 Task: Find connections with filter location Bālāpur with filter topic #Moneywith filter profile language English with filter current company LUXASIA with filter school RCC Institute of Information Technology with filter industry Fruit and Vegetable Preserves Manufacturing with filter service category Home Networking with filter keywords title Managing Member
Action: Mouse moved to (568, 80)
Screenshot: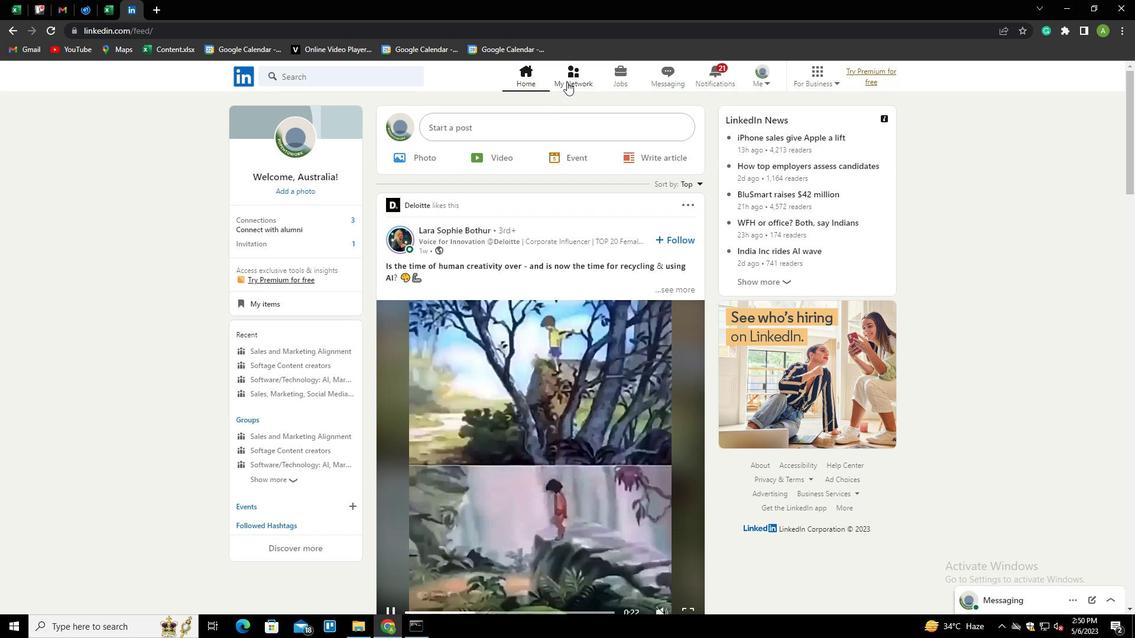 
Action: Mouse pressed left at (568, 80)
Screenshot: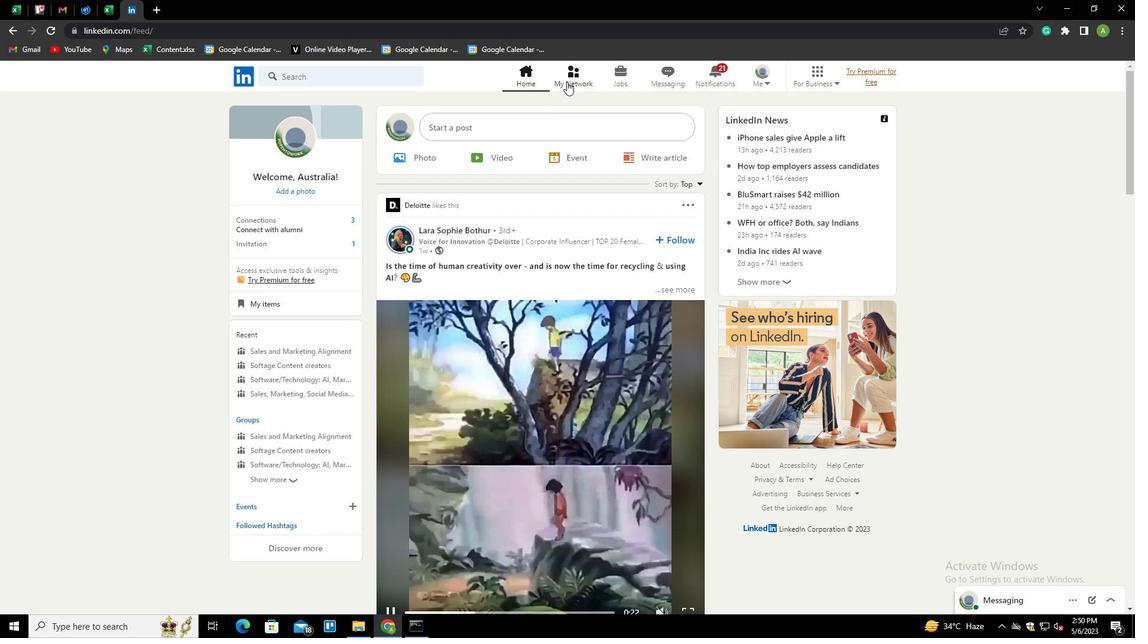 
Action: Mouse moved to (304, 141)
Screenshot: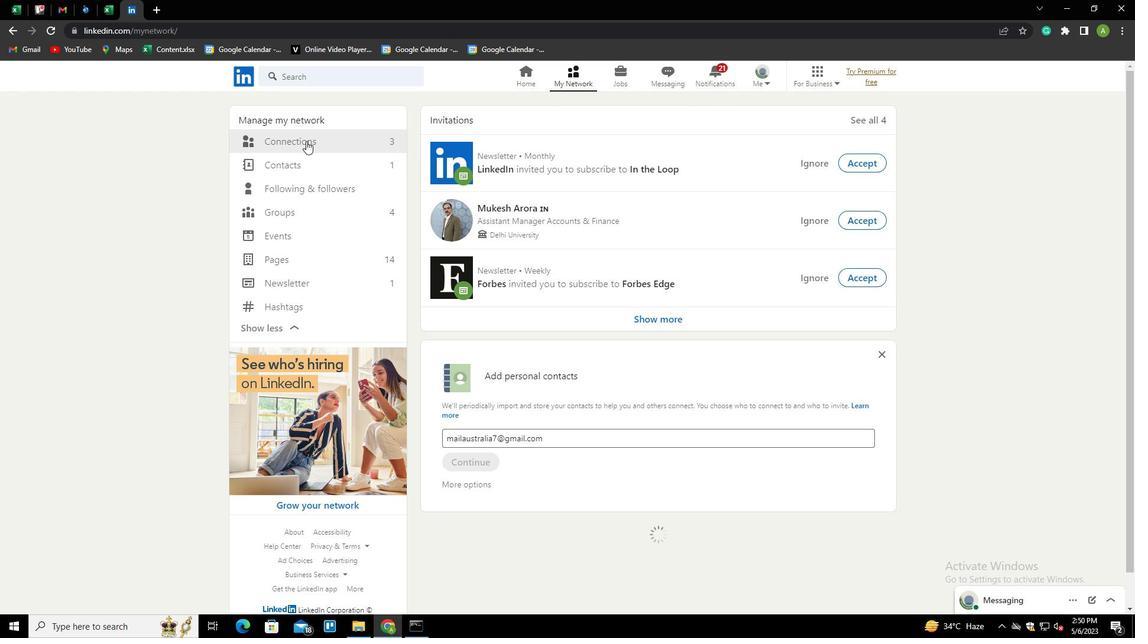 
Action: Mouse pressed left at (304, 141)
Screenshot: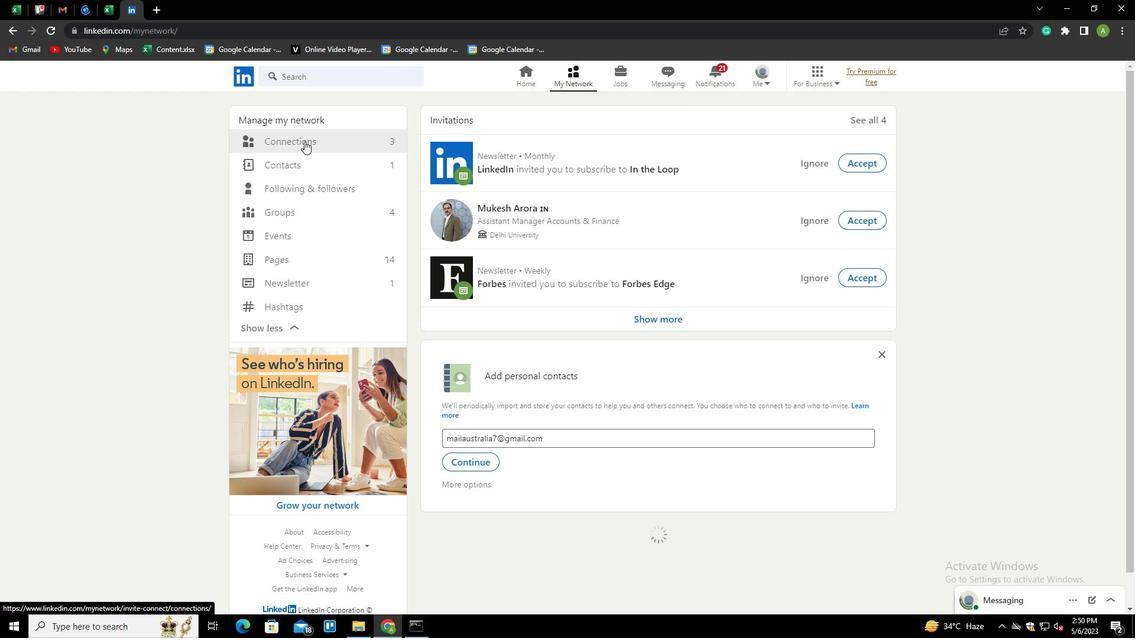 
Action: Mouse moved to (639, 139)
Screenshot: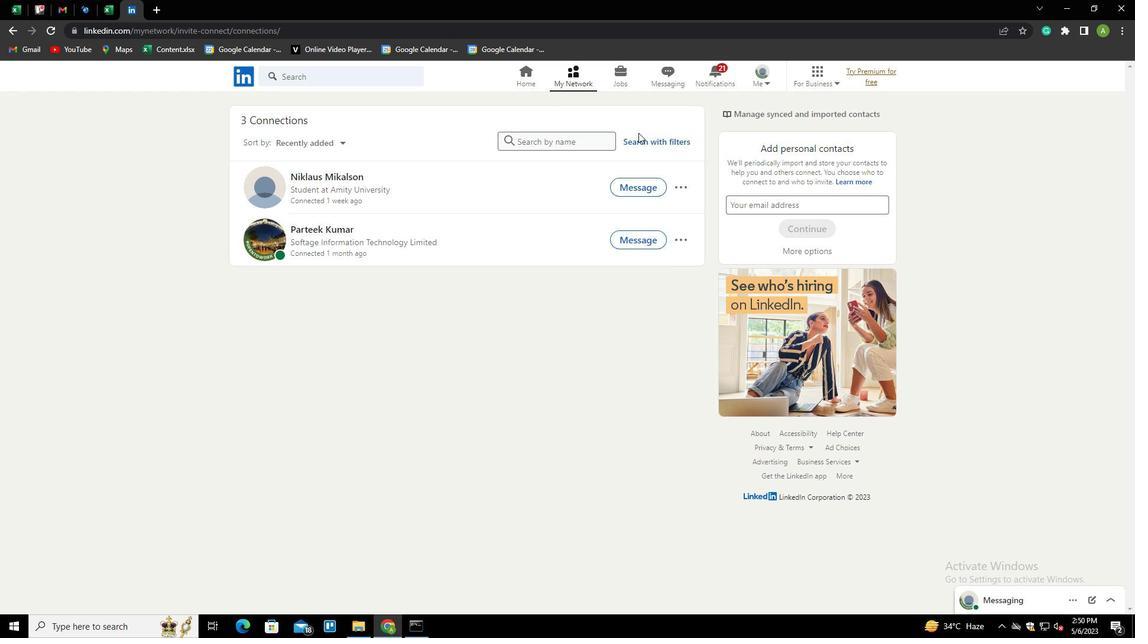 
Action: Mouse pressed left at (639, 139)
Screenshot: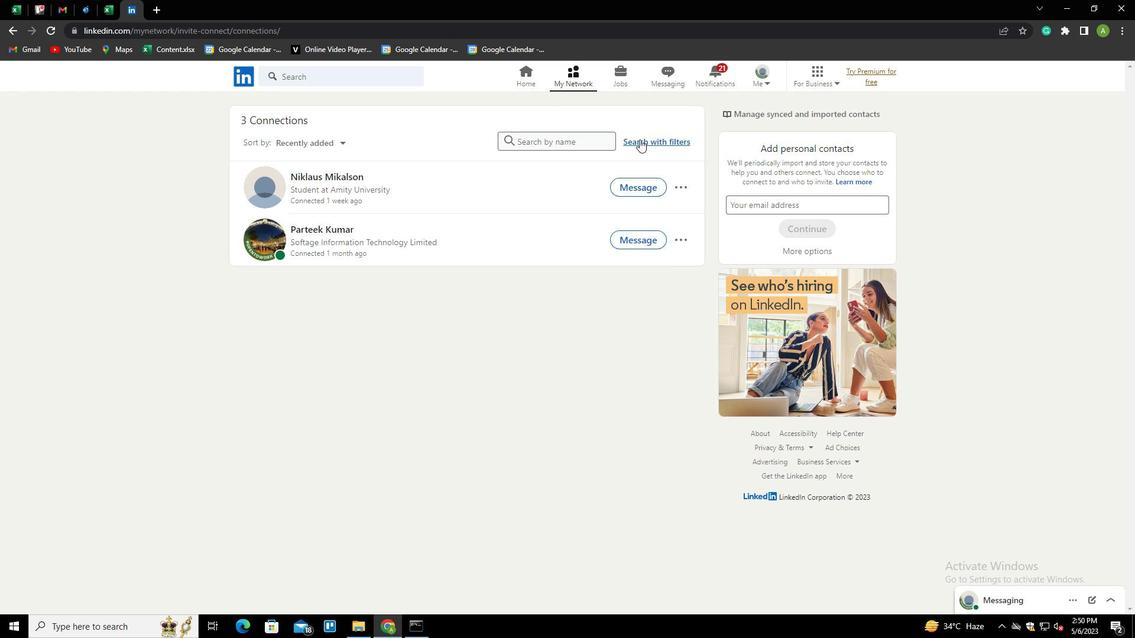 
Action: Mouse moved to (611, 109)
Screenshot: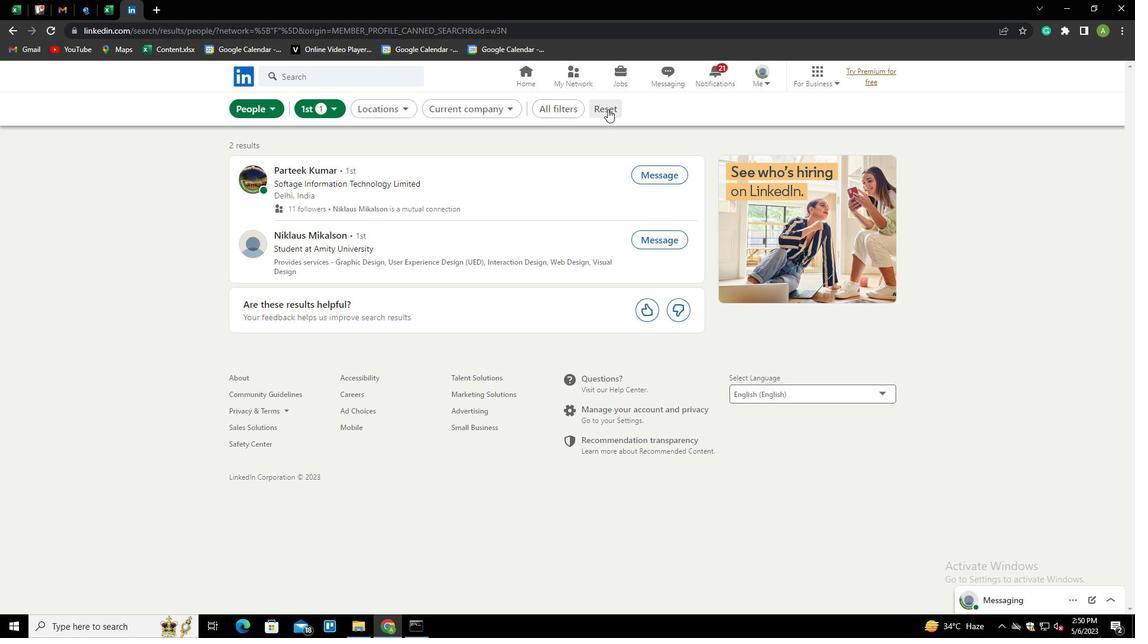 
Action: Mouse pressed left at (611, 109)
Screenshot: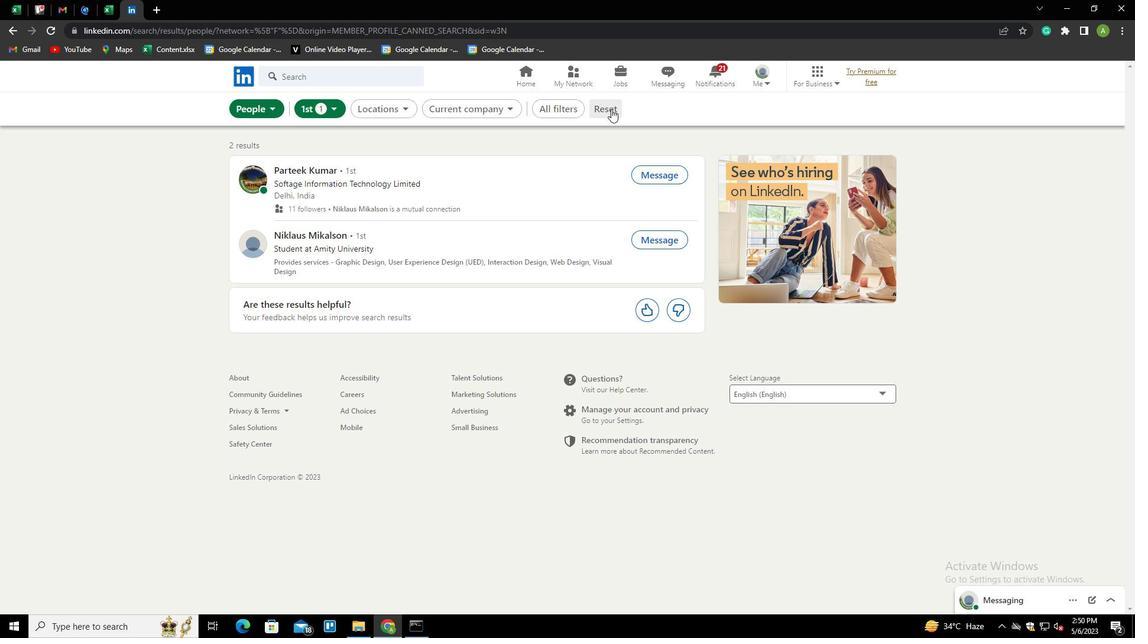 
Action: Mouse moved to (580, 110)
Screenshot: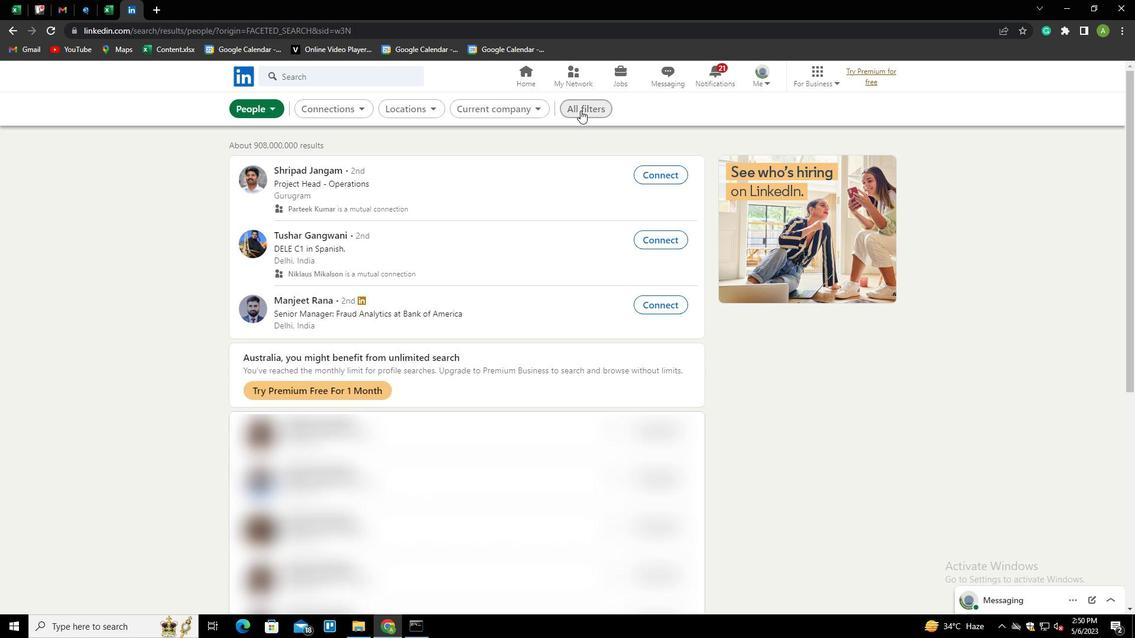 
Action: Mouse pressed left at (580, 110)
Screenshot: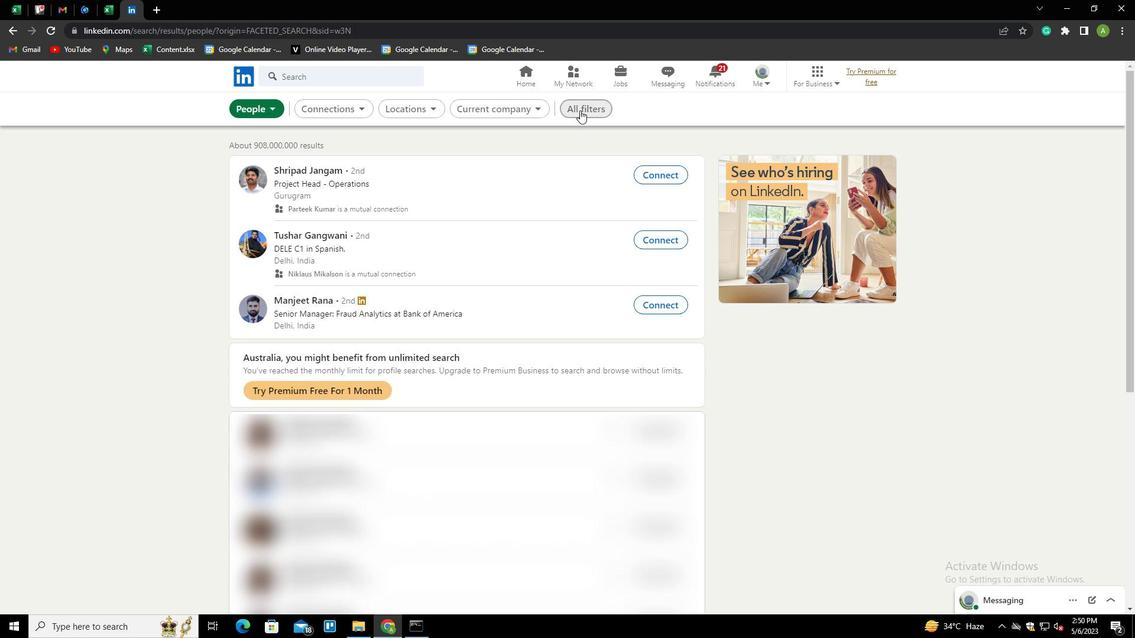 
Action: Mouse moved to (951, 376)
Screenshot: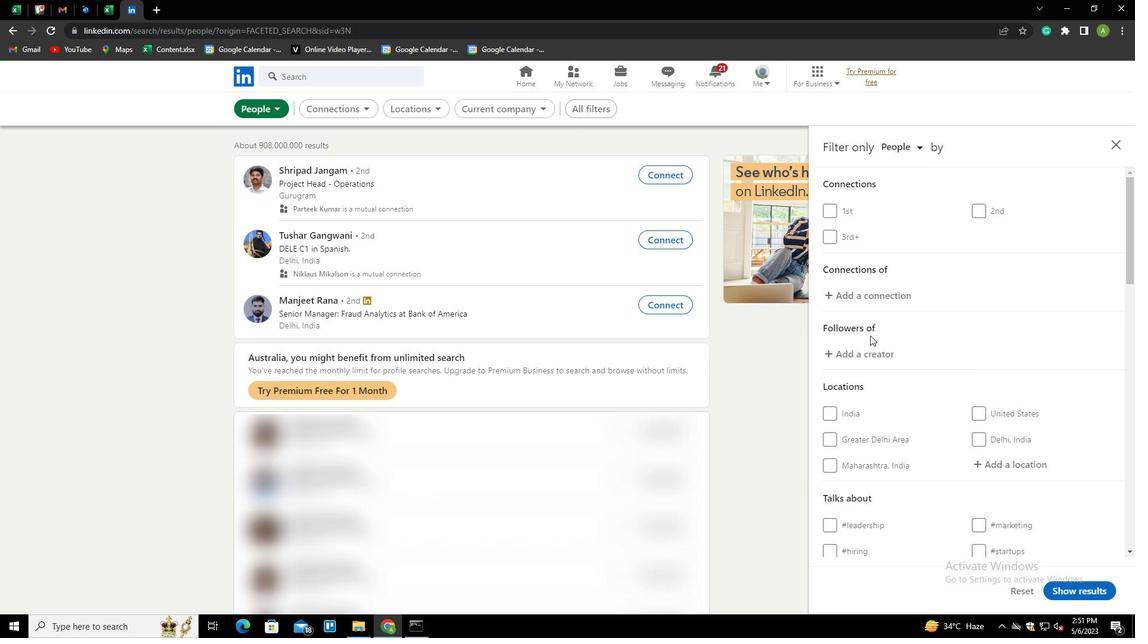 
Action: Mouse scrolled (951, 376) with delta (0, 0)
Screenshot: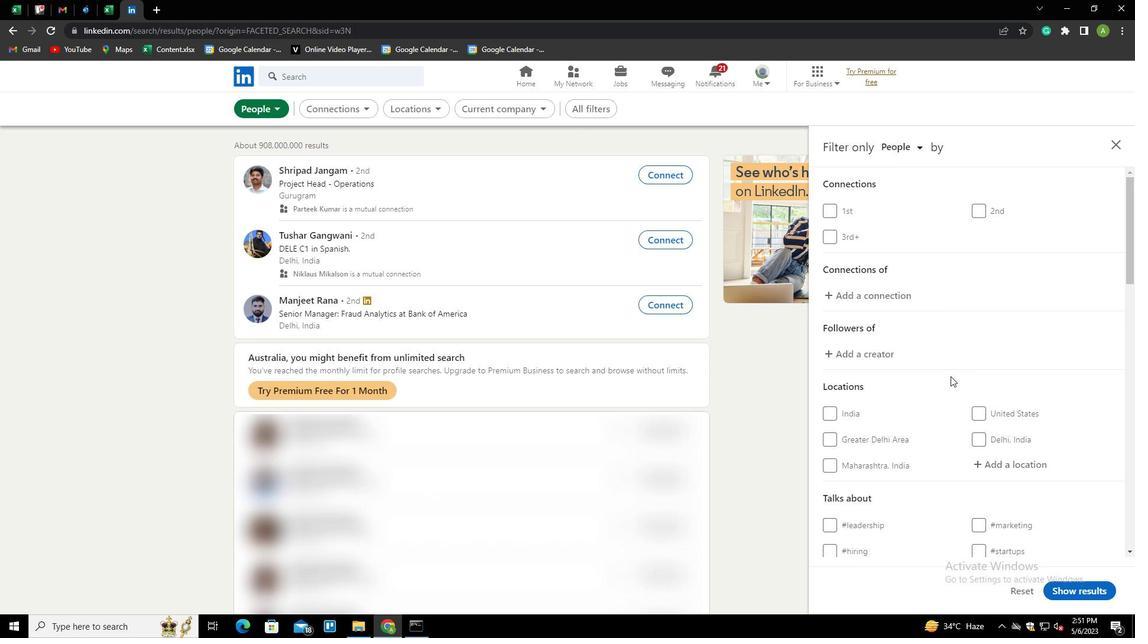 
Action: Mouse scrolled (951, 376) with delta (0, 0)
Screenshot: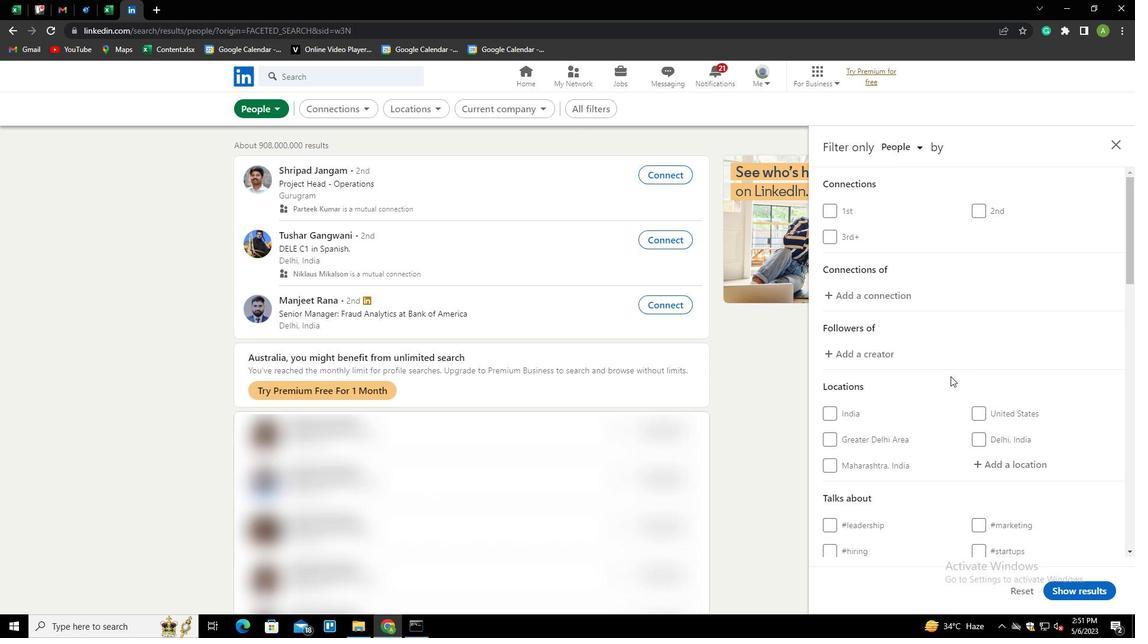
Action: Mouse moved to (993, 343)
Screenshot: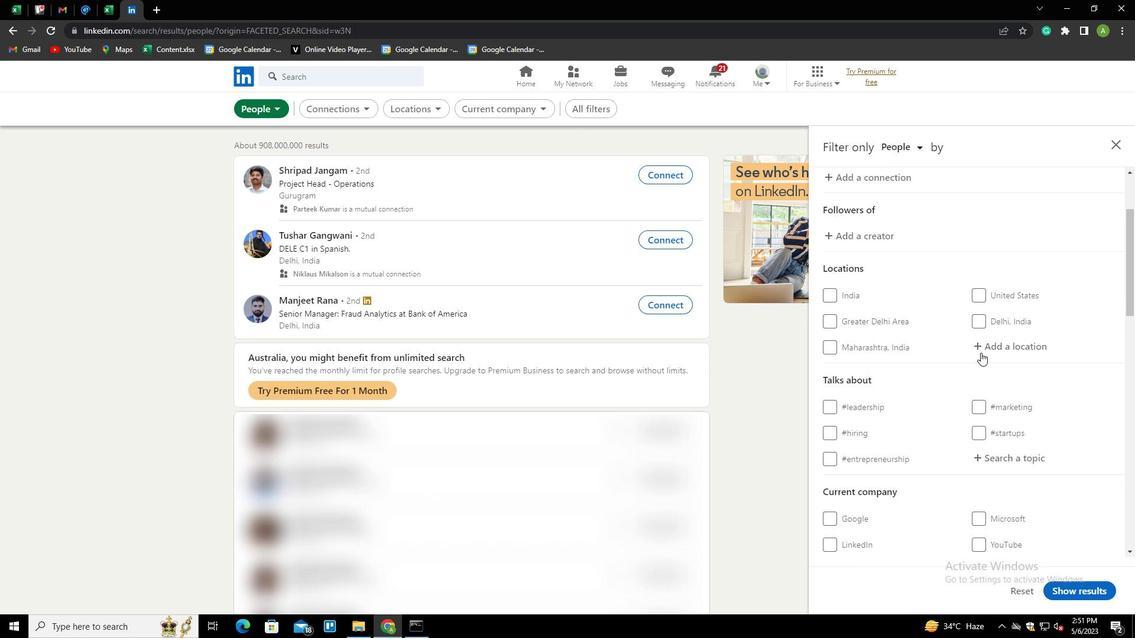
Action: Mouse pressed left at (993, 343)
Screenshot: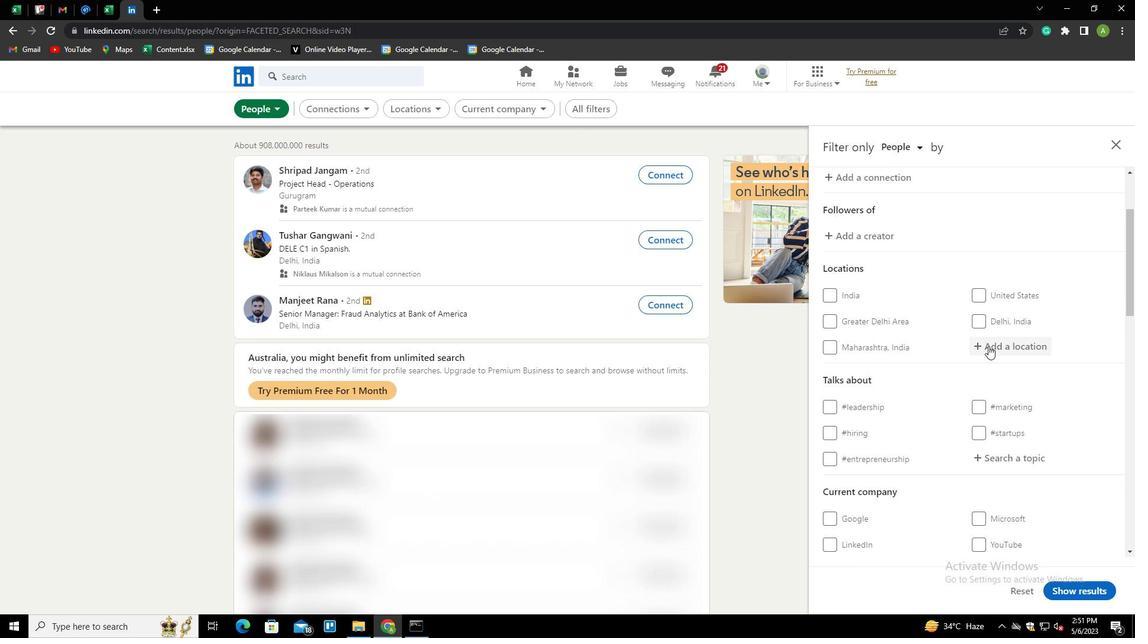 
Action: Mouse moved to (902, 389)
Screenshot: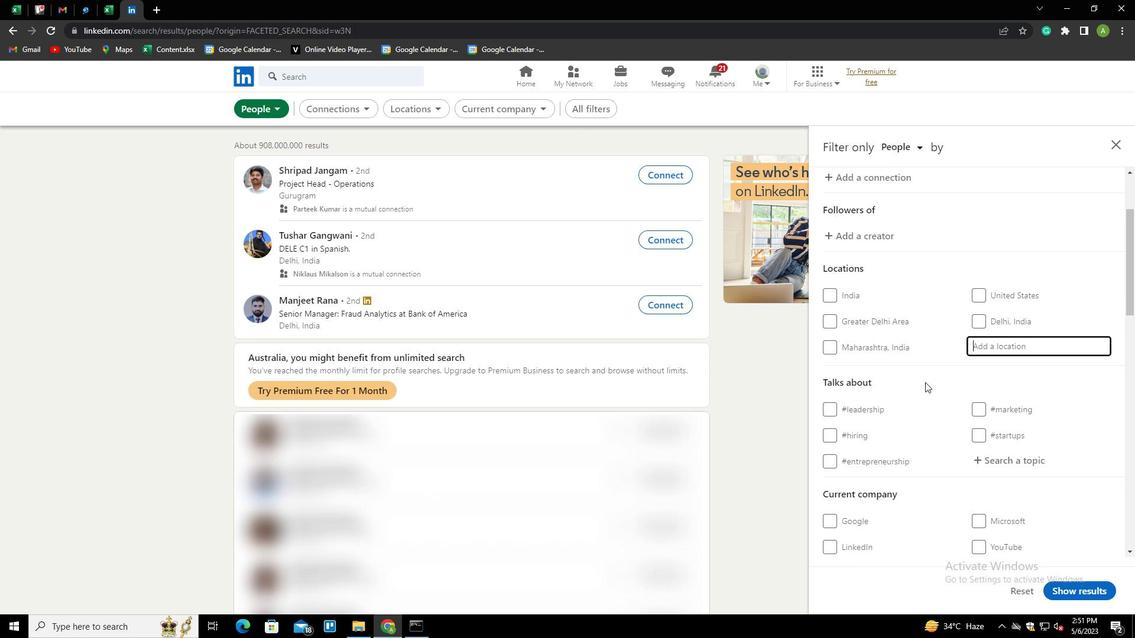 
Action: Key pressed <Key.shift>BALAPUR<Key.down><Key.enter>
Screenshot: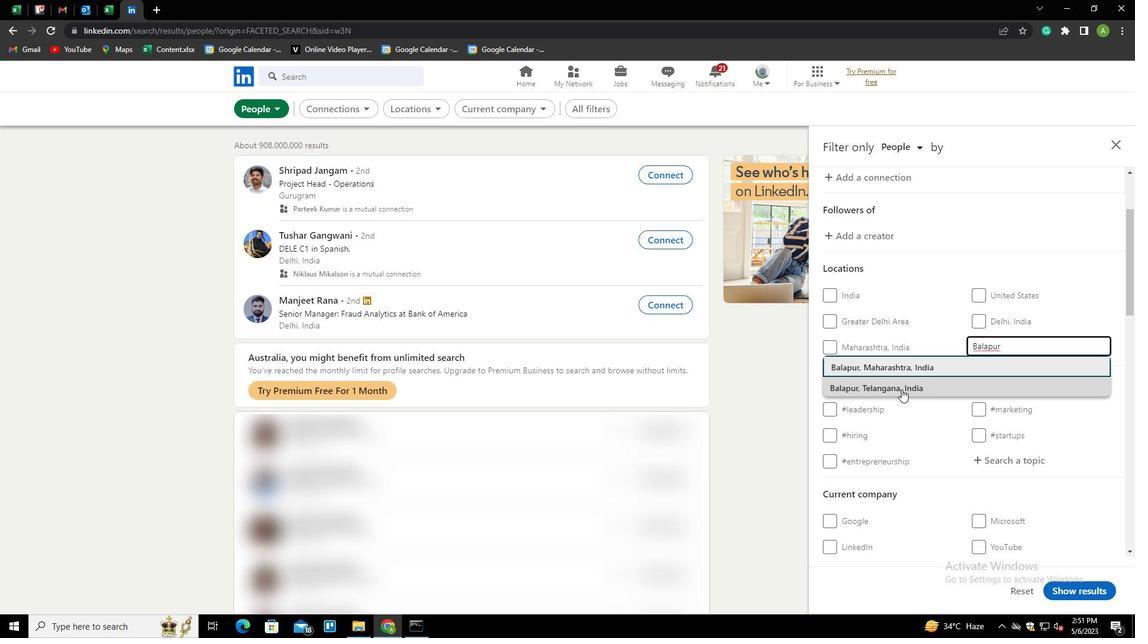 
Action: Mouse moved to (883, 434)
Screenshot: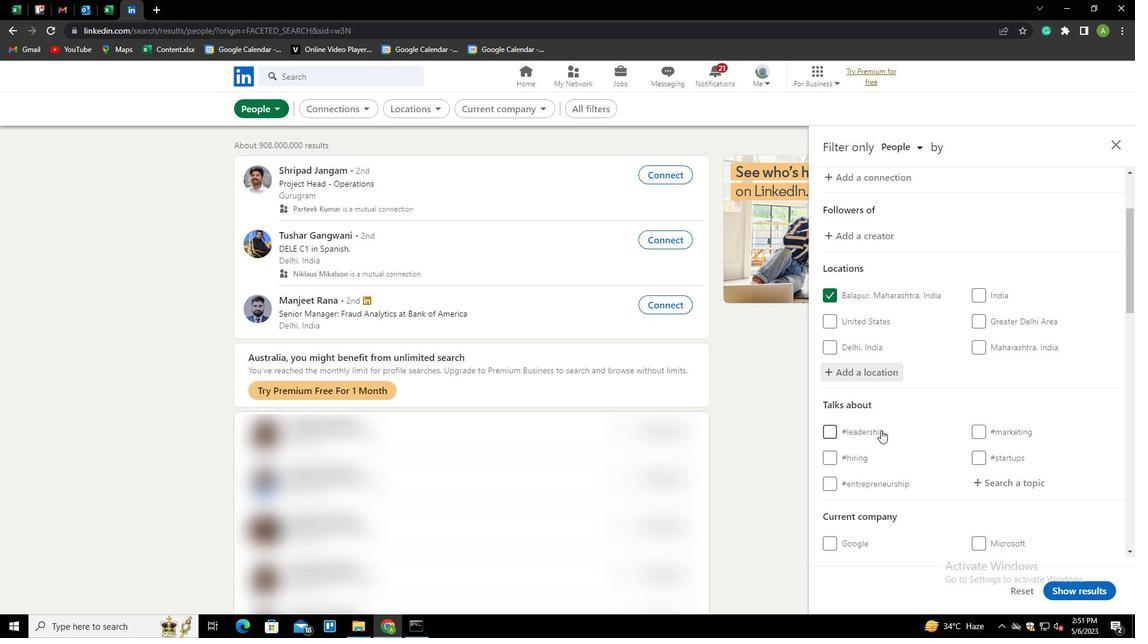 
Action: Mouse scrolled (883, 433) with delta (0, 0)
Screenshot: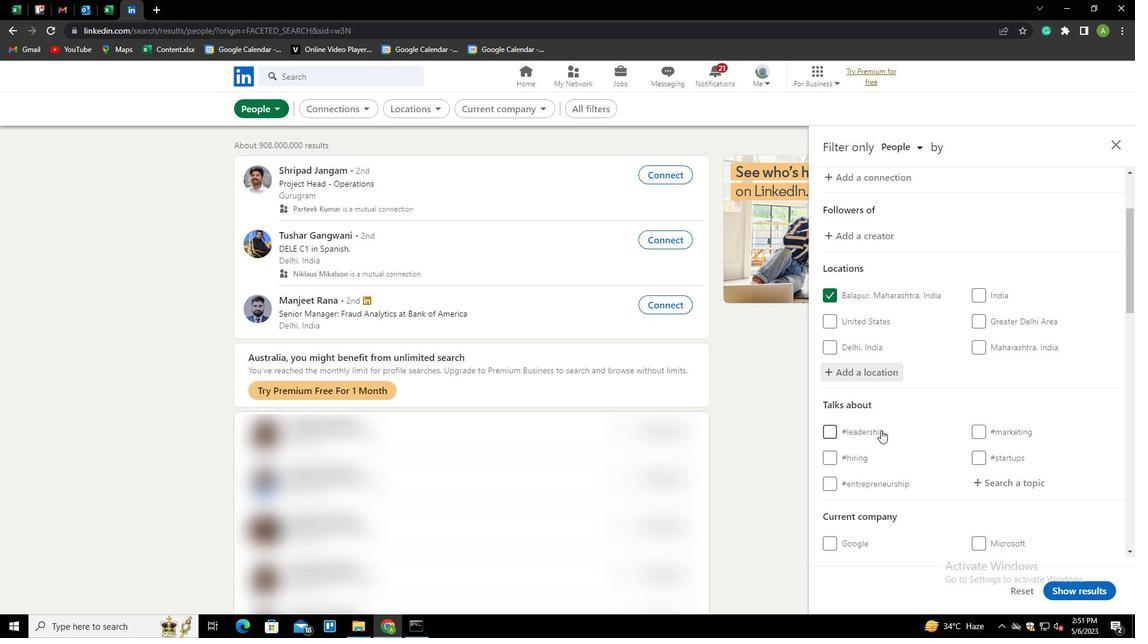 
Action: Mouse moved to (1004, 428)
Screenshot: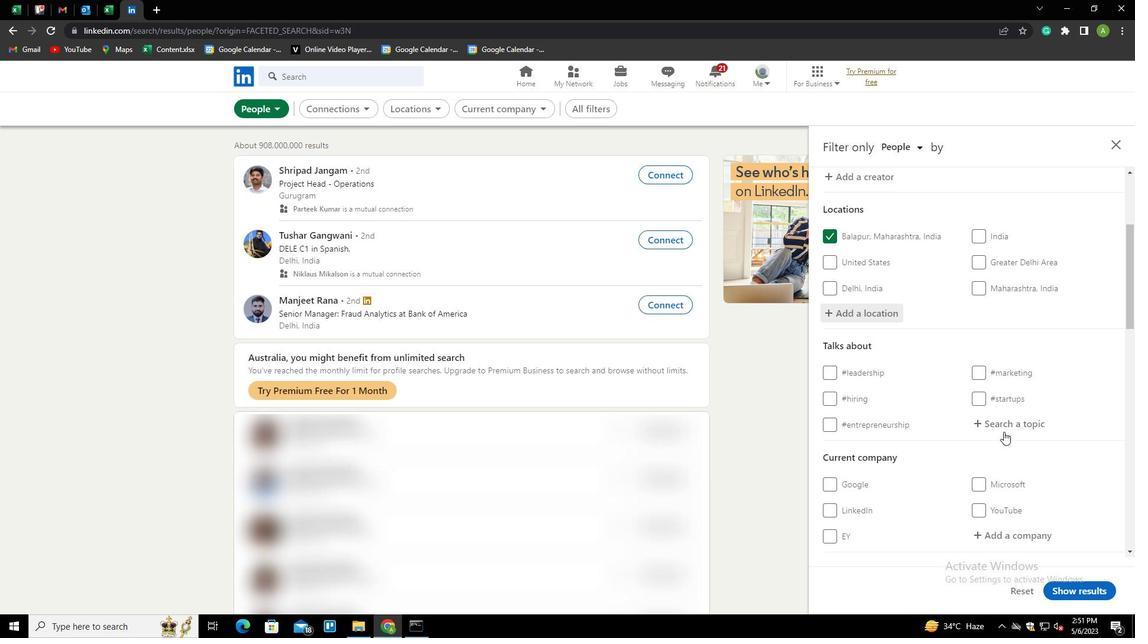 
Action: Mouse pressed left at (1004, 428)
Screenshot: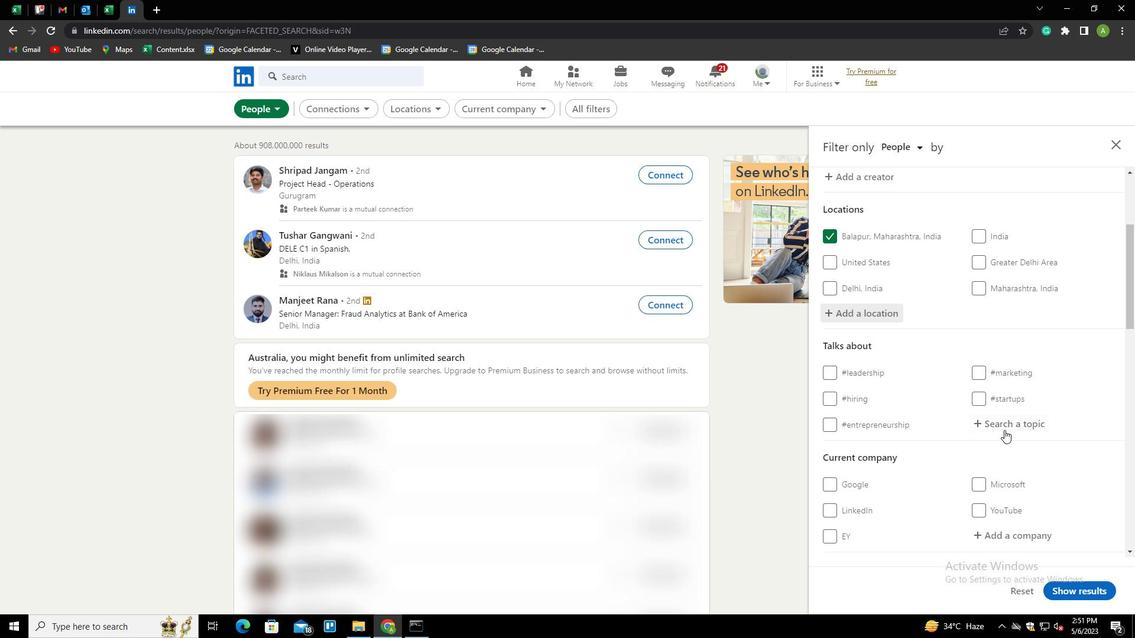 
Action: Mouse moved to (929, 479)
Screenshot: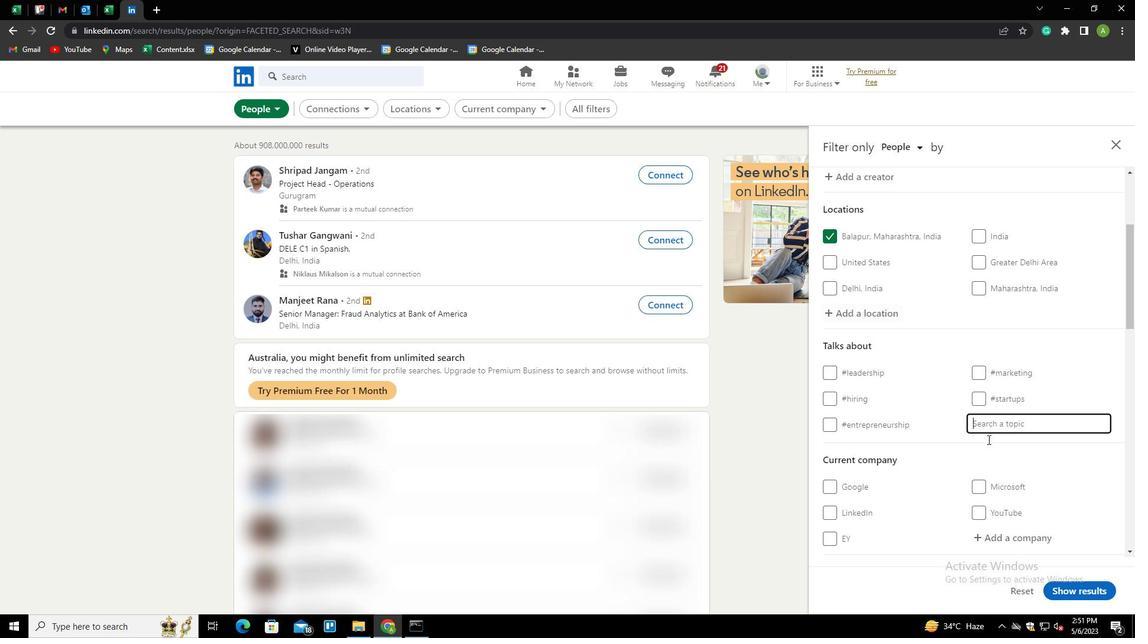 
Action: Key pressed <Key.shift><Key.shift><Key.shift><Key.shift><Key.shift><Key.shift><Key.shift><Key.shift><Key.shift><Key.shift><Key.shift><Key.shift><Key.shift><Key.shift><Key.shift><Key.shift><Key.shift><Key.shift><Key.shift><Key.shift><Key.shift><Key.shift><Key.shift><Key.shift><Key.shift><Key.shift><Key.shift><Key.shift><Key.shift><Key.shift><Key.shift><Key.shift><Key.shift><Key.shift><Key.shift><Key.shift><Key.shift><Key.shift><Key.shift>MONEY<Key.down><Key.enter>
Screenshot: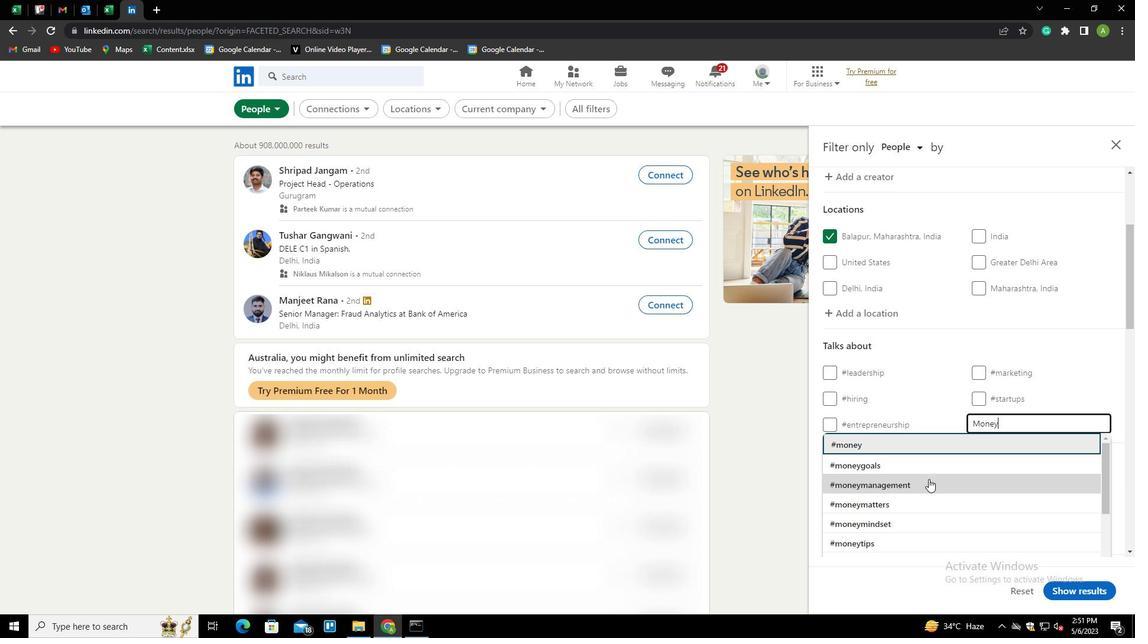 
Action: Mouse scrolled (929, 479) with delta (0, 0)
Screenshot: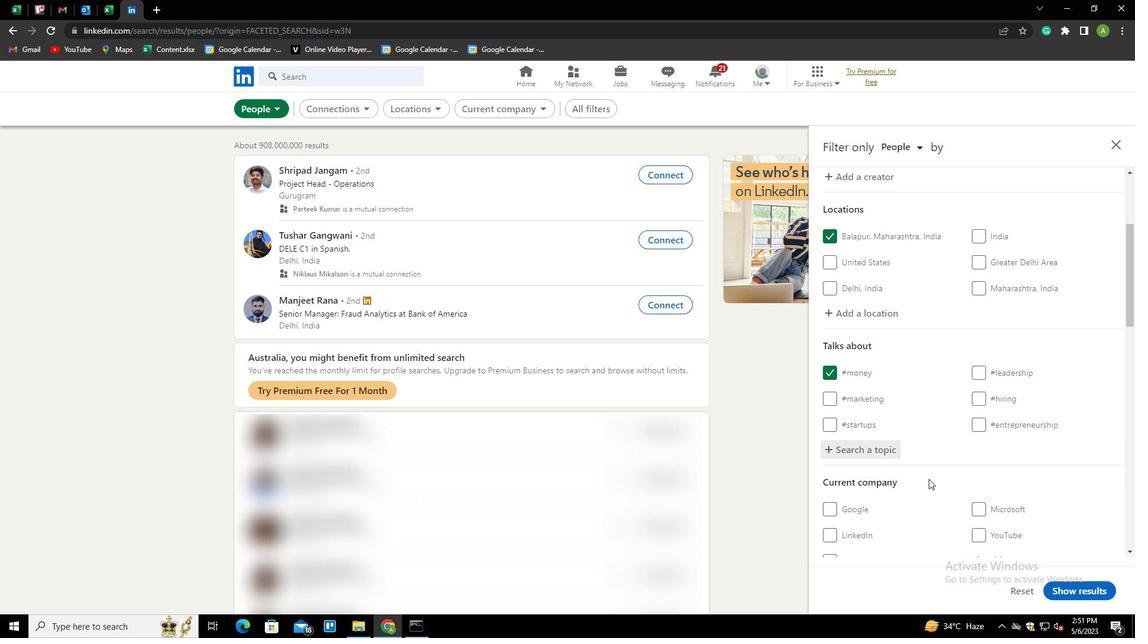 
Action: Mouse scrolled (929, 479) with delta (0, 0)
Screenshot: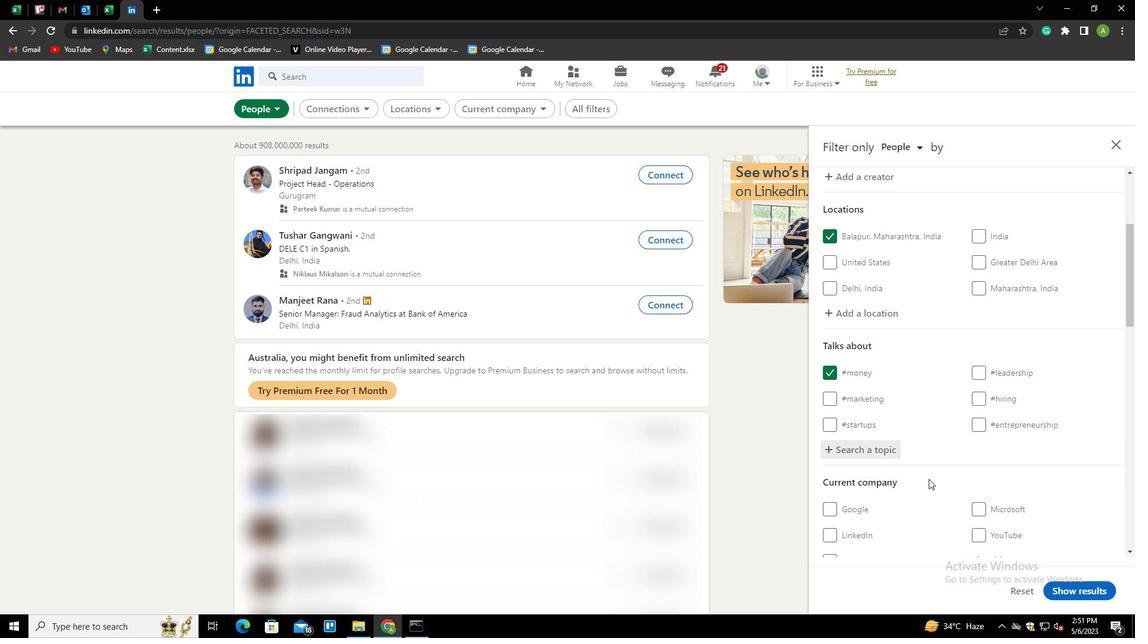 
Action: Mouse scrolled (929, 479) with delta (0, 0)
Screenshot: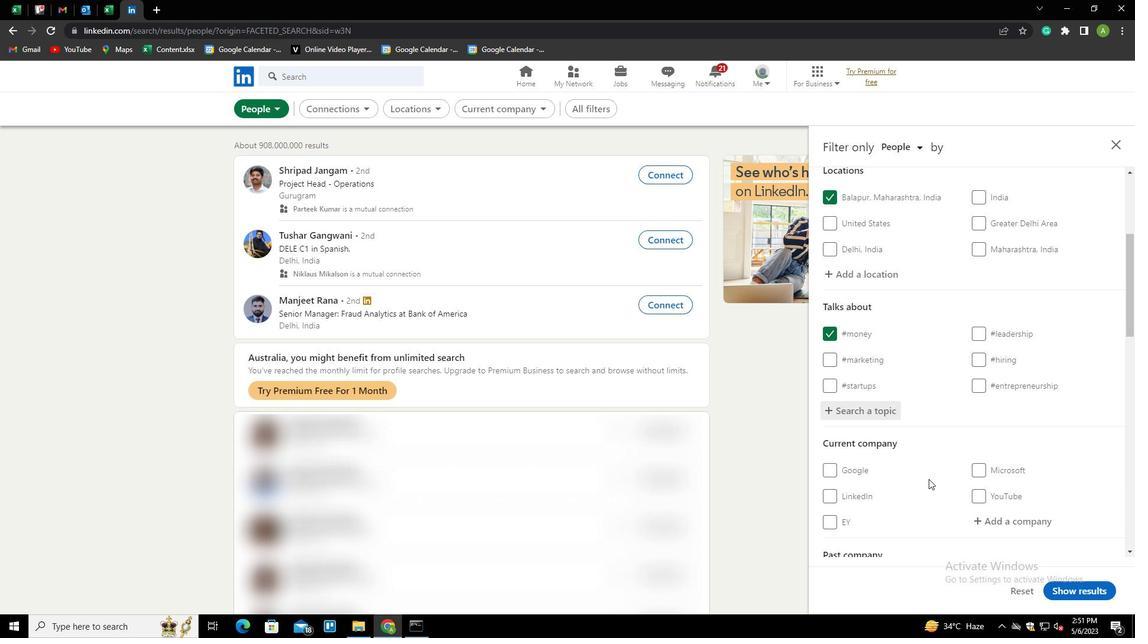 
Action: Mouse scrolled (929, 479) with delta (0, 0)
Screenshot: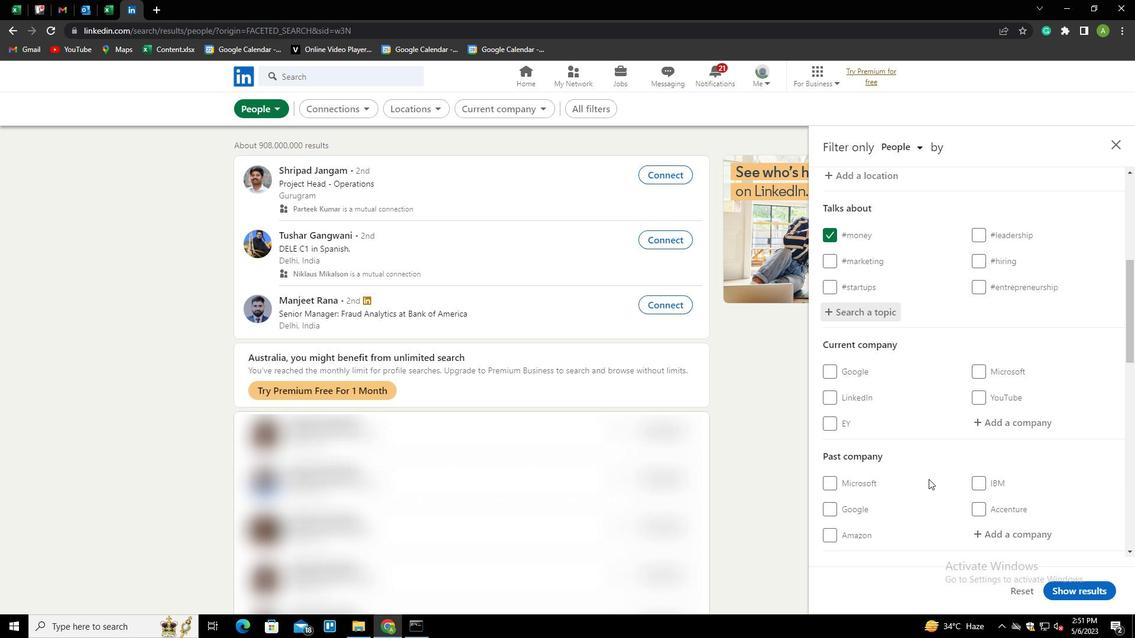 
Action: Mouse scrolled (929, 479) with delta (0, 0)
Screenshot: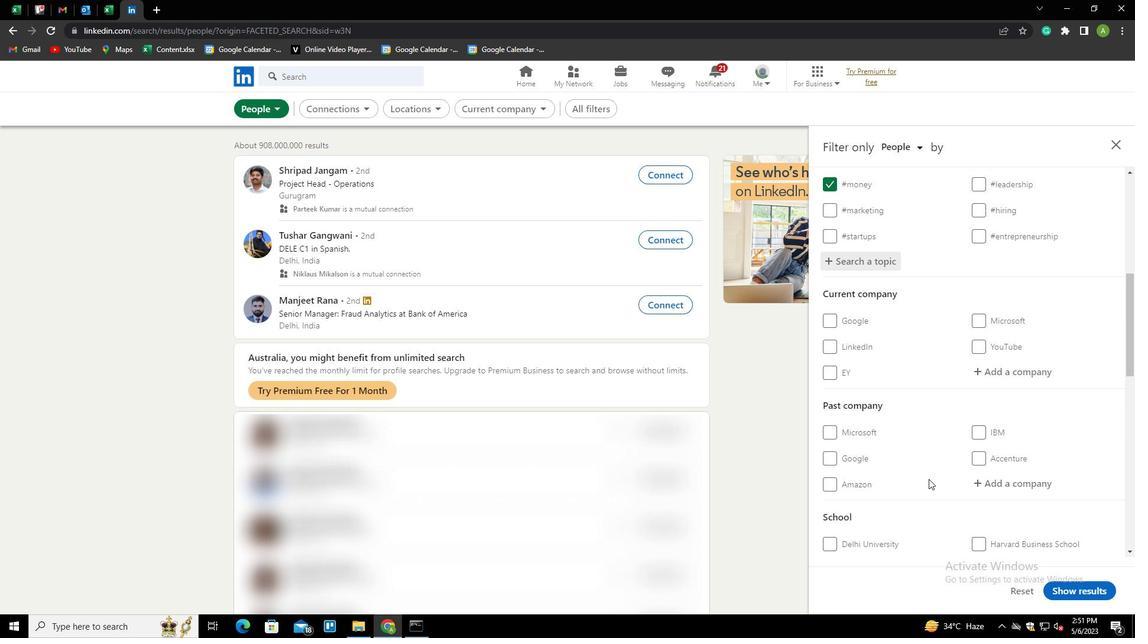 
Action: Mouse scrolled (929, 479) with delta (0, 0)
Screenshot: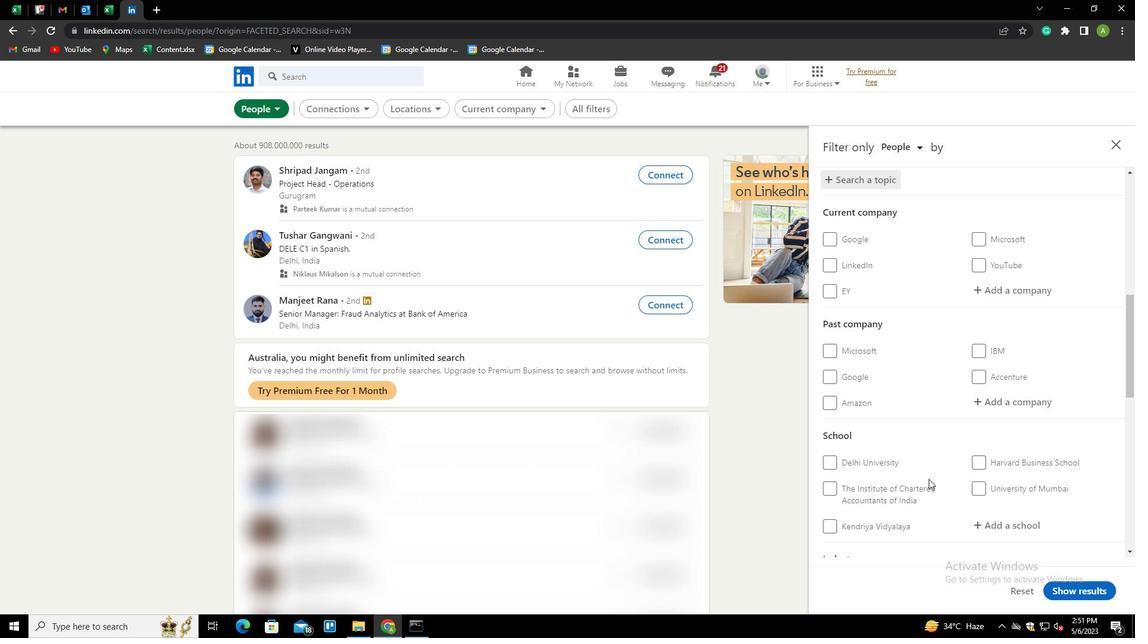 
Action: Mouse scrolled (929, 479) with delta (0, 0)
Screenshot: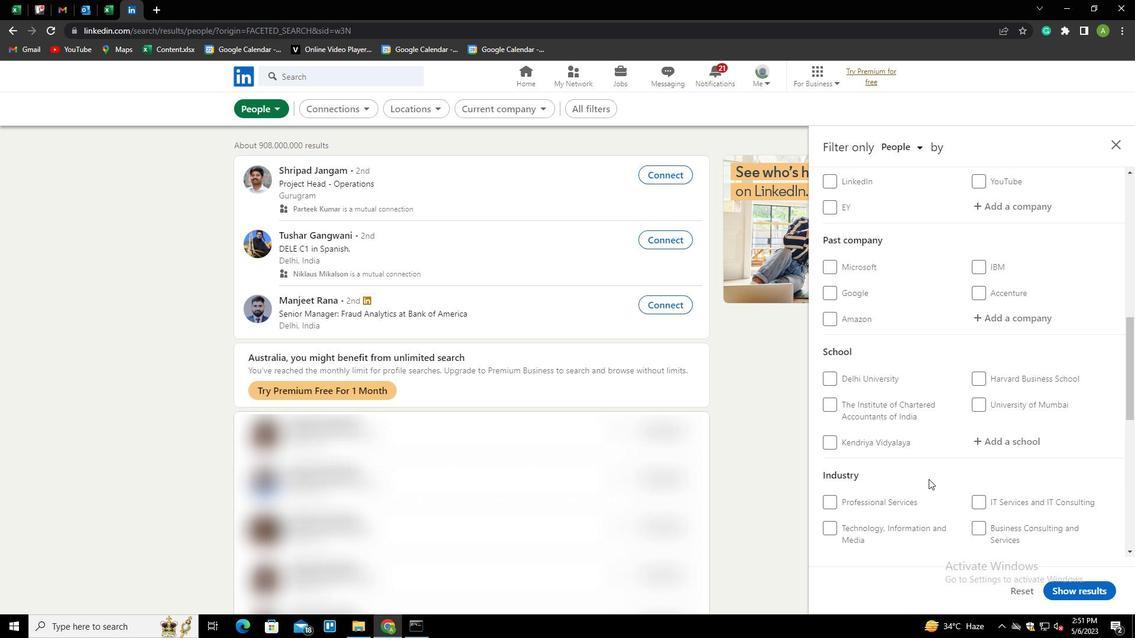 
Action: Mouse scrolled (929, 479) with delta (0, 0)
Screenshot: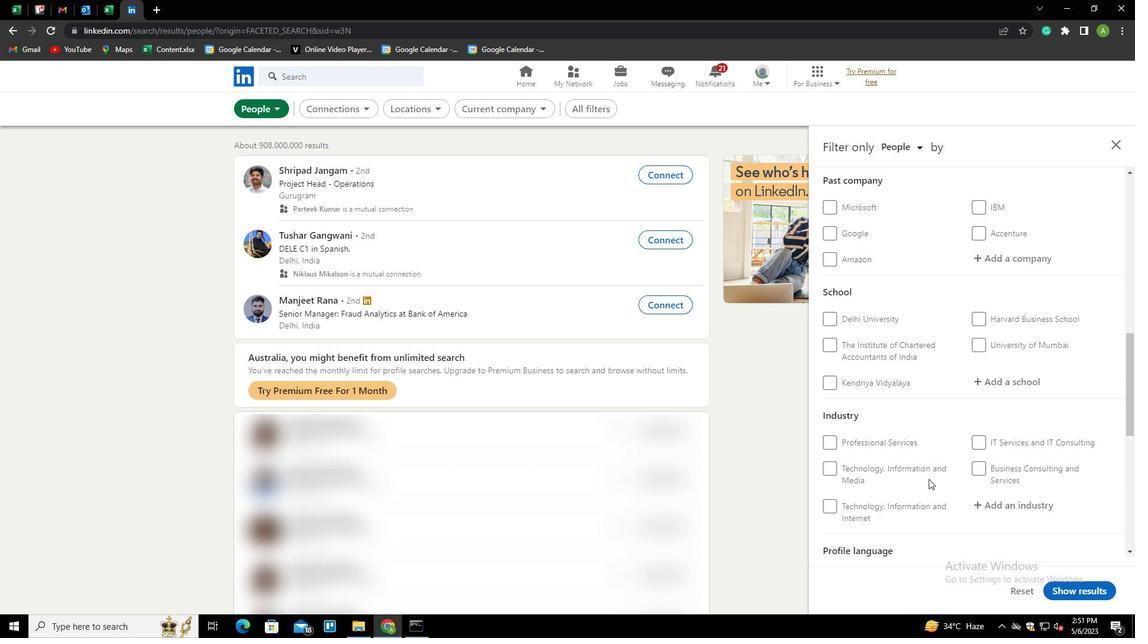 
Action: Mouse scrolled (929, 479) with delta (0, 0)
Screenshot: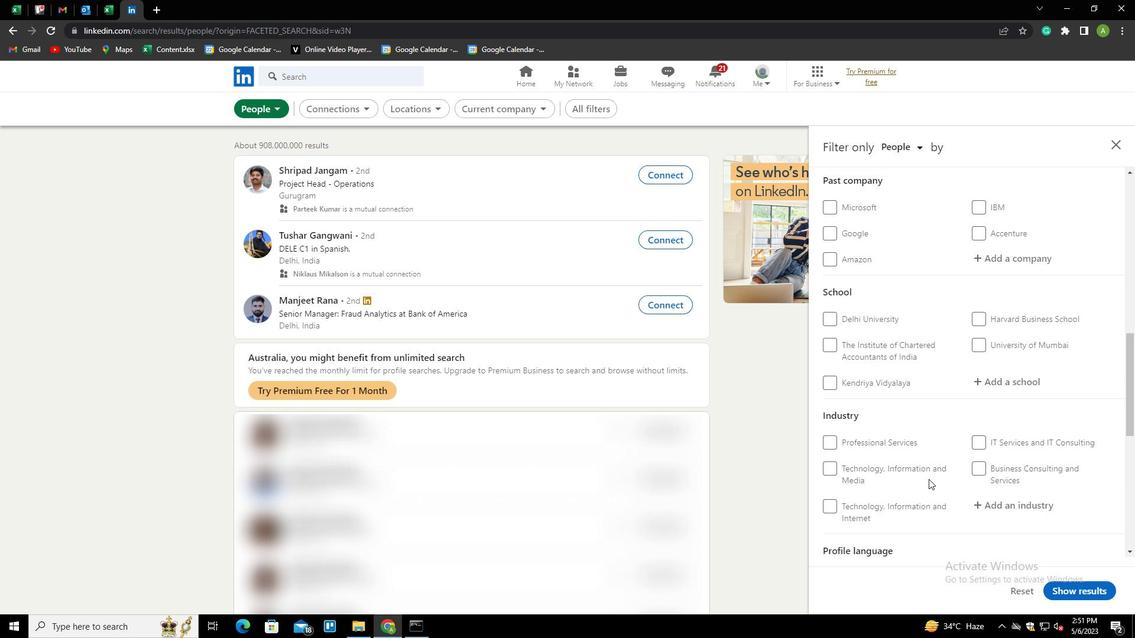
Action: Mouse moved to (847, 458)
Screenshot: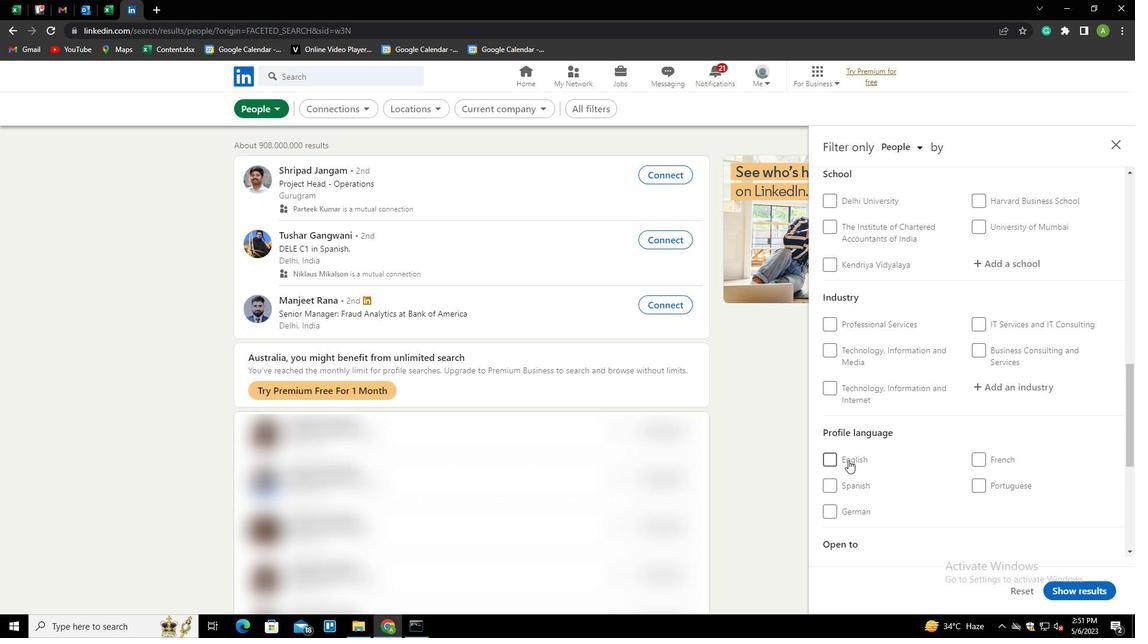 
Action: Mouse pressed left at (847, 458)
Screenshot: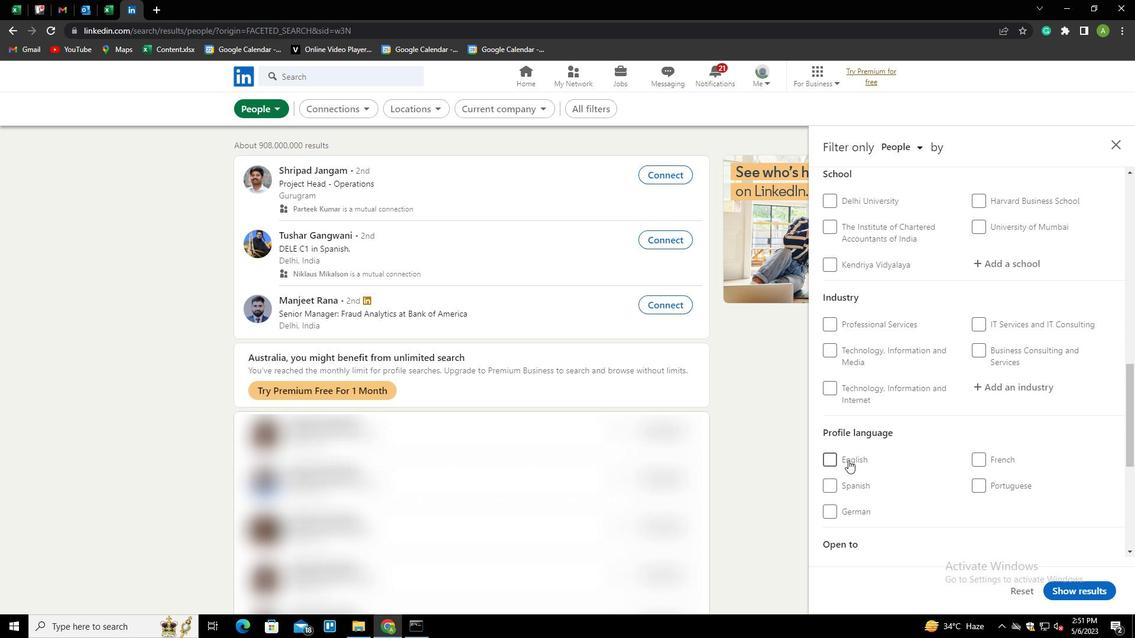 
Action: Mouse moved to (962, 428)
Screenshot: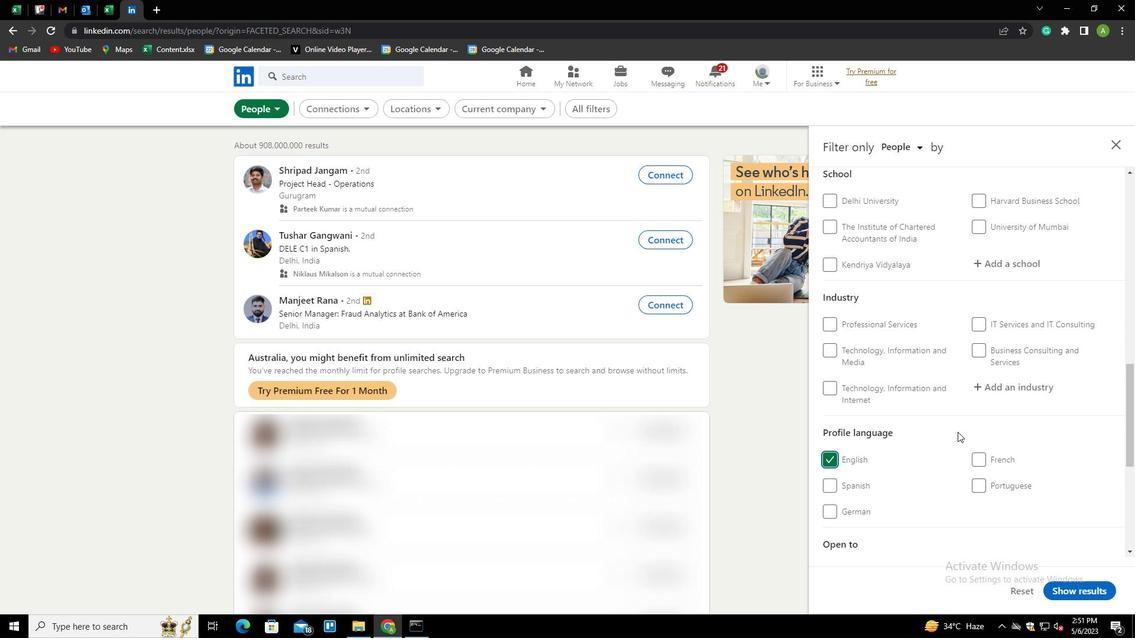 
Action: Mouse scrolled (962, 428) with delta (0, 0)
Screenshot: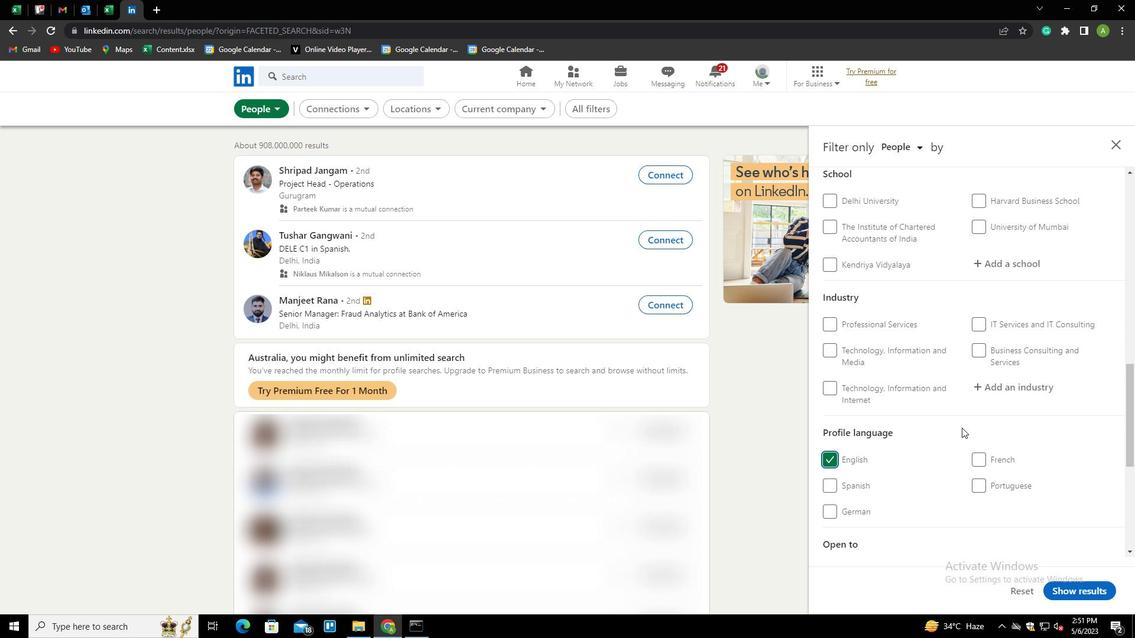 
Action: Mouse scrolled (962, 428) with delta (0, 0)
Screenshot: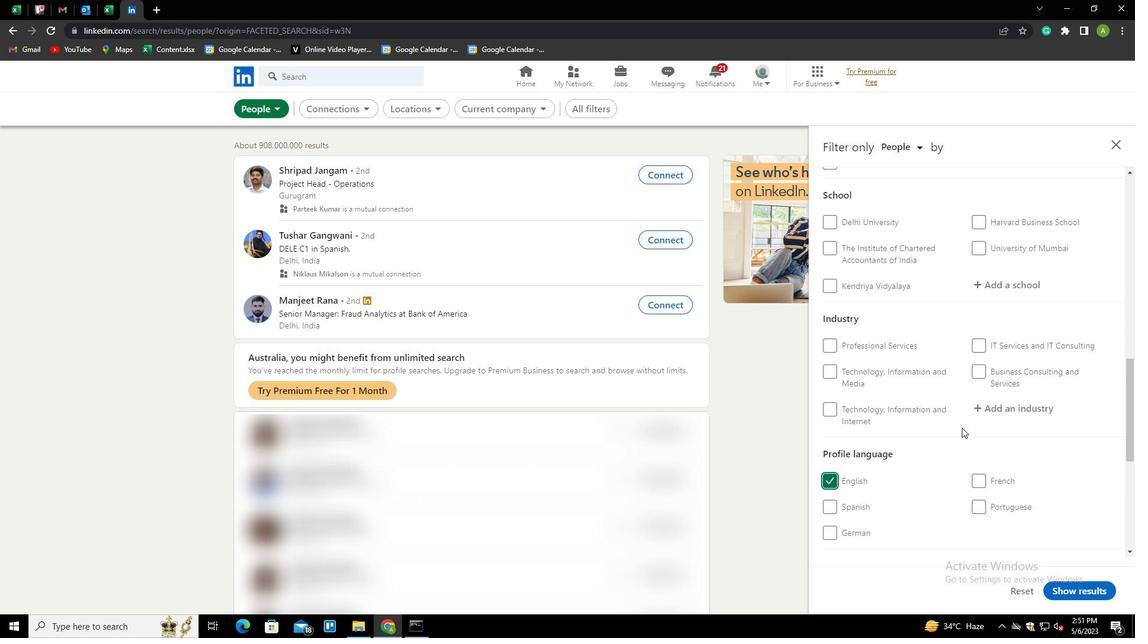
Action: Mouse scrolled (962, 428) with delta (0, 0)
Screenshot: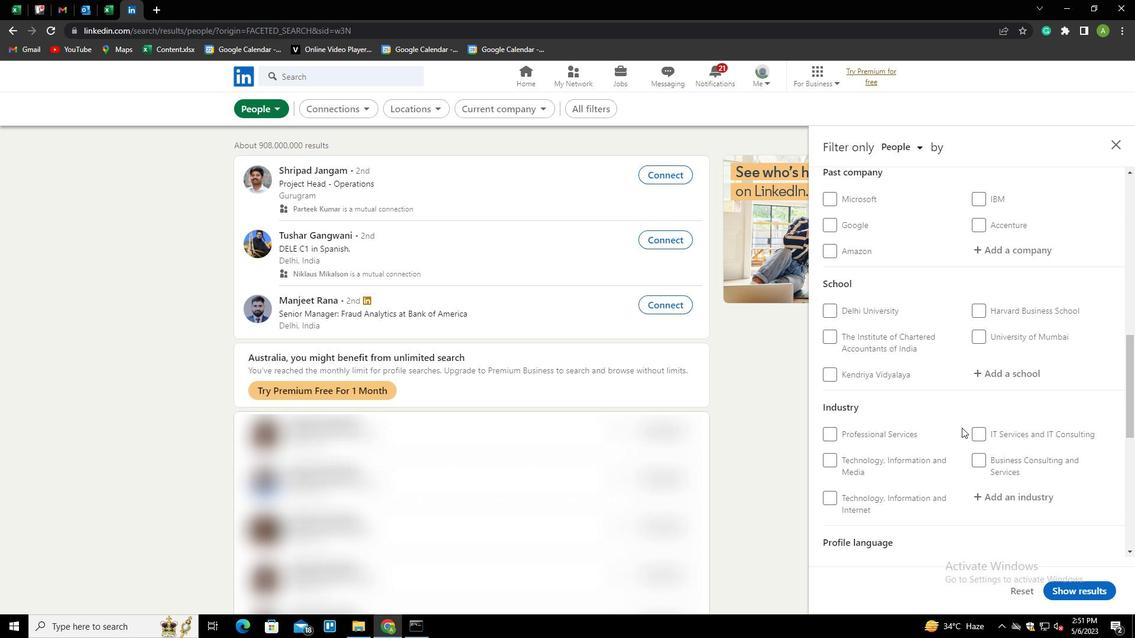 
Action: Mouse scrolled (962, 428) with delta (0, 0)
Screenshot: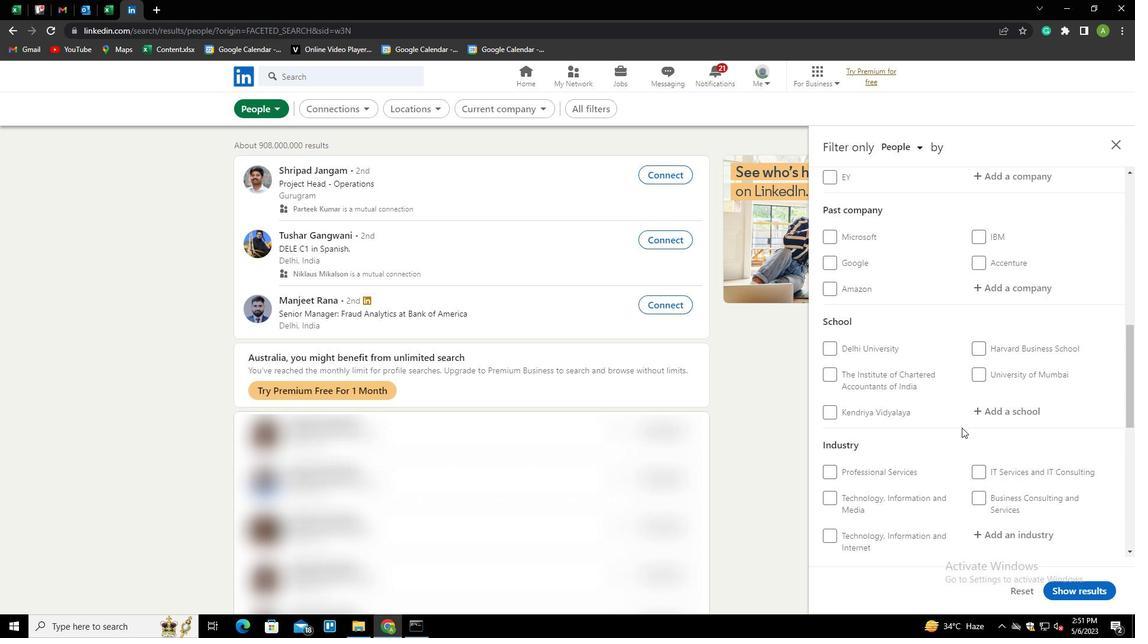 
Action: Mouse scrolled (962, 428) with delta (0, 0)
Screenshot: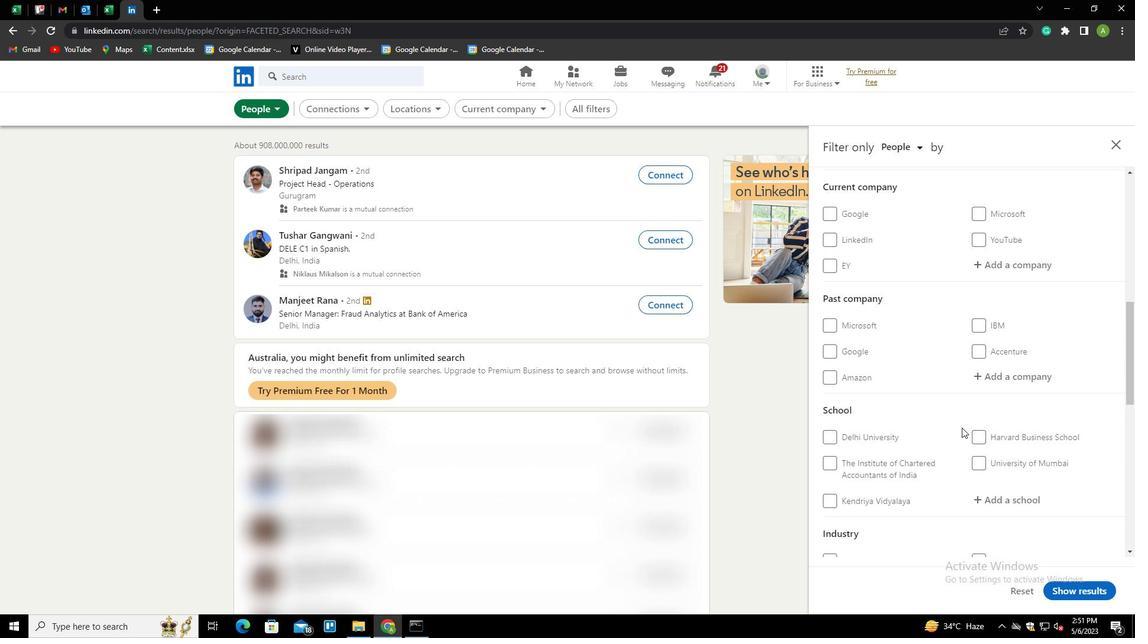 
Action: Mouse moved to (996, 328)
Screenshot: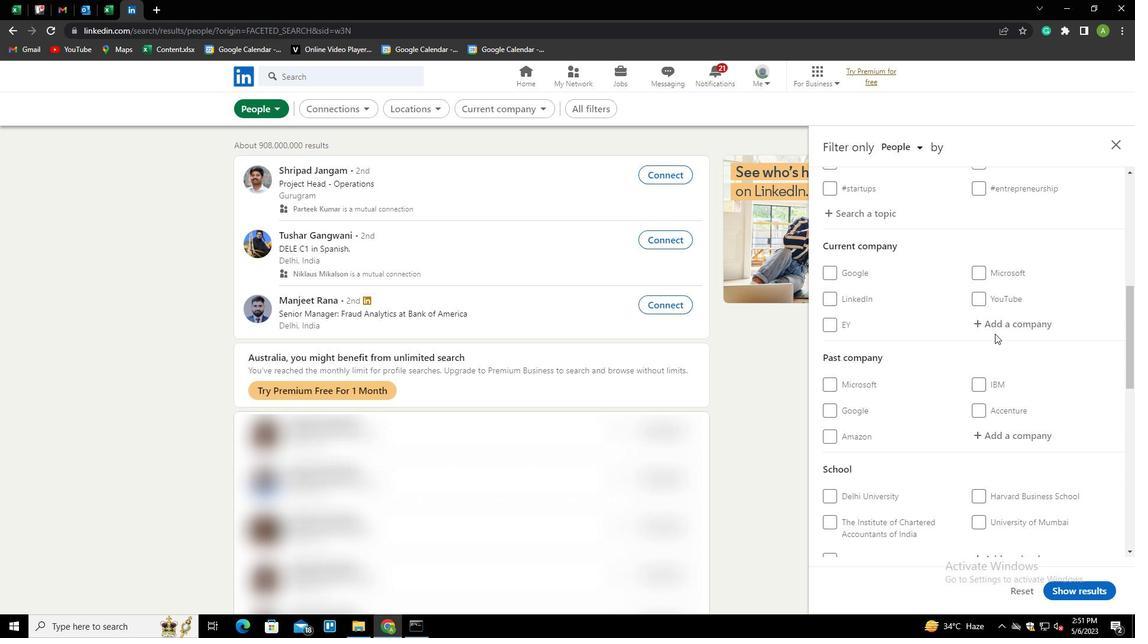 
Action: Mouse pressed left at (996, 328)
Screenshot: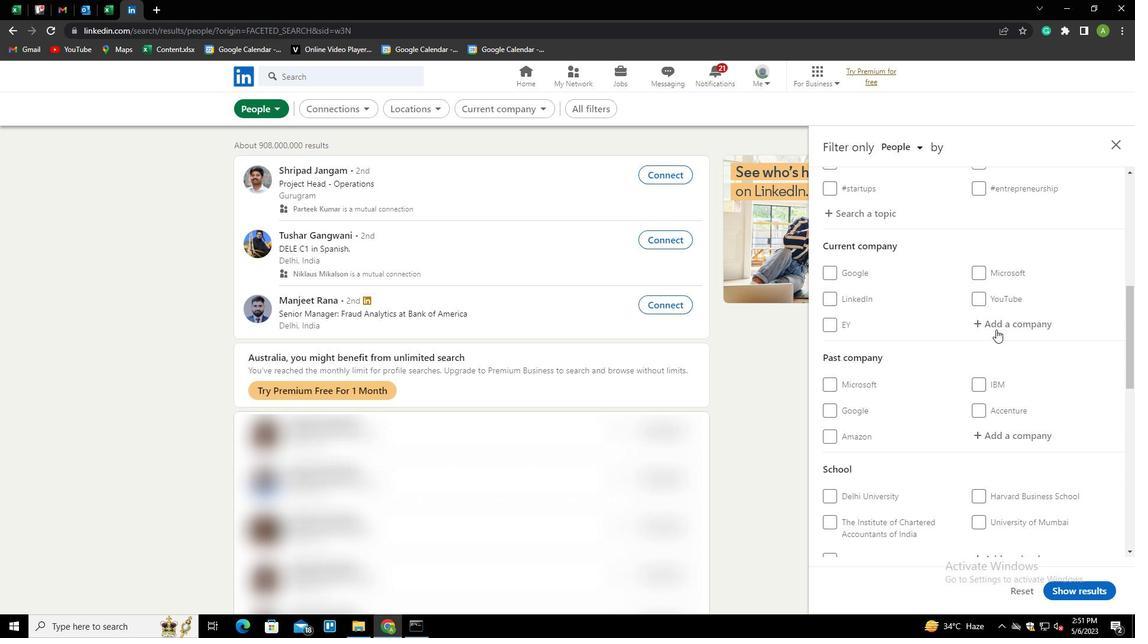 
Action: Mouse moved to (977, 434)
Screenshot: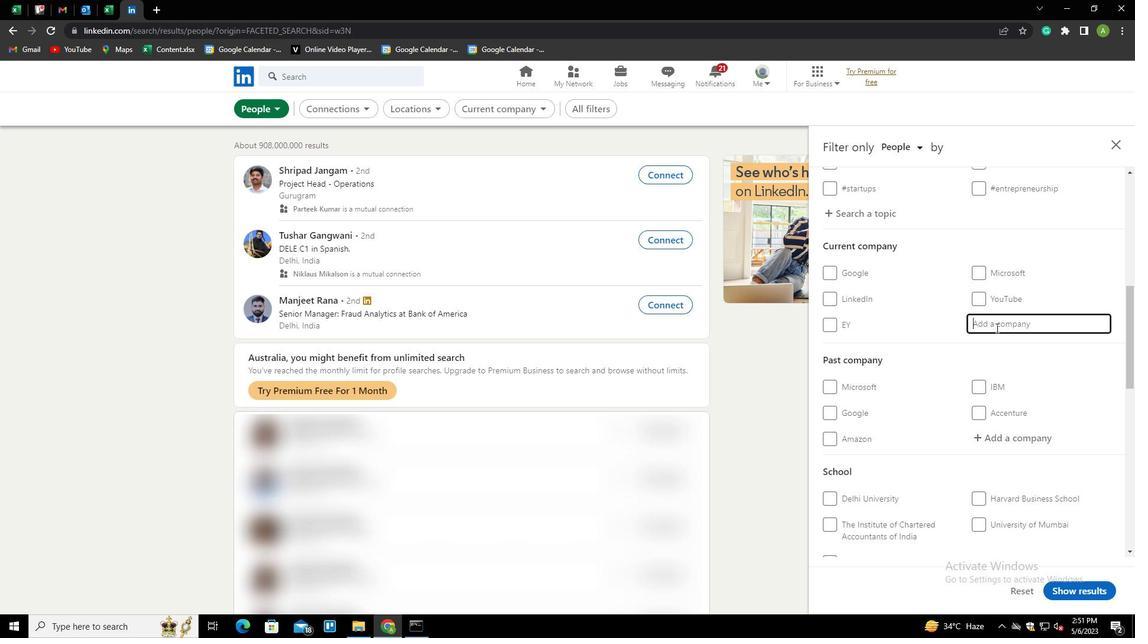 
Action: Key pressed <Key.shift><Key.shift><Key.shift><Key.shift><Key.shift><Key.shift><Key.shift><Key.shift><Key.shift><Key.shift><Key.shift><Key.shift>LUXASIA<Key.down><Key.enter>
Screenshot: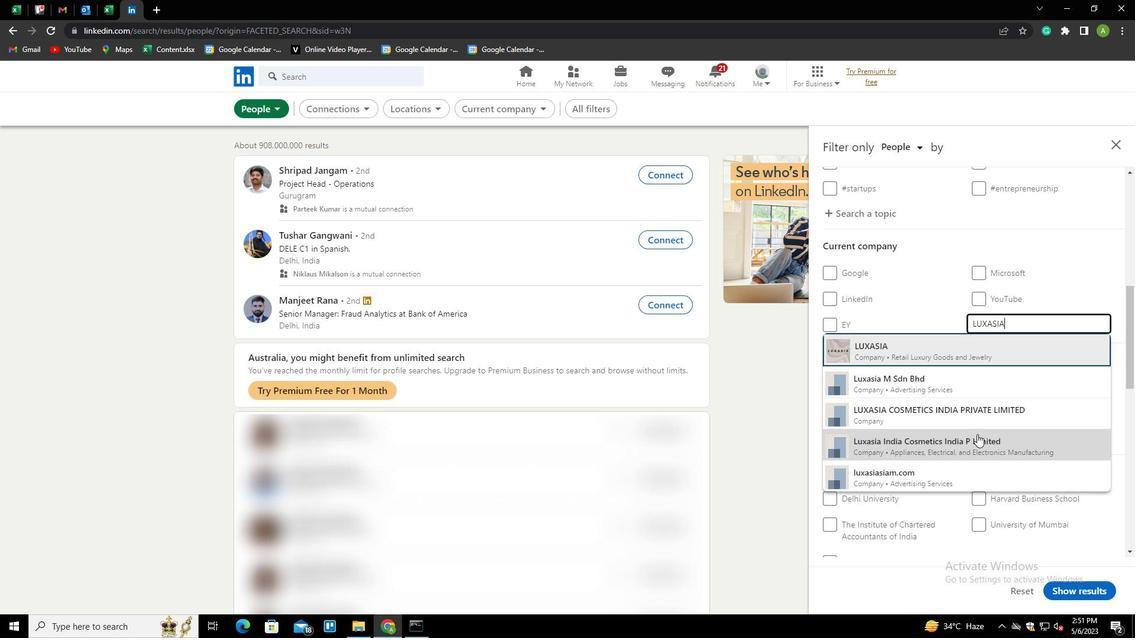 
Action: Mouse moved to (977, 441)
Screenshot: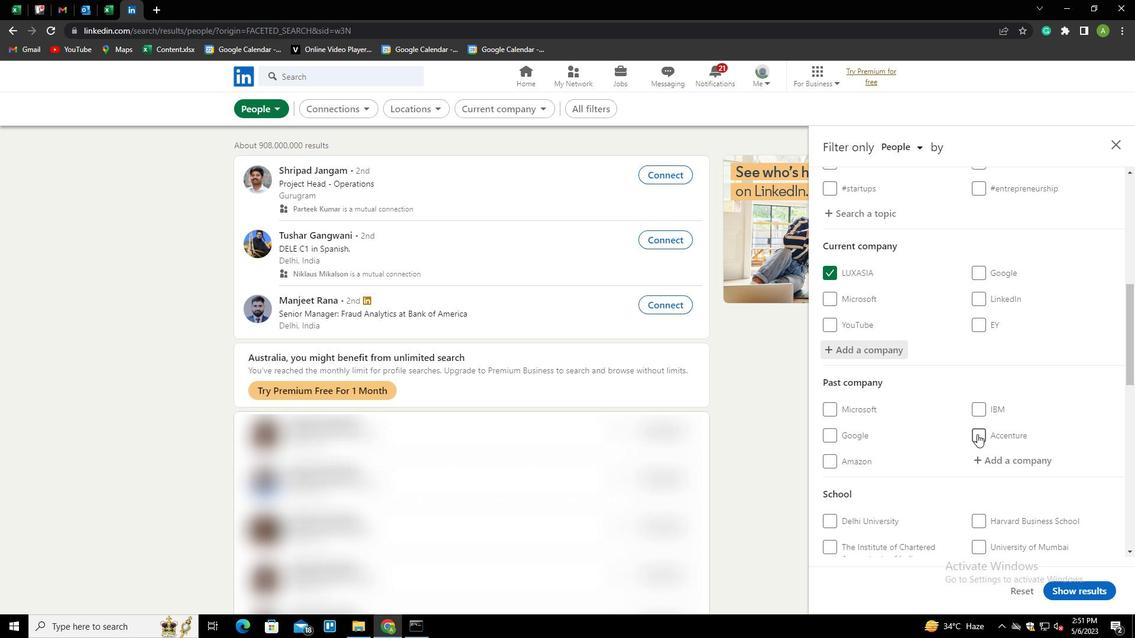 
Action: Mouse scrolled (977, 441) with delta (0, 0)
Screenshot: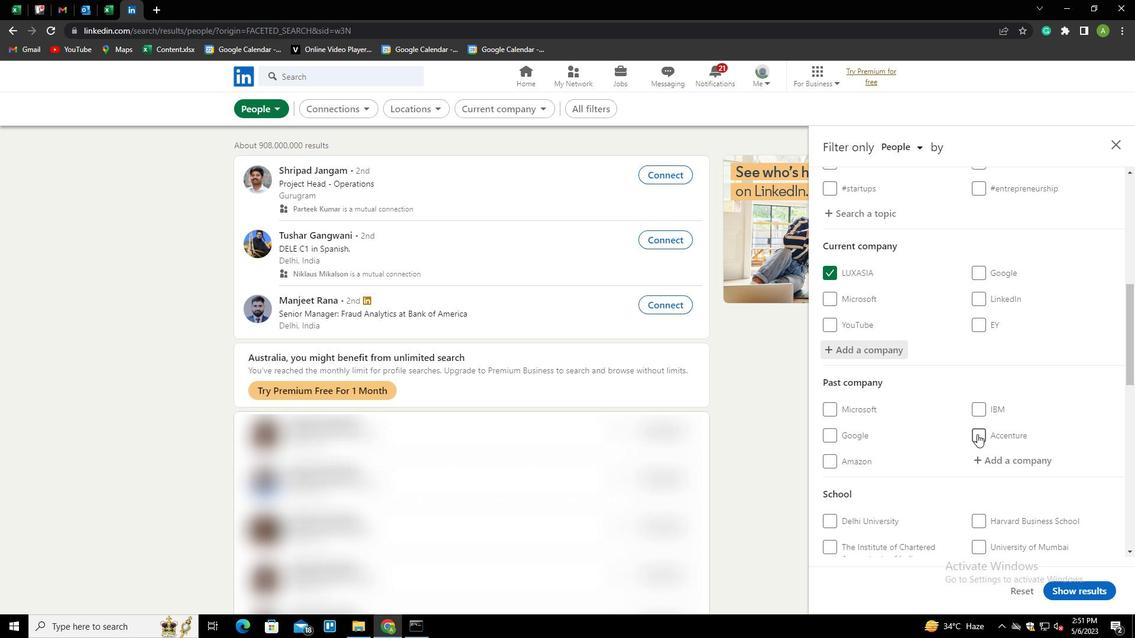 
Action: Mouse scrolled (977, 441) with delta (0, 0)
Screenshot: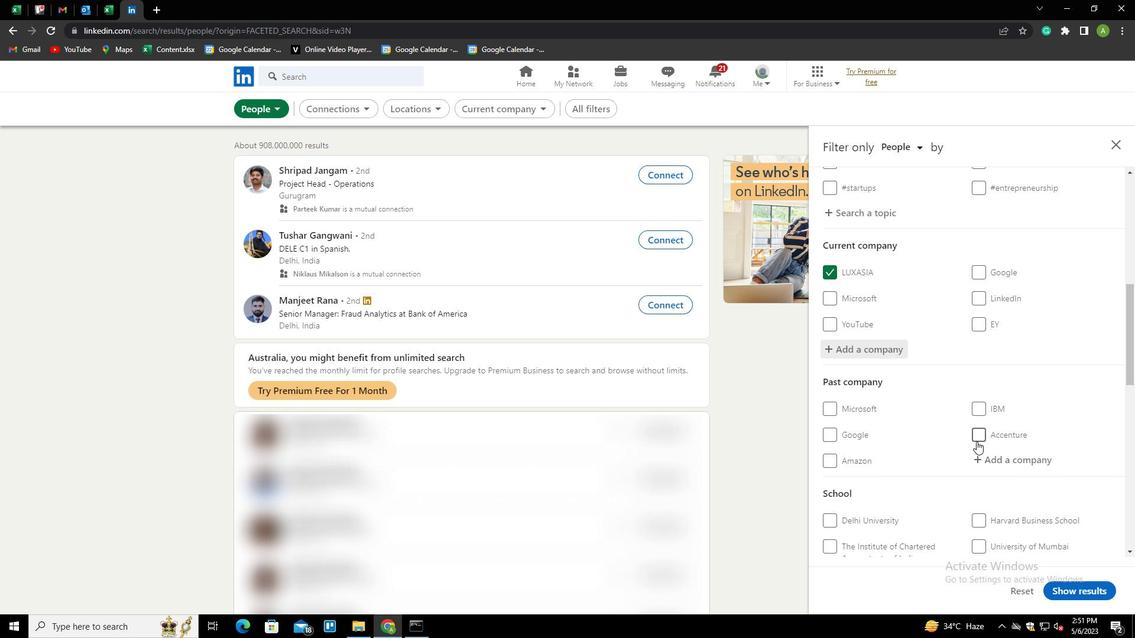 
Action: Mouse scrolled (977, 441) with delta (0, 0)
Screenshot: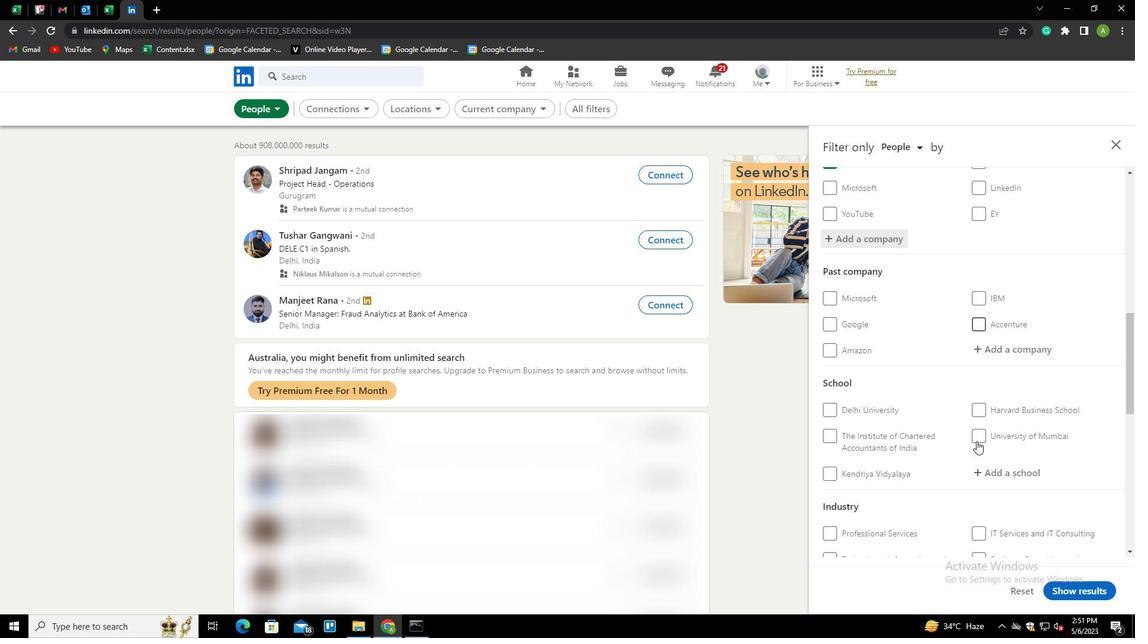 
Action: Mouse scrolled (977, 441) with delta (0, 0)
Screenshot: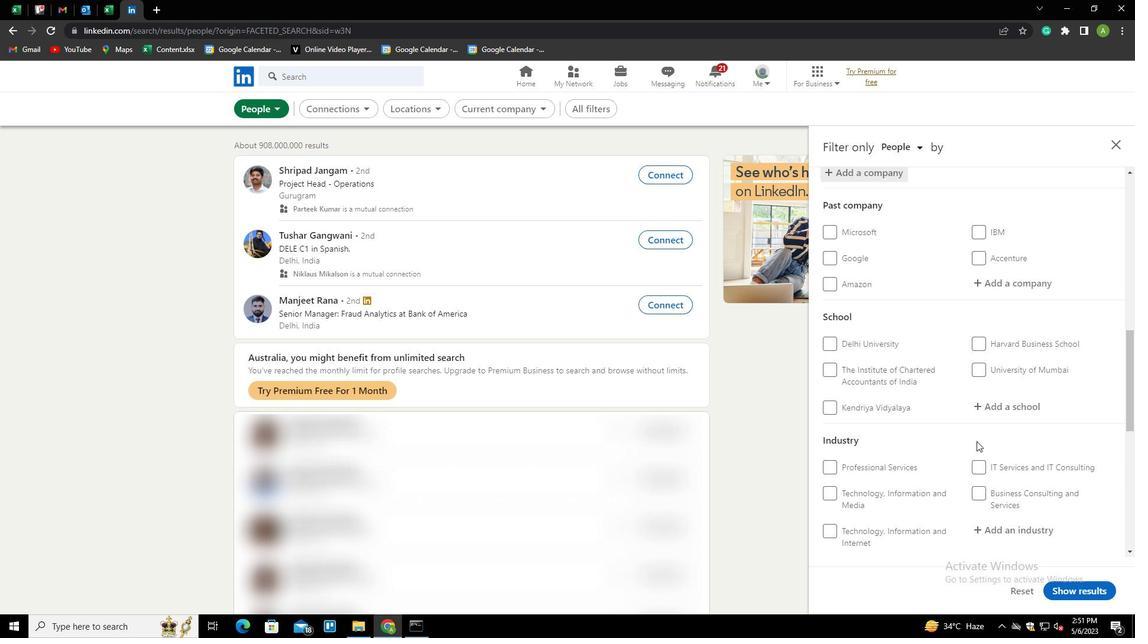 
Action: Mouse scrolled (977, 441) with delta (0, 0)
Screenshot: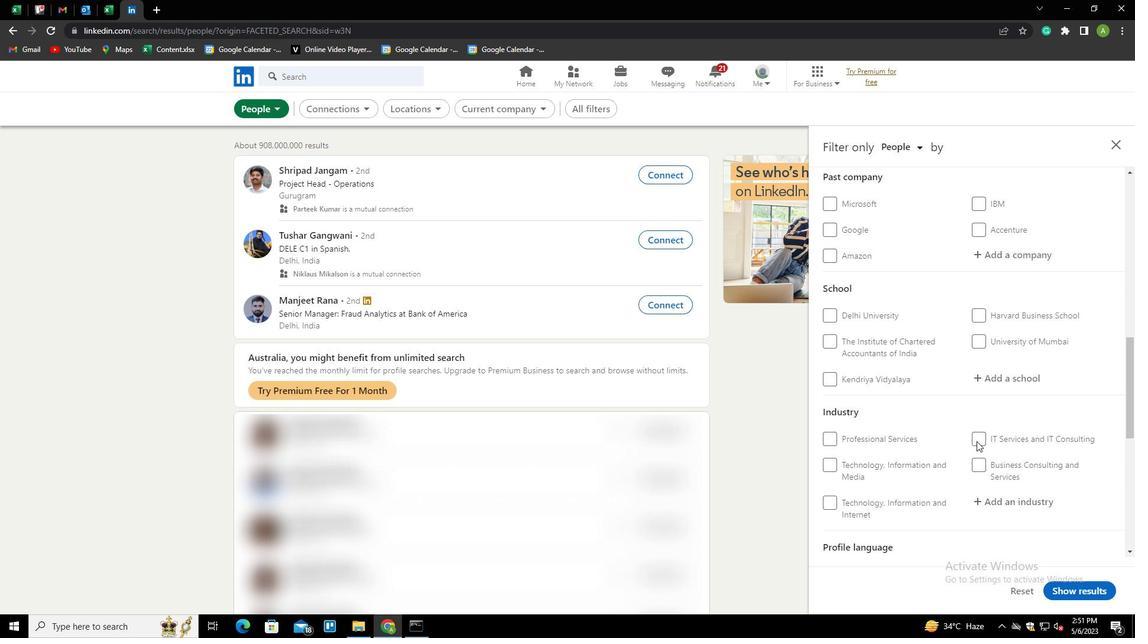 
Action: Mouse scrolled (977, 441) with delta (0, 0)
Screenshot: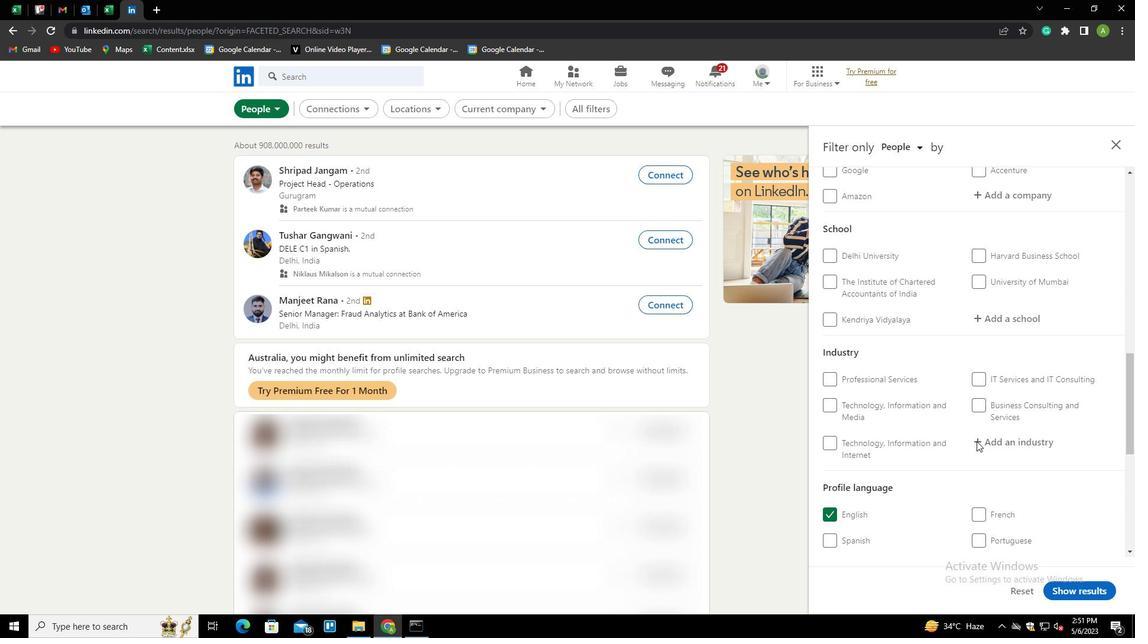 
Action: Mouse moved to (967, 448)
Screenshot: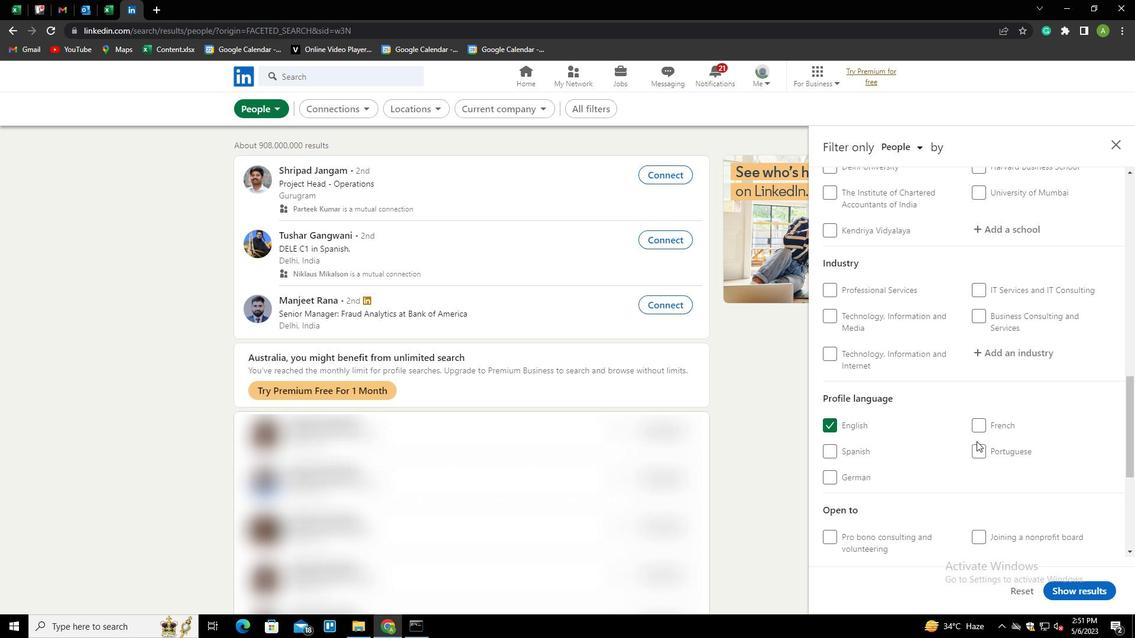 
Action: Mouse scrolled (967, 449) with delta (0, 0)
Screenshot: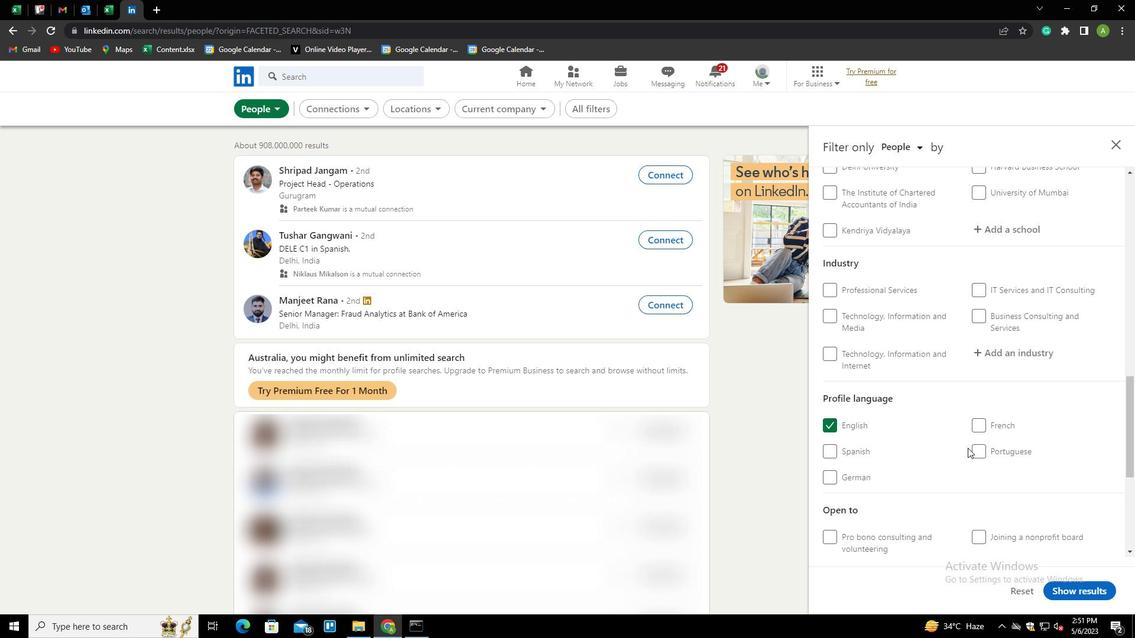 
Action: Mouse scrolled (967, 449) with delta (0, 0)
Screenshot: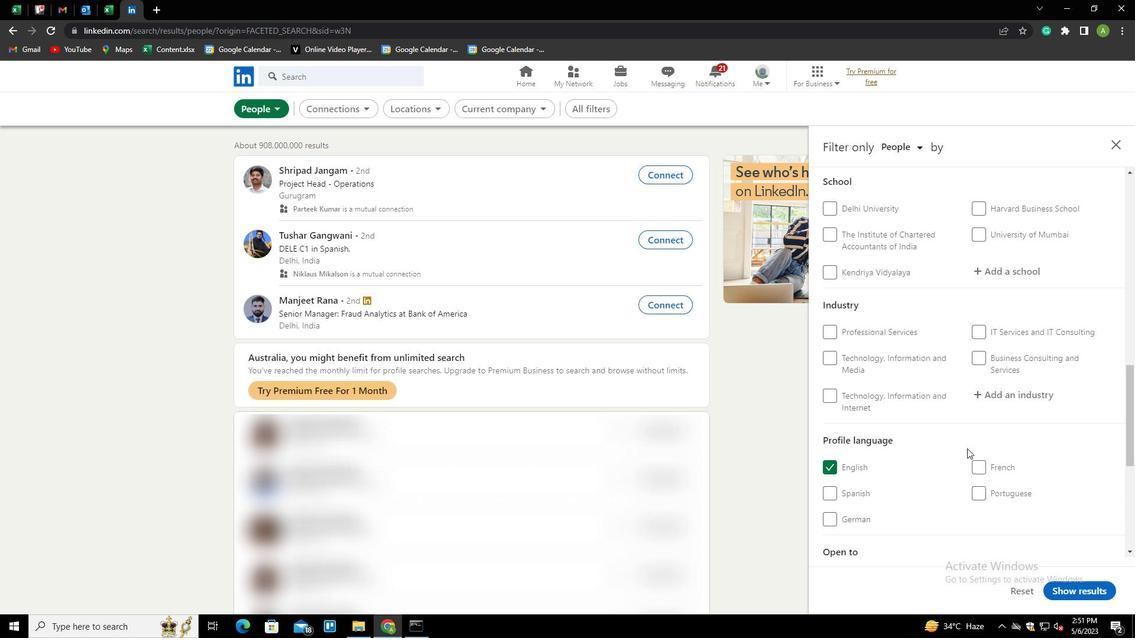
Action: Mouse moved to (989, 353)
Screenshot: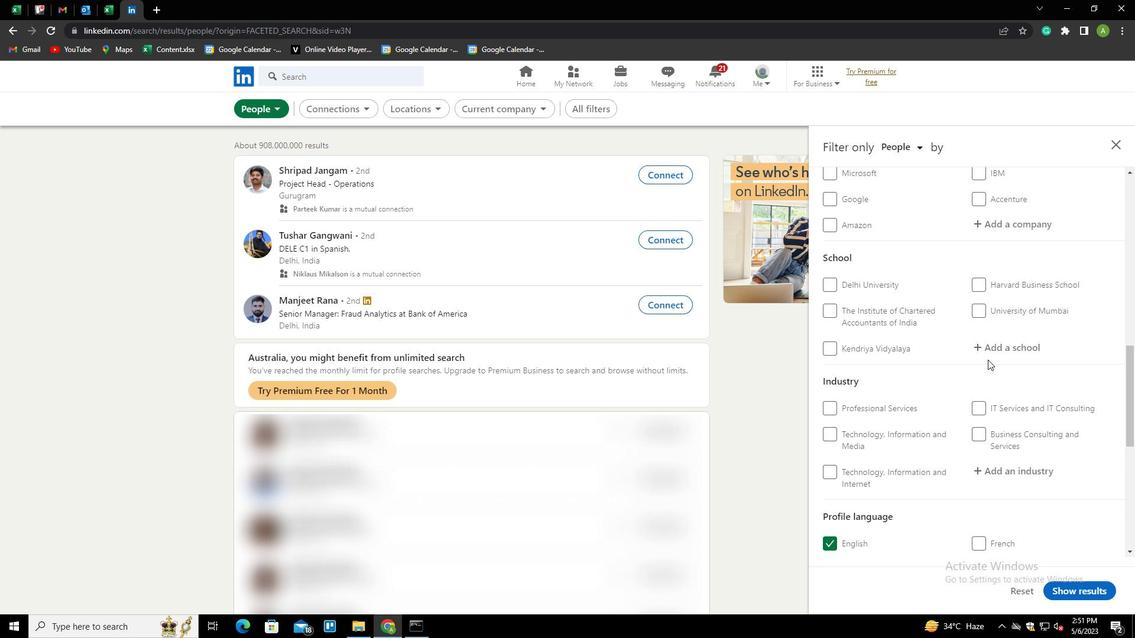
Action: Mouse pressed left at (989, 353)
Screenshot: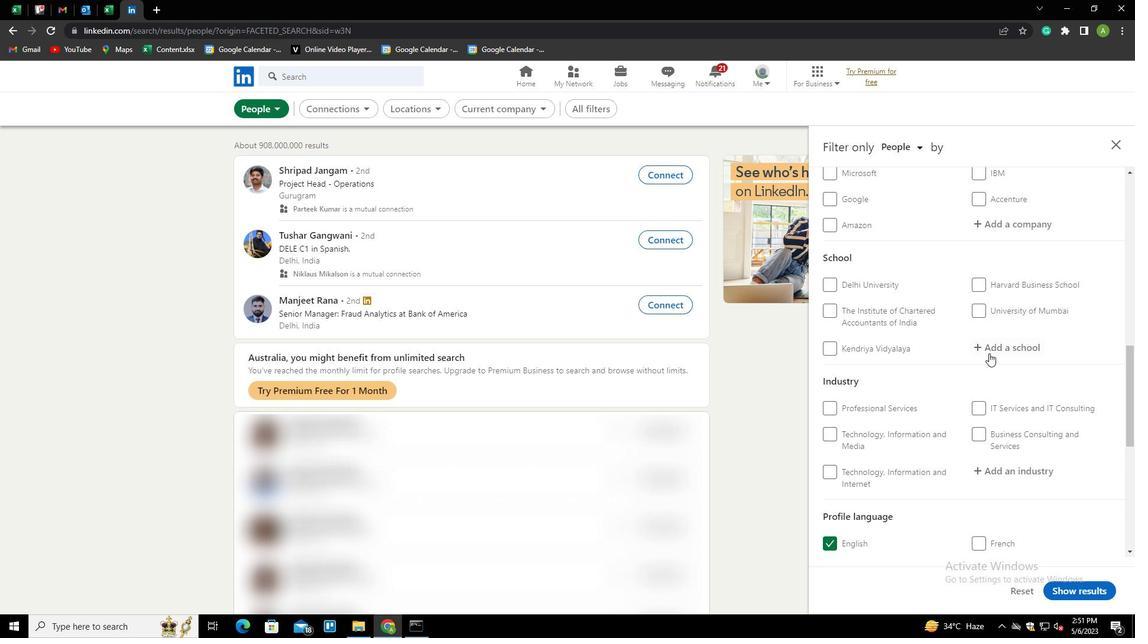 
Action: Mouse moved to (989, 353)
Screenshot: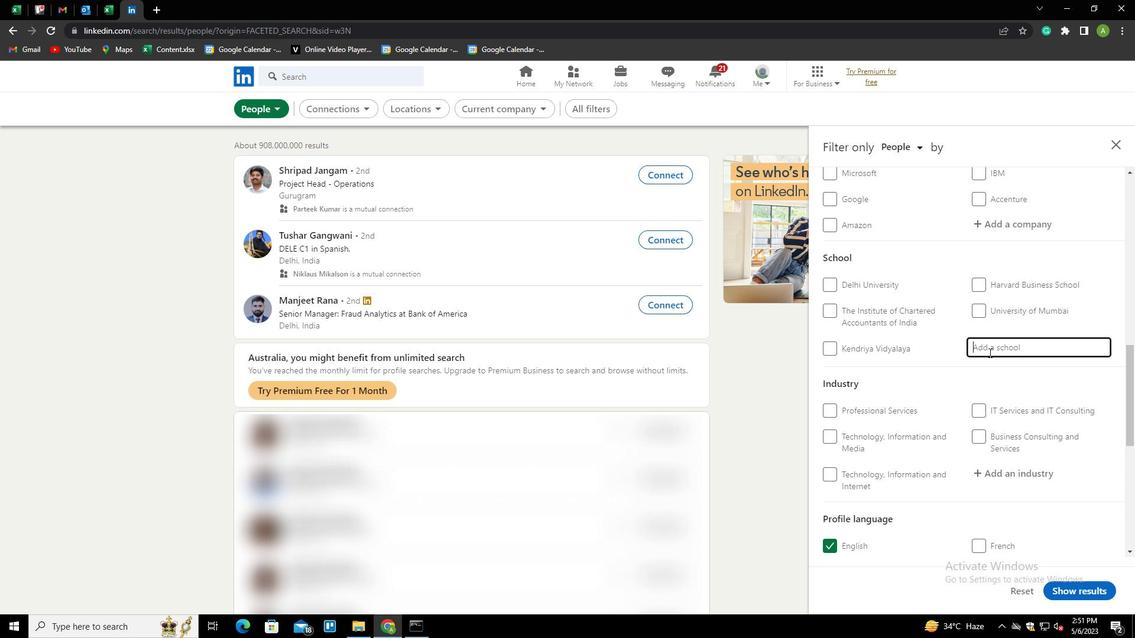 
Action: Key pressed <Key.shift>
Screenshot: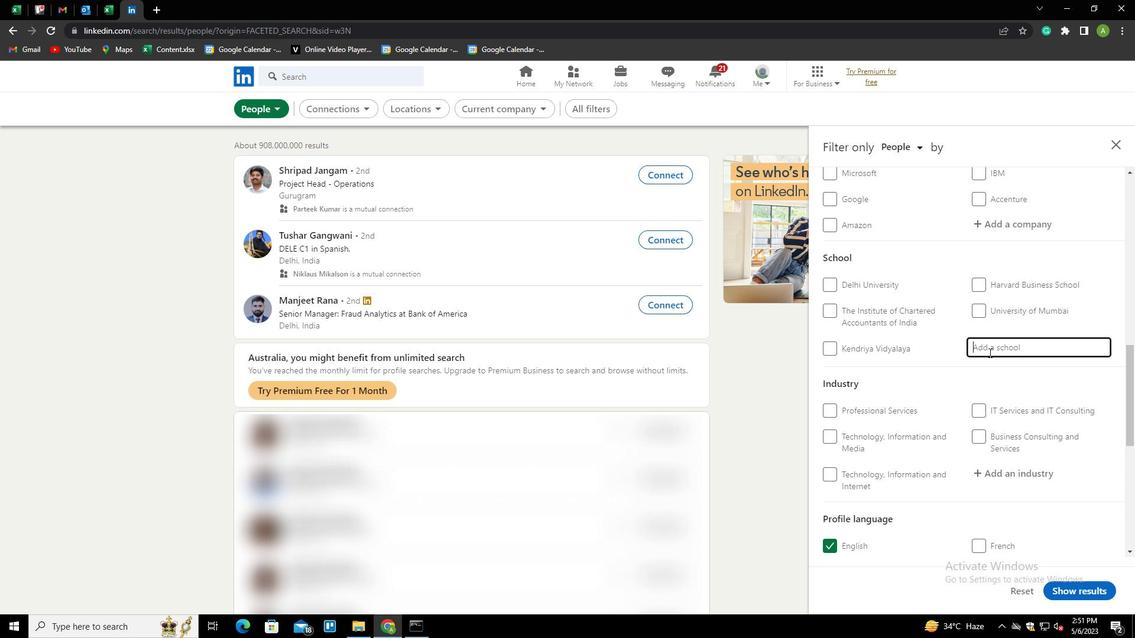 
Action: Mouse moved to (986, 354)
Screenshot: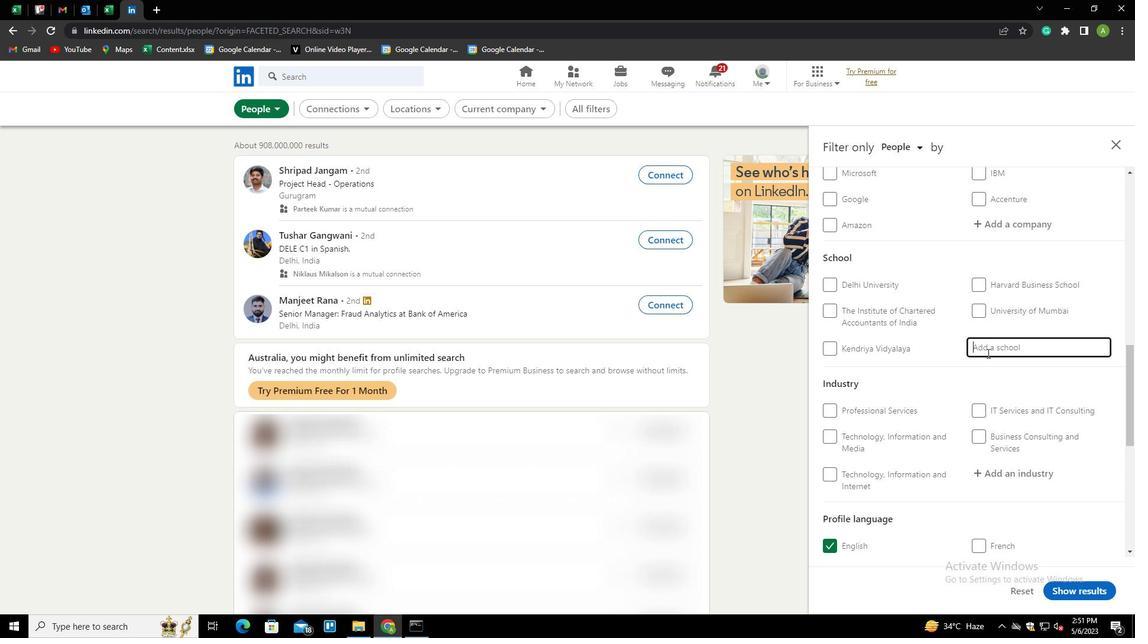 
Action: Key pressed RS
Screenshot: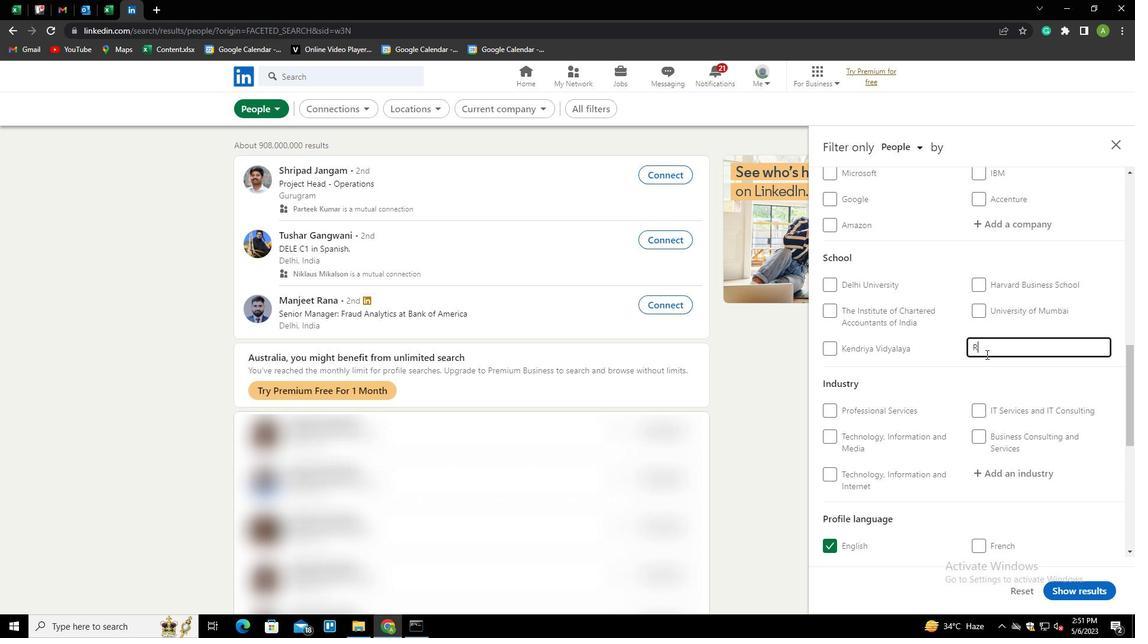 
Action: Mouse moved to (973, 375)
Screenshot: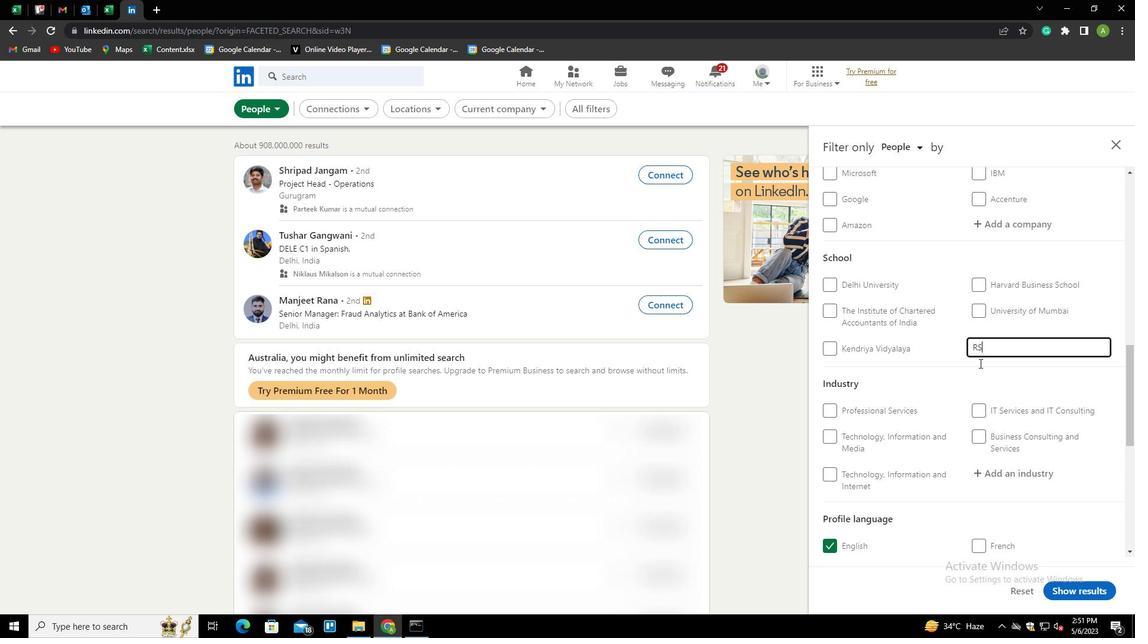 
Action: Key pressed S
Screenshot: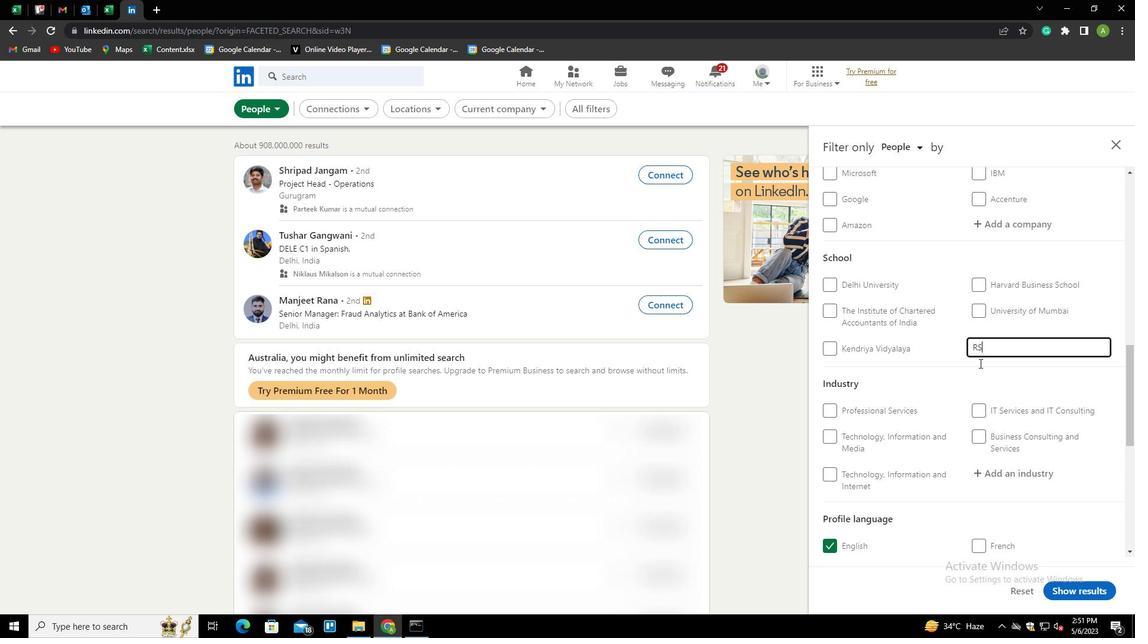 
Action: Mouse moved to (952, 398)
Screenshot: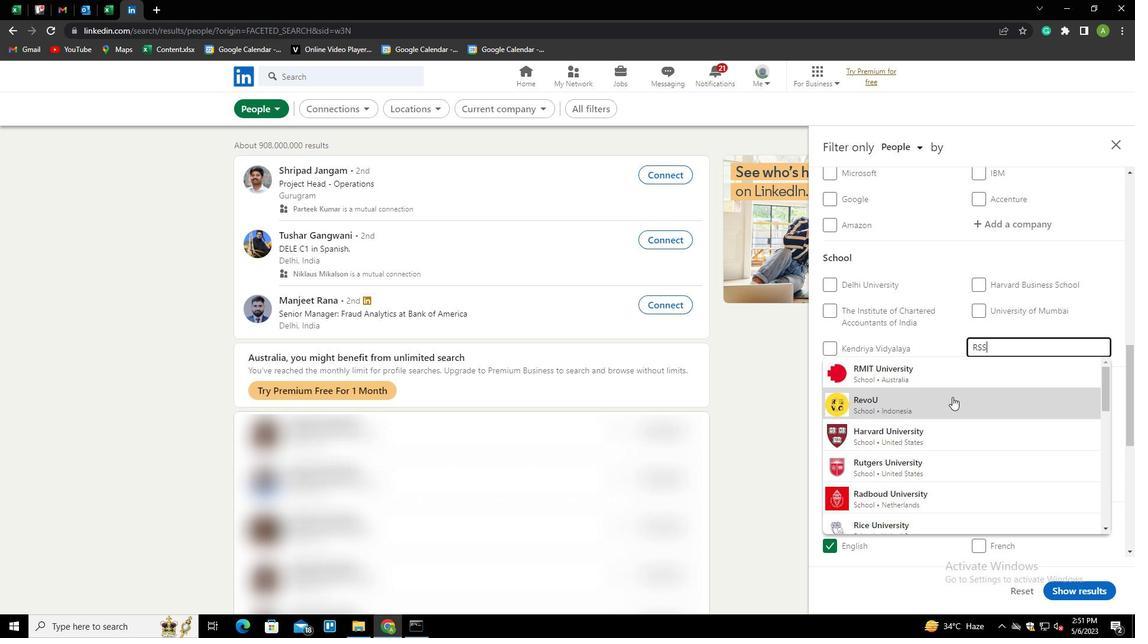 
Action: Key pressed J<Key.backspace><Key.space>ISTITUTE<Key.space>OF<Key.space><Key.shift>IFO<Key.backspace><Key.backspace><Key.backspace><Key.backspace><Key.backspace><Key.backspace><Key.backspace><Key.backspace><Key.backspace><Key.backspace>UT<Key.backspace><Key.backspace><Key.backspace><Key.backspace><Key.backspace><Key.backspace>NSTITUTE<Key.space>OF<Key.space><Key.shift>INFORMATION<Key.space><Key.shift>TECHNOLO<Key.shift_r><Key.home><Key.shift>RCC<Key.space><Key.shift>INSTITUE<Key.backspace>TE<Key.space>OF<Key.space>INFORMATION<Key.space><Key.shift>TECHO<Key.backspace>NLO<Key.backspace><Key.backspace>OLOGY<Key.down><Key.enter>
Screenshot: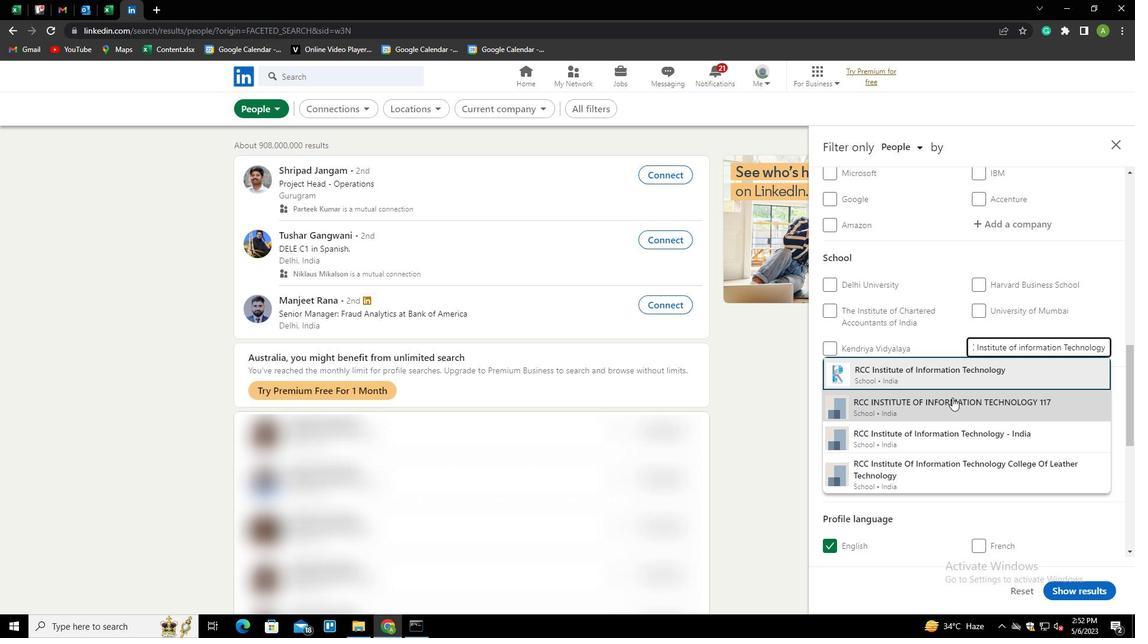 
Action: Mouse moved to (949, 399)
Screenshot: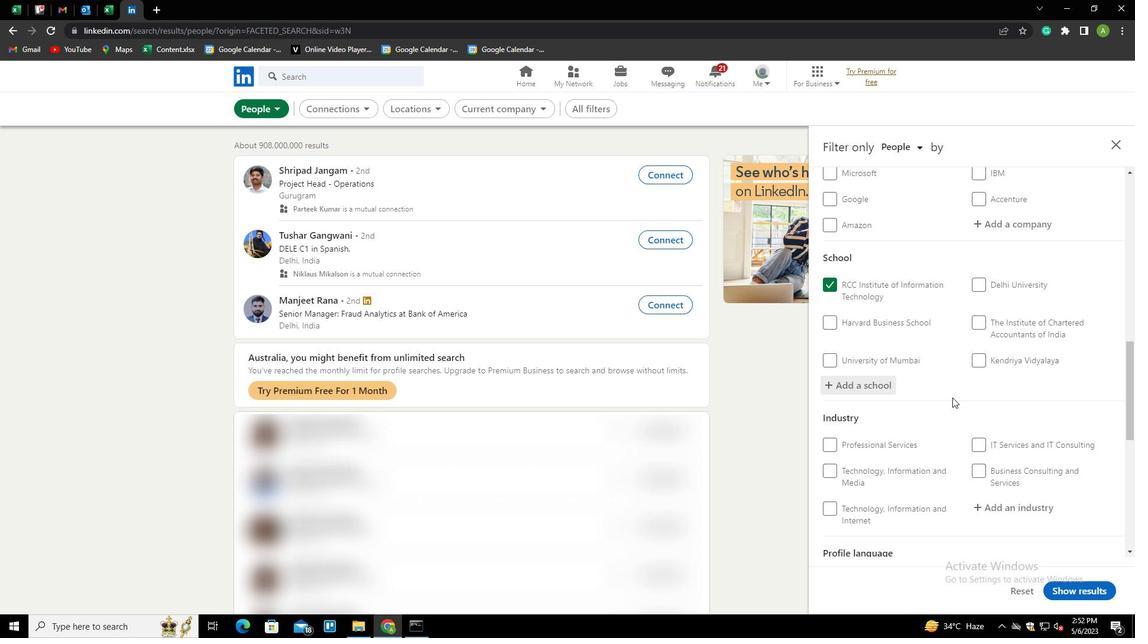 
Action: Mouse scrolled (949, 399) with delta (0, 0)
Screenshot: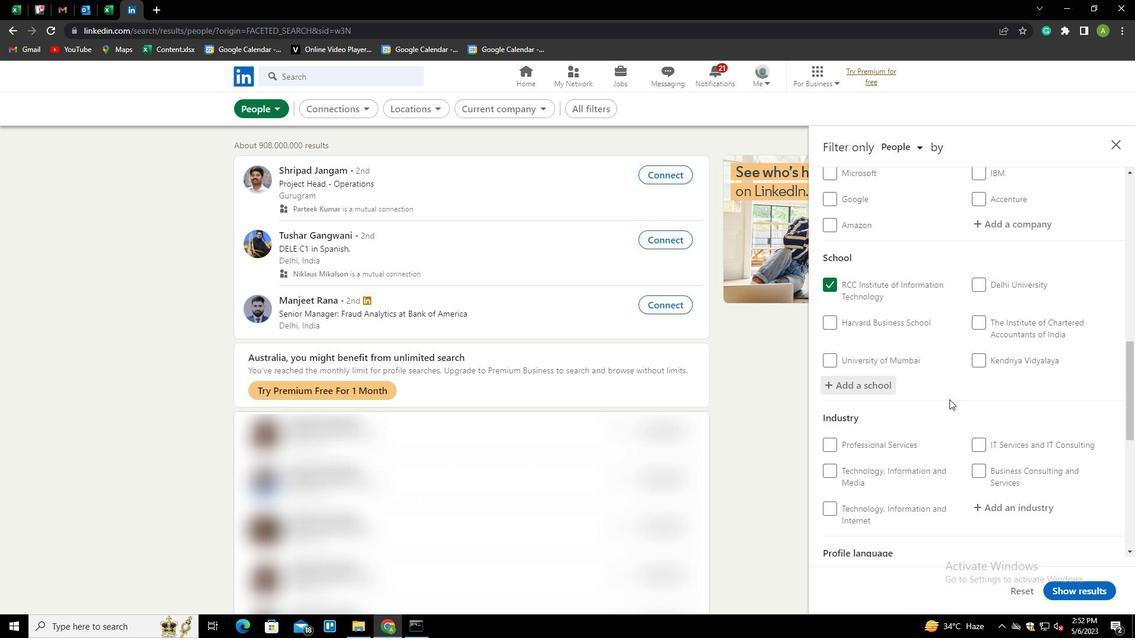 
Action: Mouse scrolled (949, 399) with delta (0, 0)
Screenshot: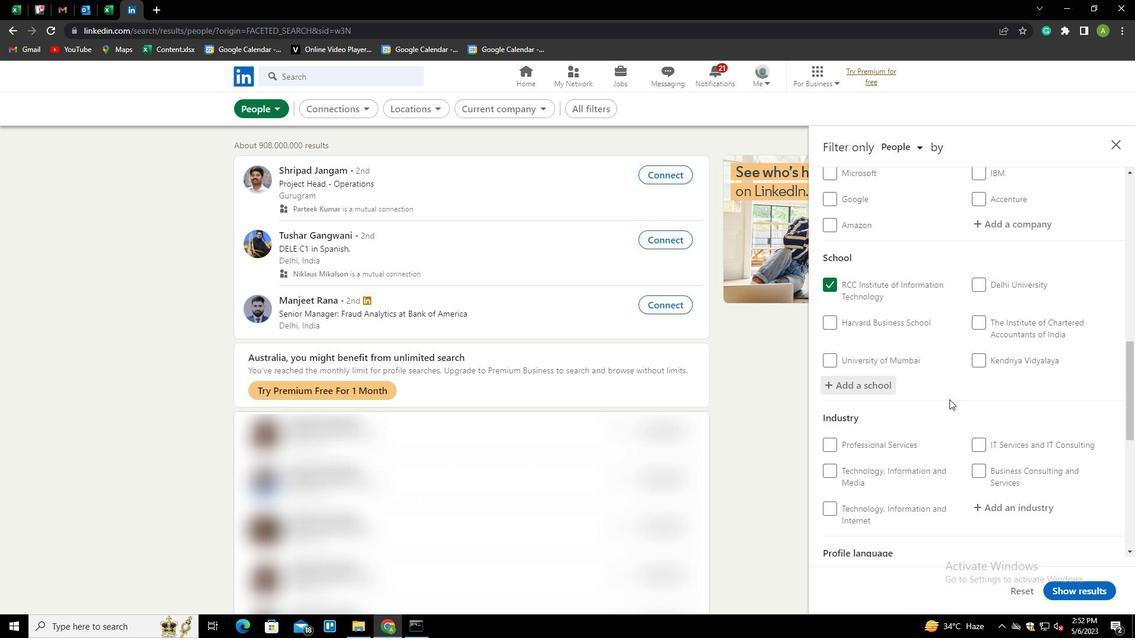 
Action: Mouse moved to (996, 390)
Screenshot: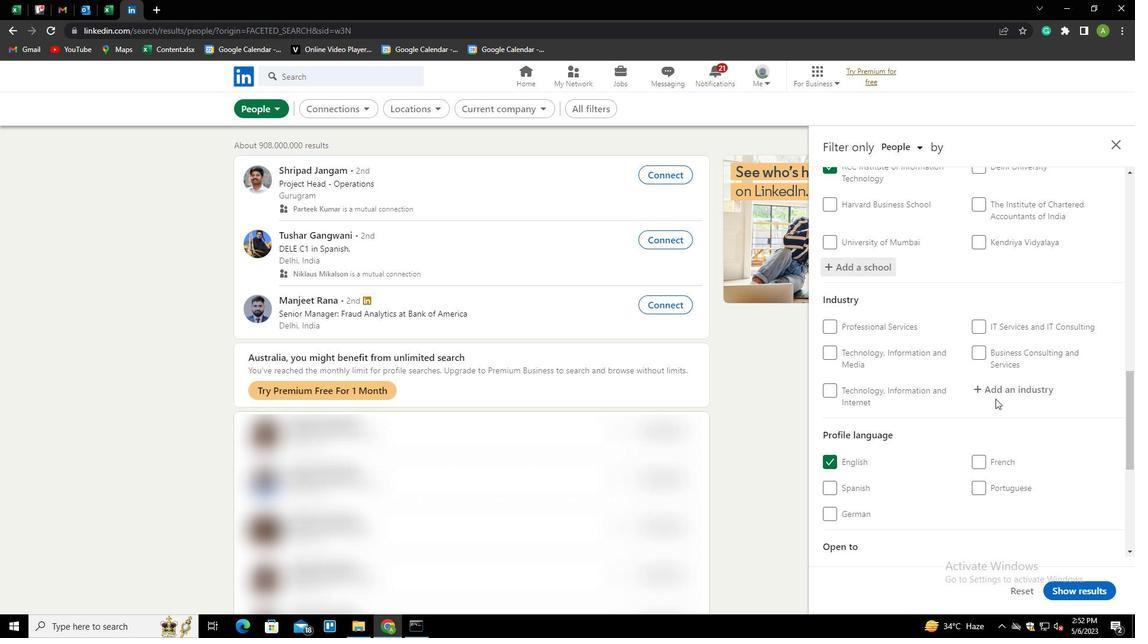 
Action: Mouse pressed left at (996, 390)
Screenshot: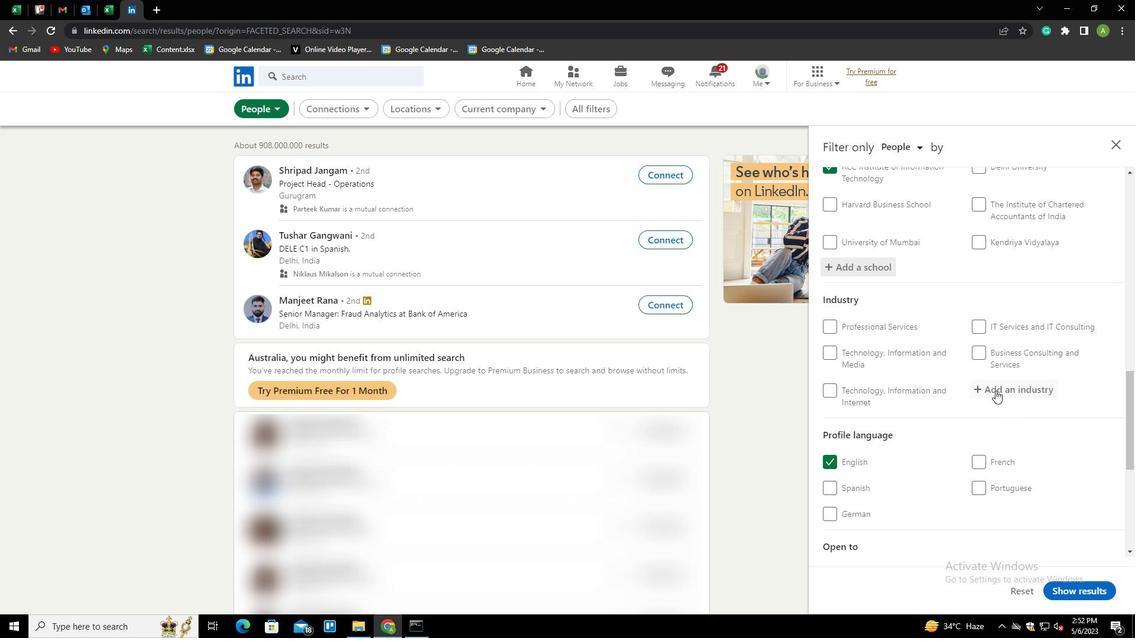 
Action: Key pressed <Key.shift>G
Screenshot: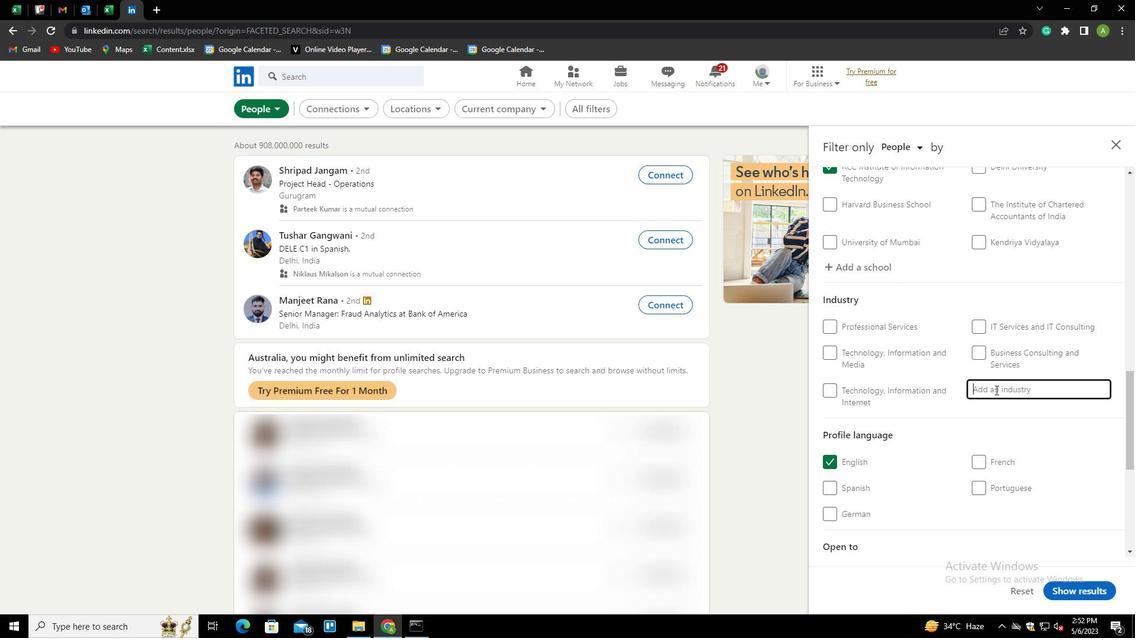
Action: Mouse moved to (967, 408)
Screenshot: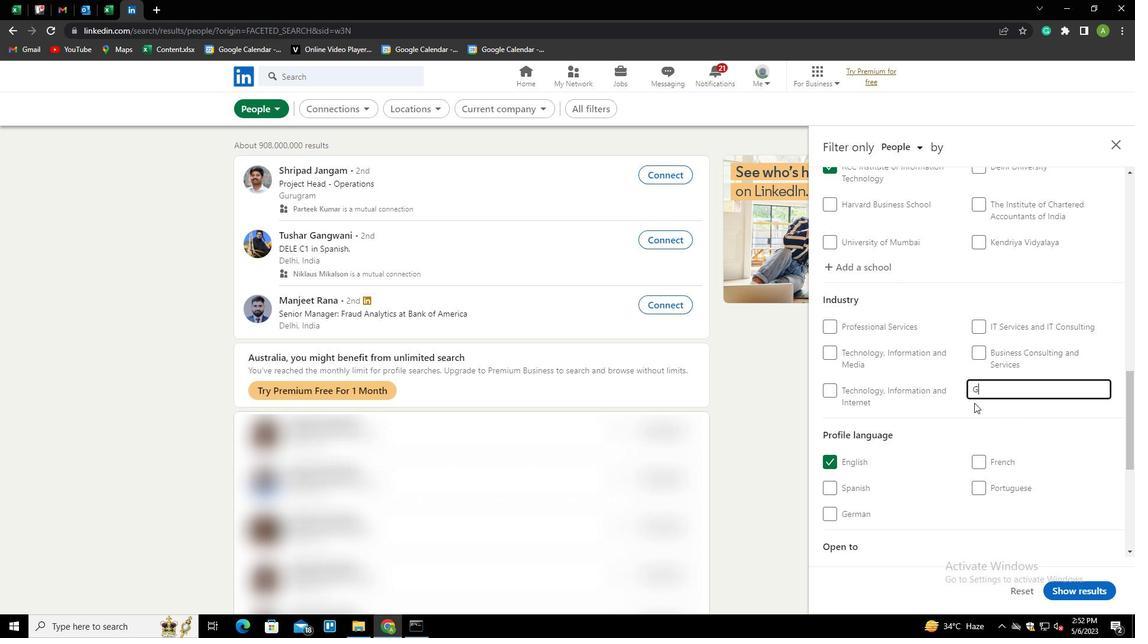 
Action: Key pressed R<Key.backspace><Key.backspace><Key.shift>FRUIT<Key.space>AND<Key.space><Key.shift>VEGETABLE<Key.down><Key.enter>
Screenshot: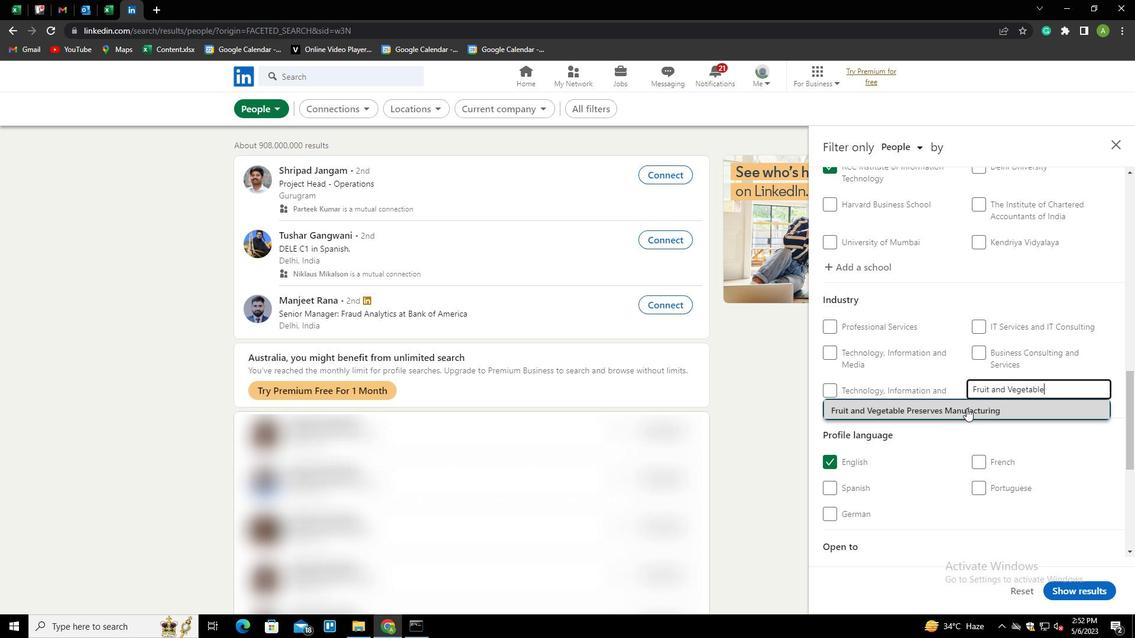 
Action: Mouse moved to (961, 417)
Screenshot: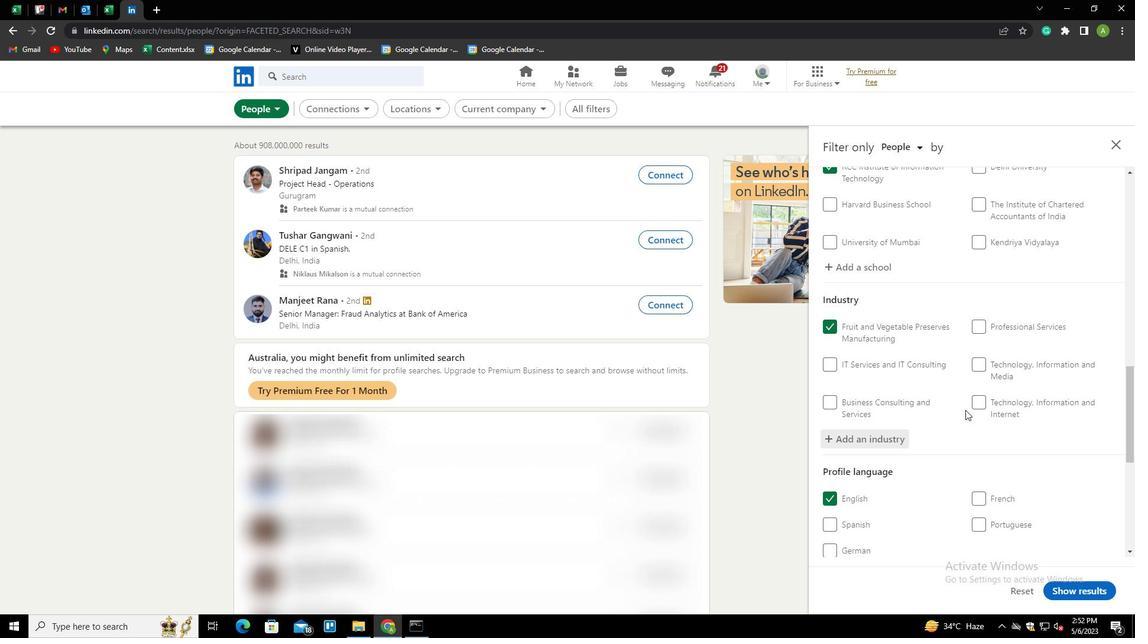 
Action: Mouse scrolled (961, 417) with delta (0, 0)
Screenshot: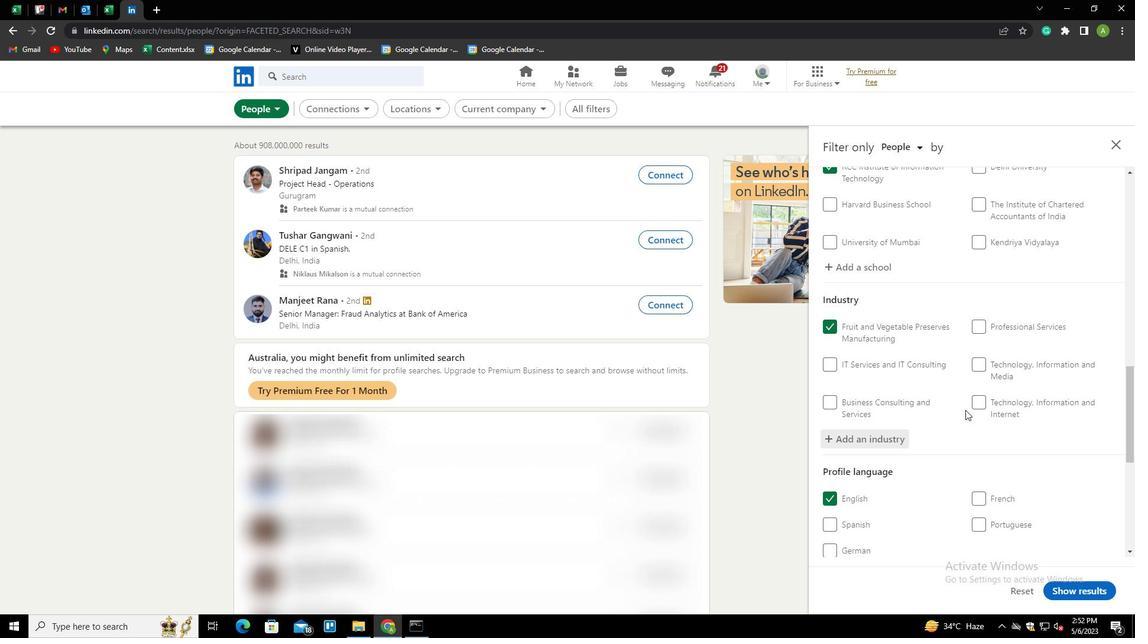 
Action: Mouse scrolled (961, 417) with delta (0, 0)
Screenshot: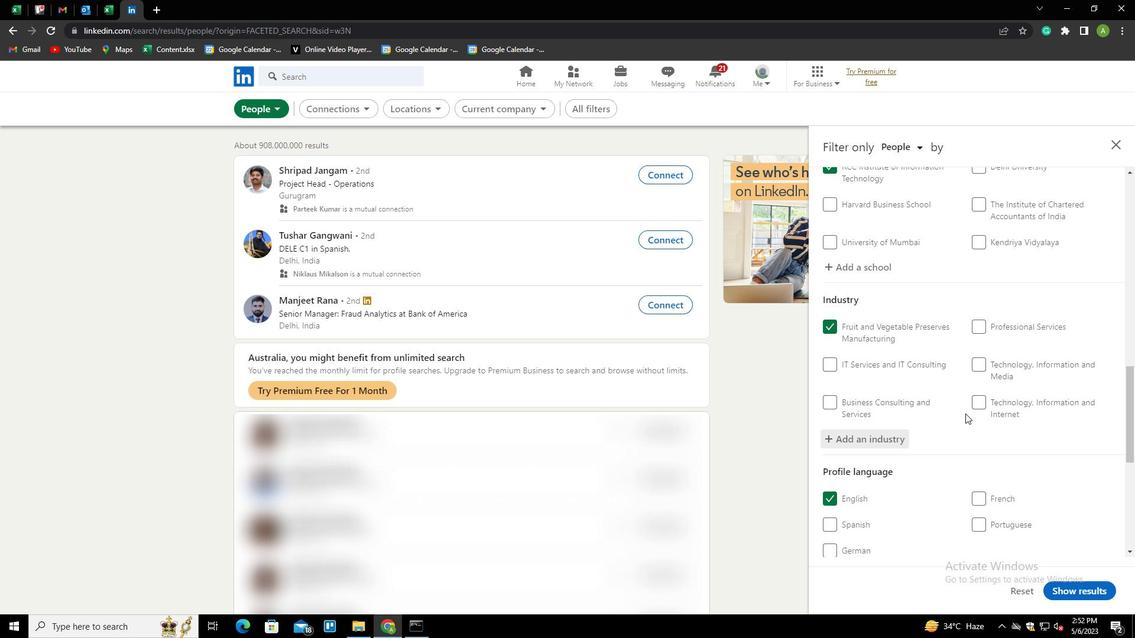 
Action: Mouse scrolled (961, 417) with delta (0, 0)
Screenshot: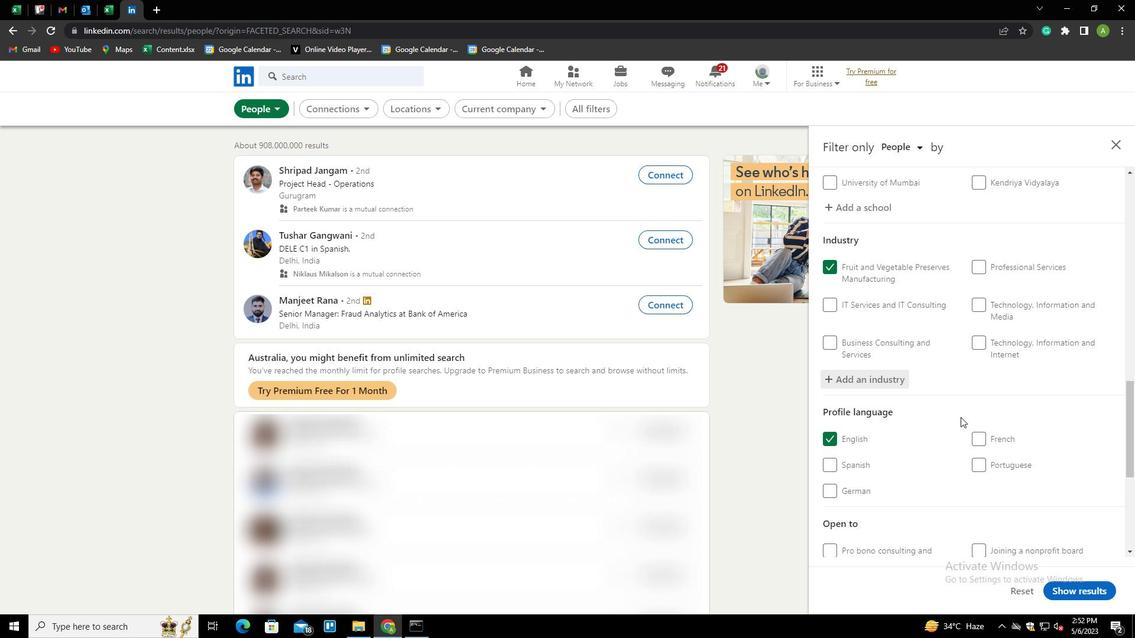 
Action: Mouse scrolled (961, 417) with delta (0, 0)
Screenshot: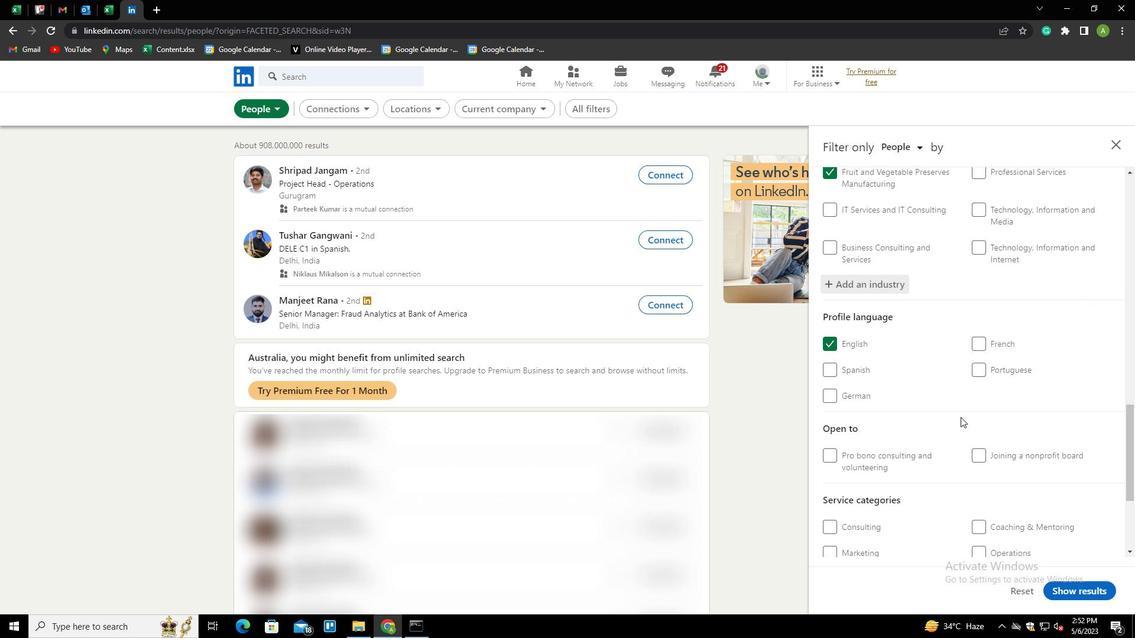 
Action: Mouse scrolled (961, 417) with delta (0, 0)
Screenshot: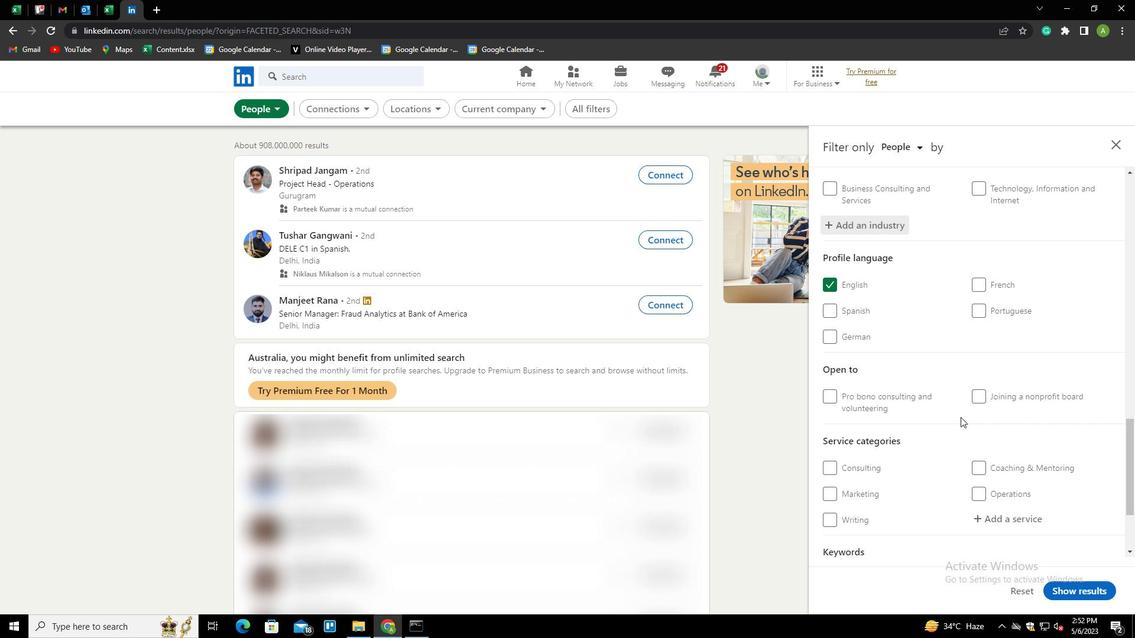 
Action: Mouse scrolled (961, 417) with delta (0, 0)
Screenshot: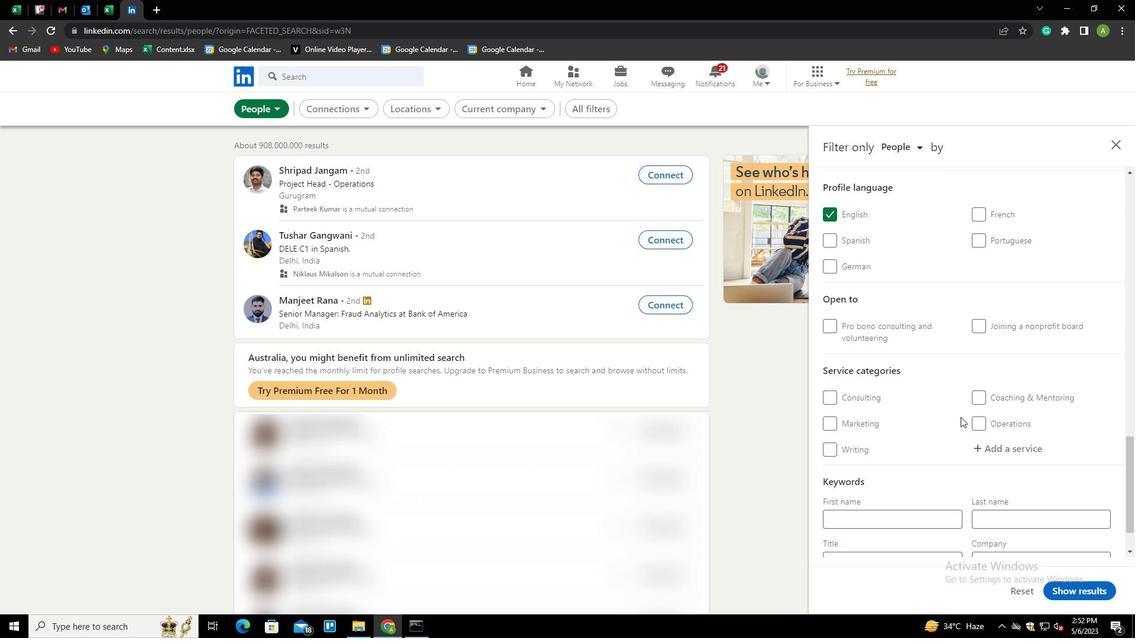 
Action: Mouse moved to (962, 416)
Screenshot: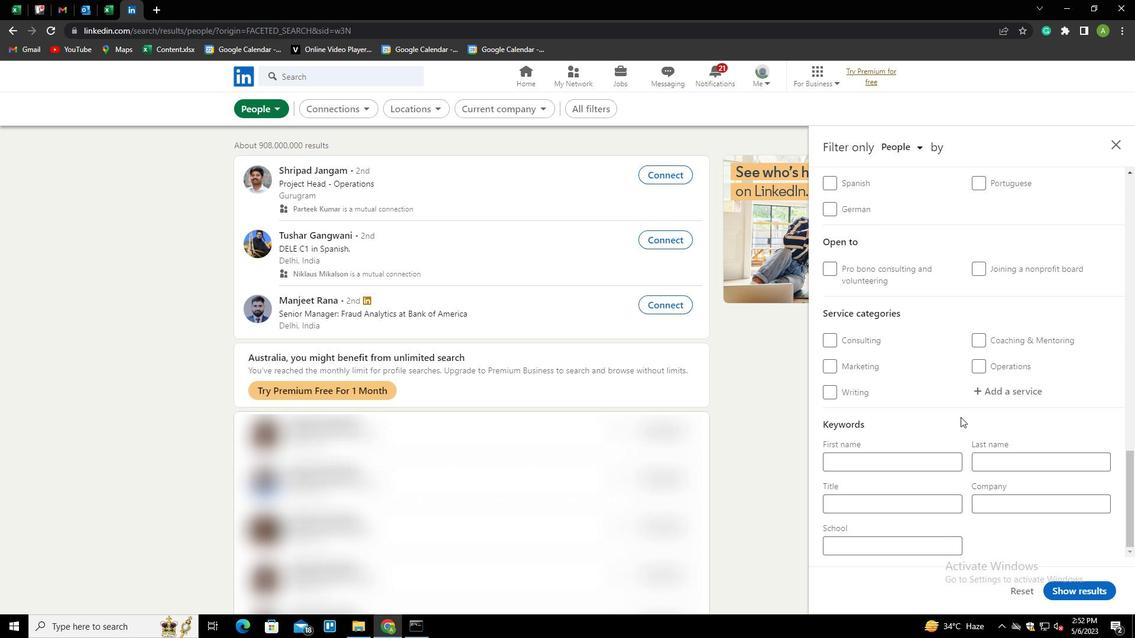
Action: Mouse scrolled (962, 417) with delta (0, 0)
Screenshot: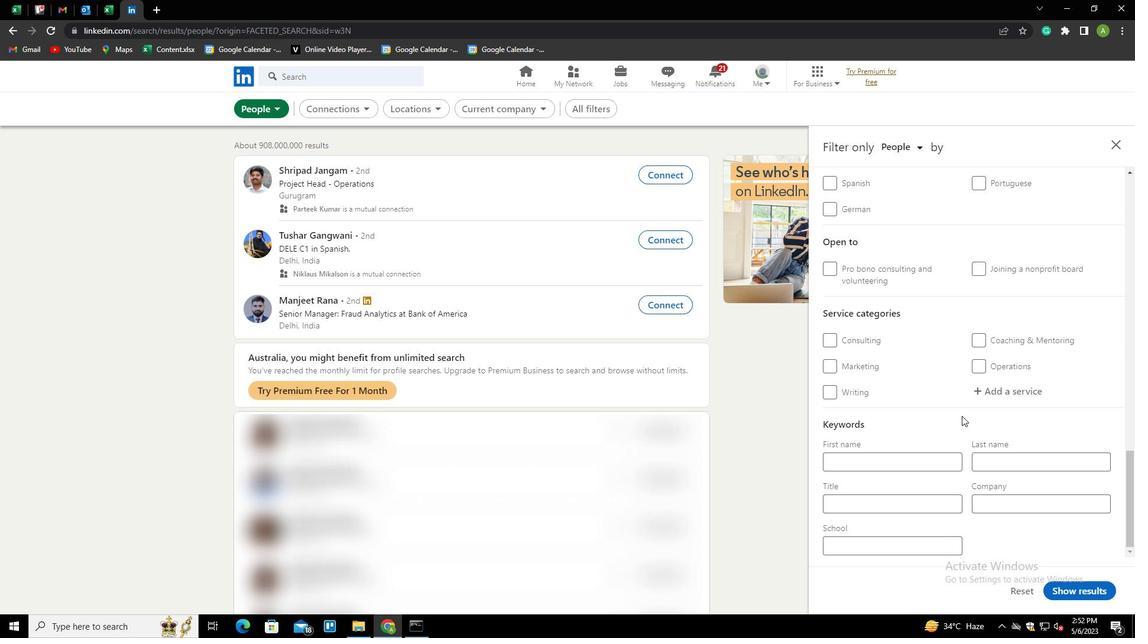 
Action: Mouse scrolled (962, 415) with delta (0, 0)
Screenshot: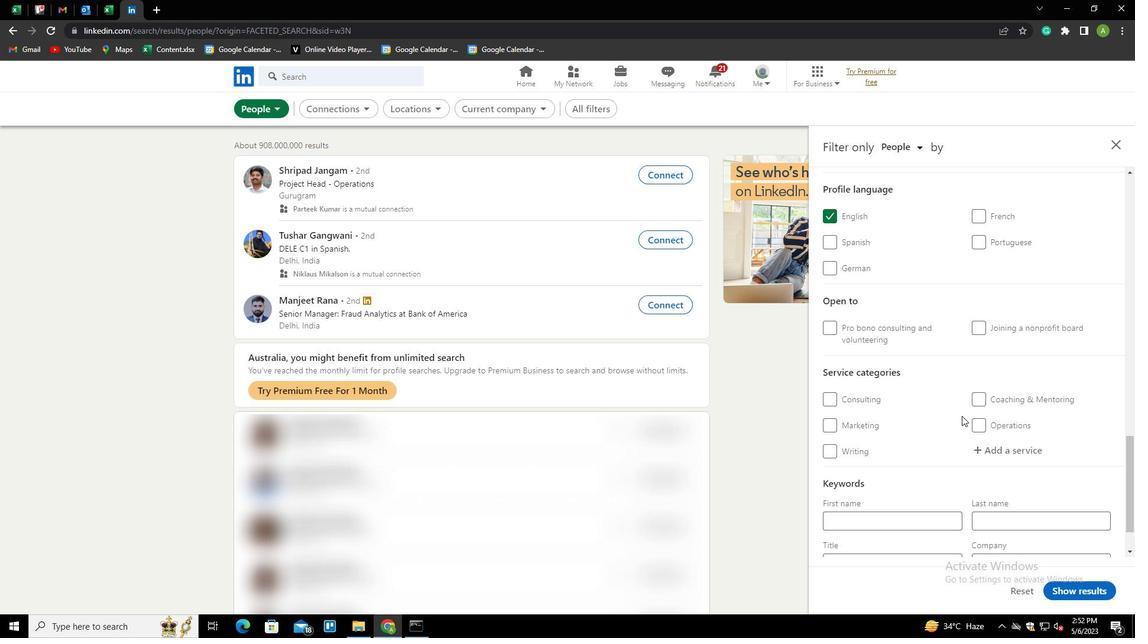 
Action: Mouse moved to (1003, 390)
Screenshot: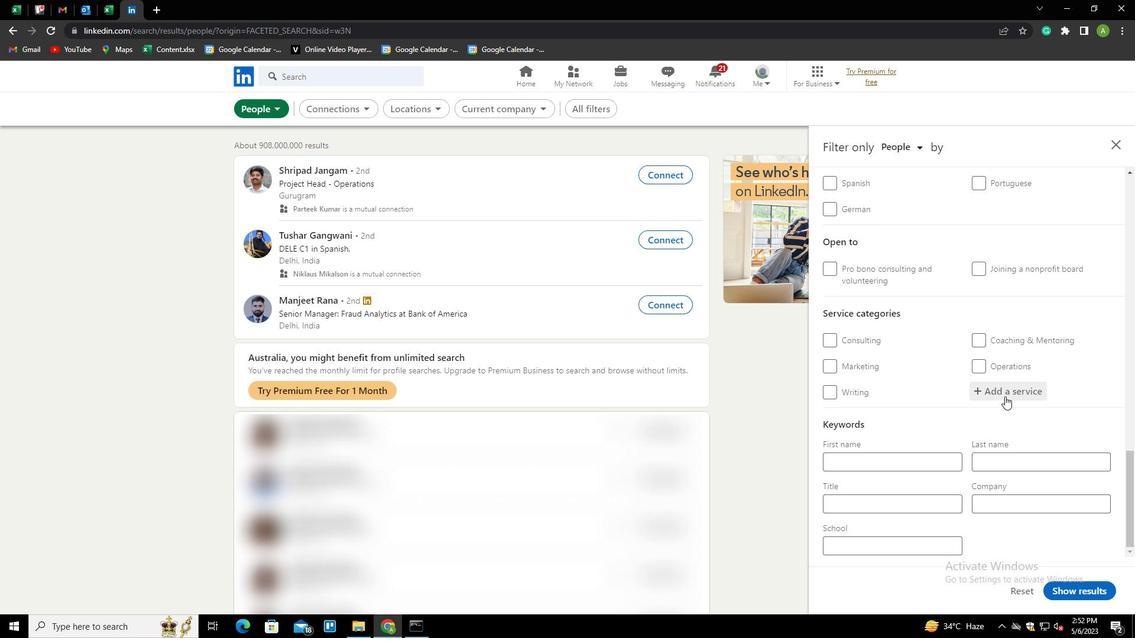 
Action: Mouse pressed left at (1003, 390)
Screenshot: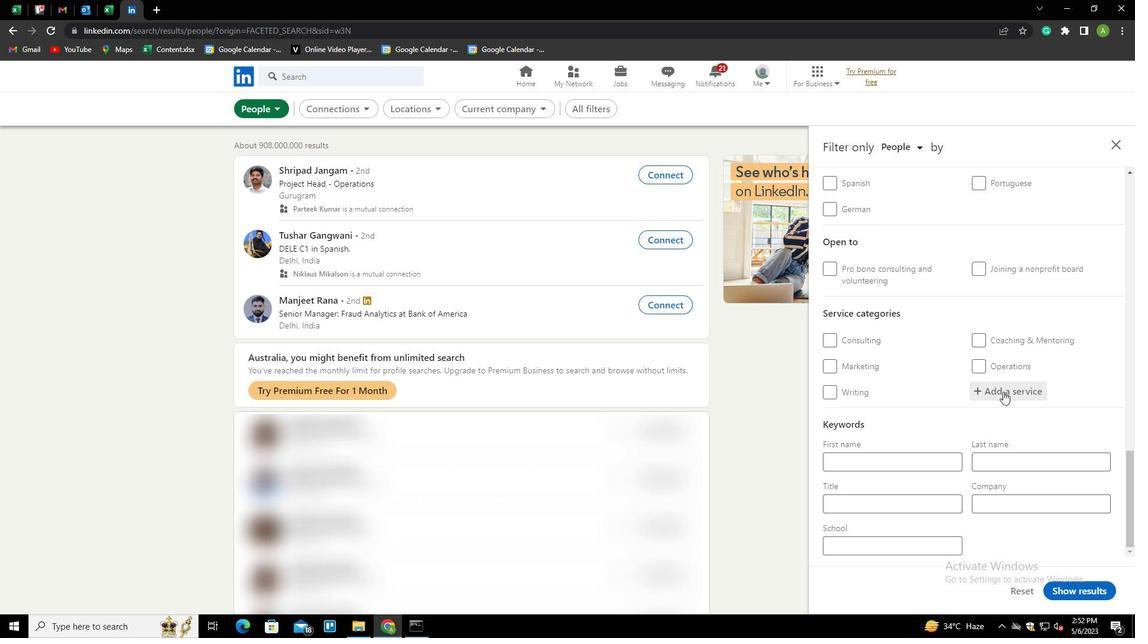 
Action: Mouse moved to (986, 411)
Screenshot: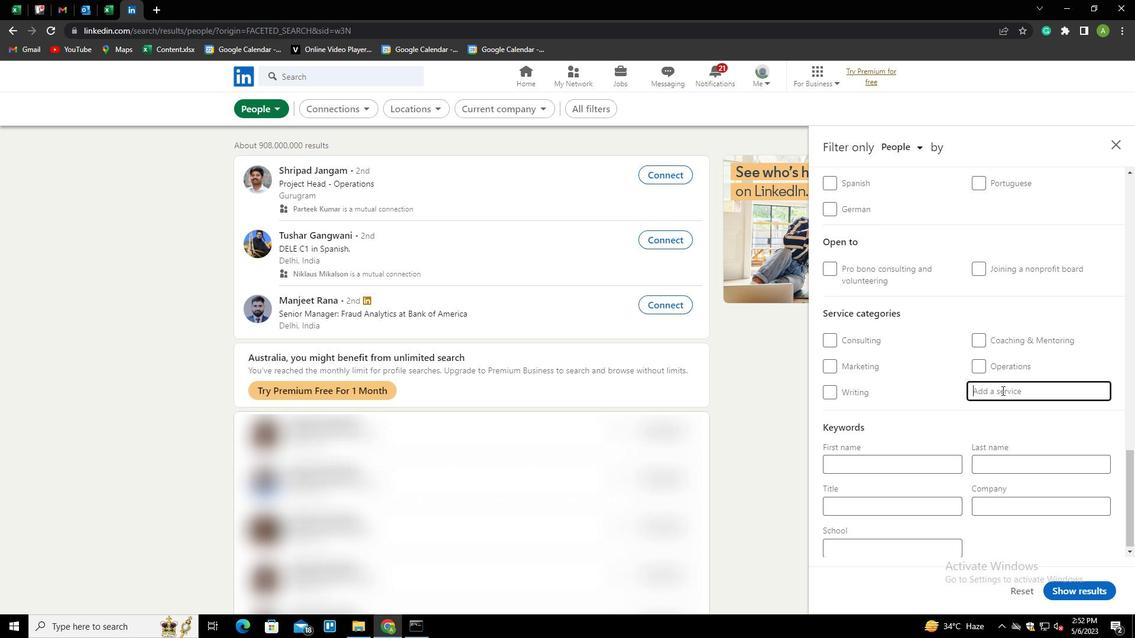 
Action: Key pressed <Key.shift><Key.shift><Key.shift><Key.shift><Key.shift>HOME<Key.space><Key.shift><Key.shift><Key.shift><Key.shift><Key.shift><Key.shift><Key.shift><Key.shift><Key.shift><Key.shift><Key.shift><Key.shift><Key.shift><Key.shift><Key.shift><Key.shift><Key.shift><Key.shift><Key.shift><Key.shift><Key.shift><Key.shift><Key.shift><Key.shift><Key.shift><Key.shift><Key.shift><Key.shift><Key.shift>NETWORKING<Key.down><Key.down><Key.enter>
Screenshot: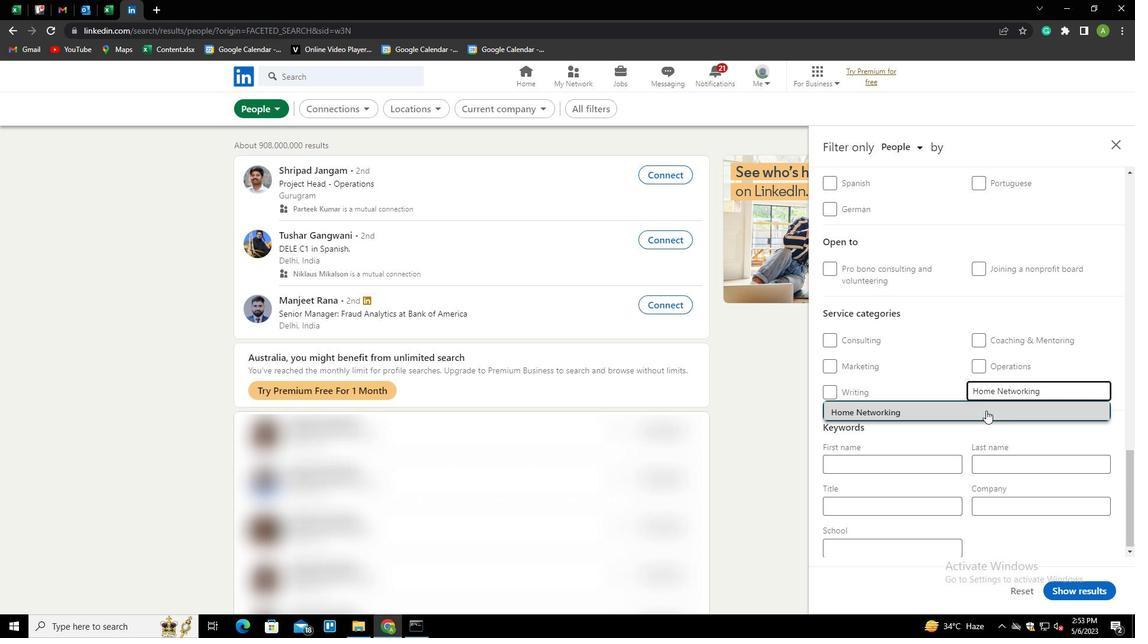 
Action: Mouse moved to (977, 419)
Screenshot: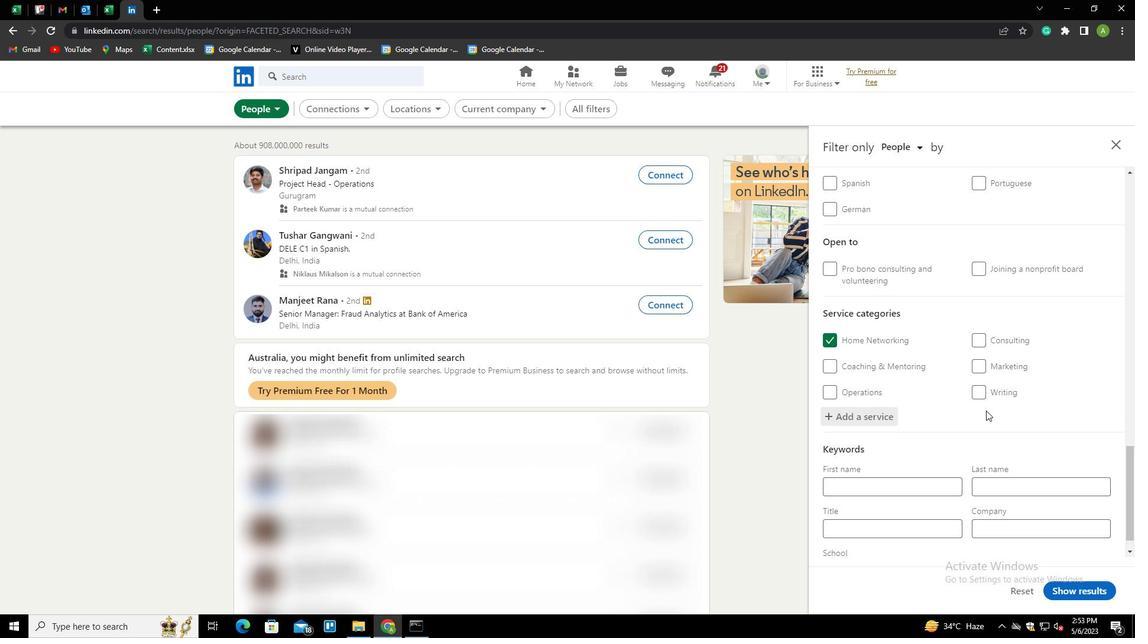 
Action: Mouse scrolled (977, 418) with delta (0, 0)
Screenshot: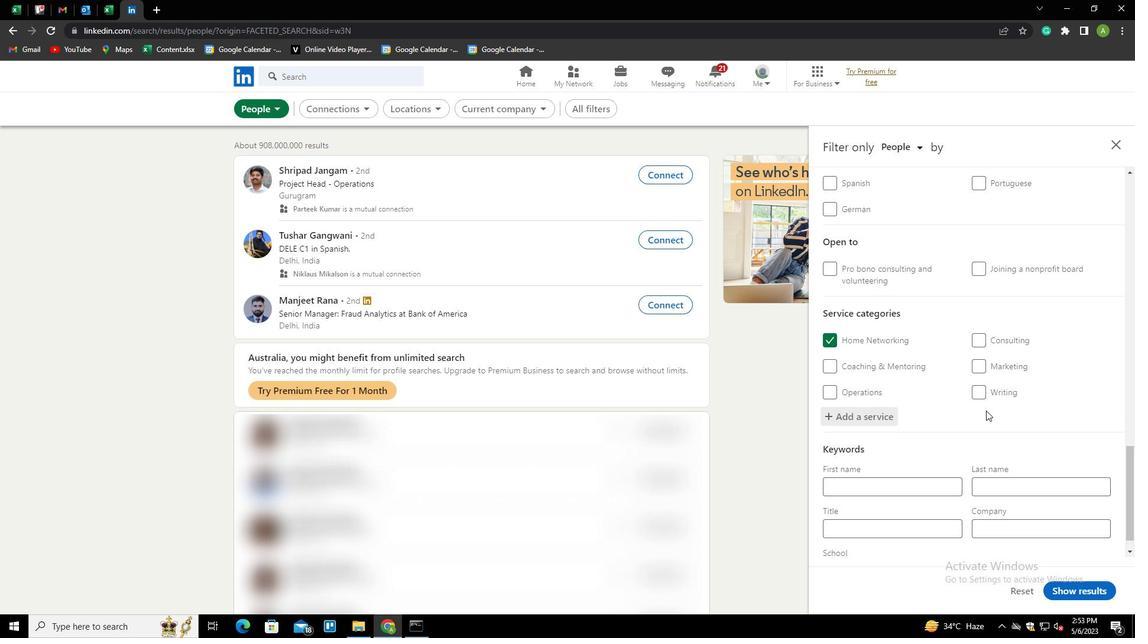 
Action: Mouse moved to (973, 422)
Screenshot: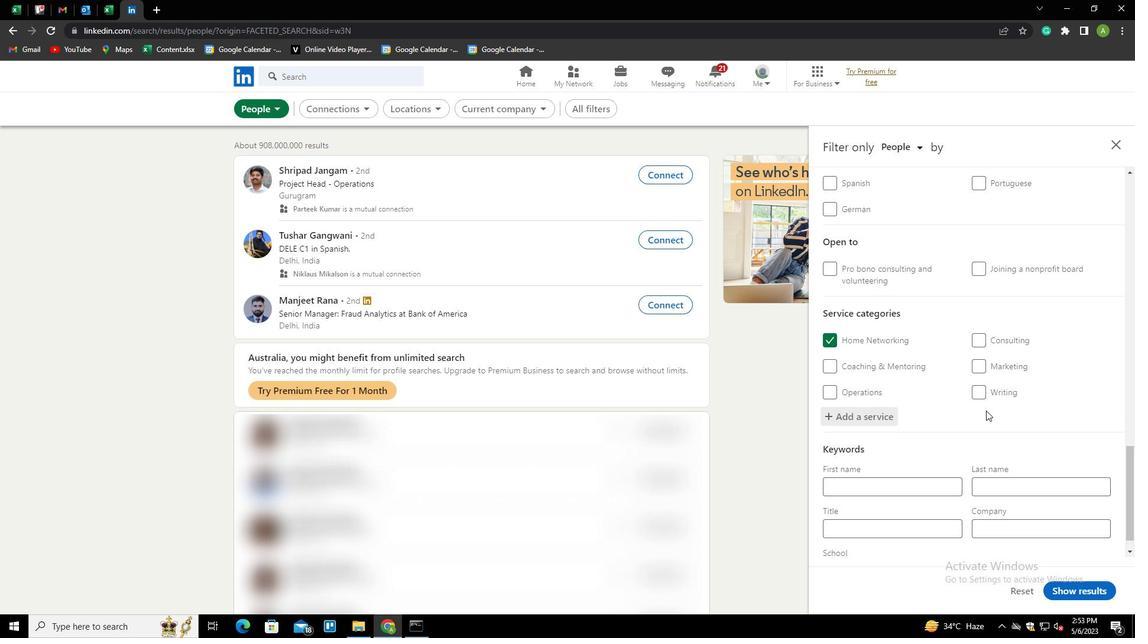
Action: Mouse scrolled (973, 422) with delta (0, 0)
Screenshot: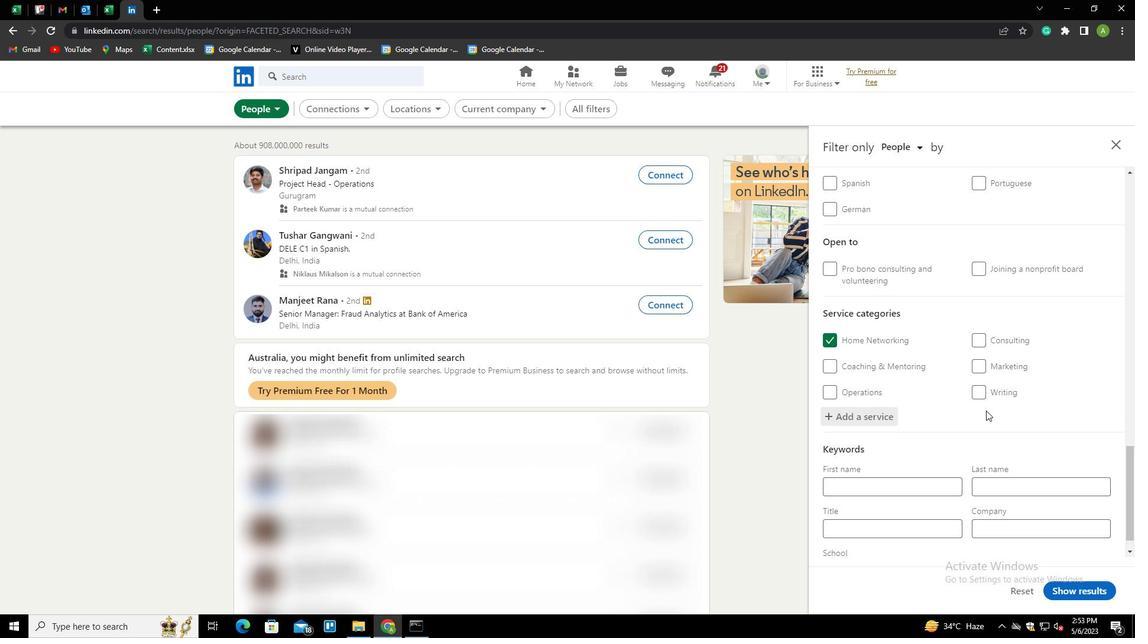 
Action: Mouse moved to (973, 423)
Screenshot: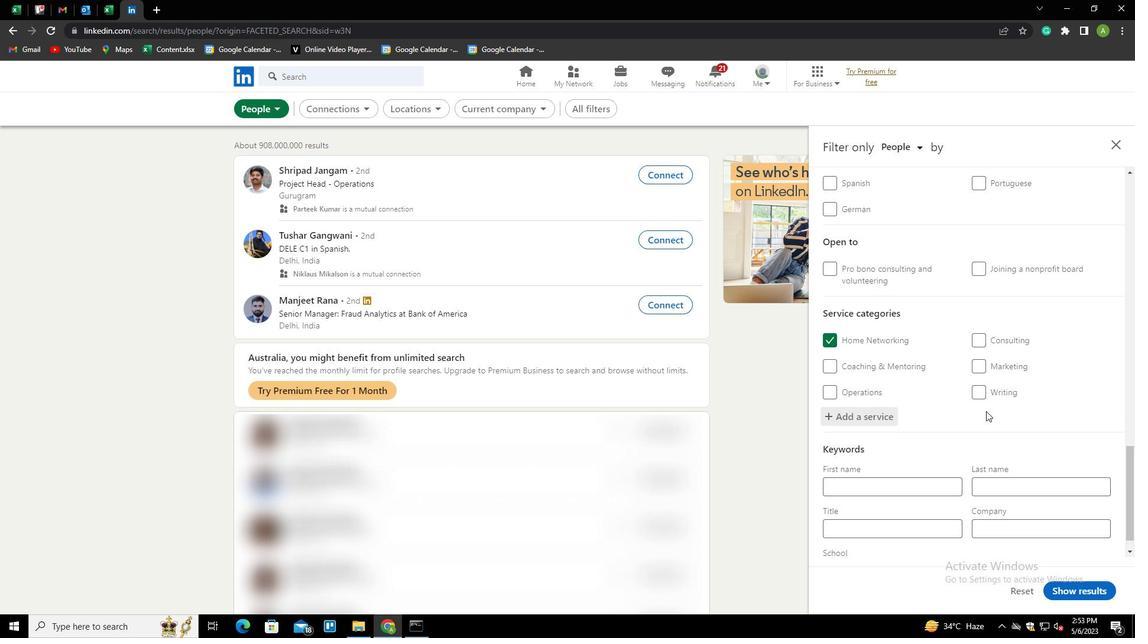 
Action: Mouse scrolled (973, 422) with delta (0, 0)
Screenshot: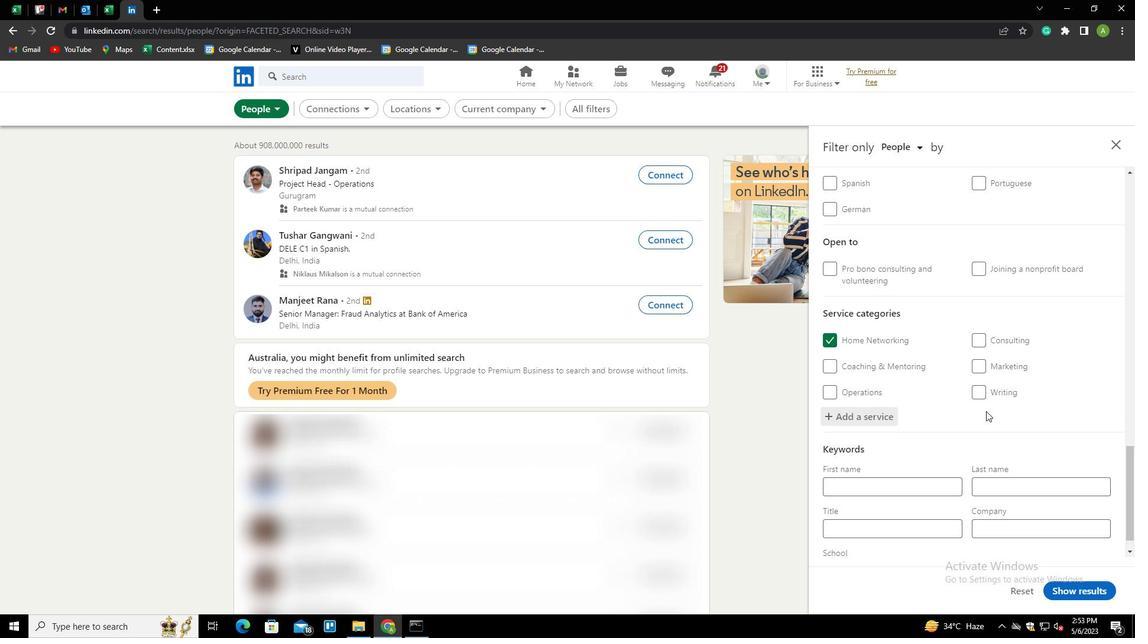 
Action: Mouse scrolled (973, 422) with delta (0, 0)
Screenshot: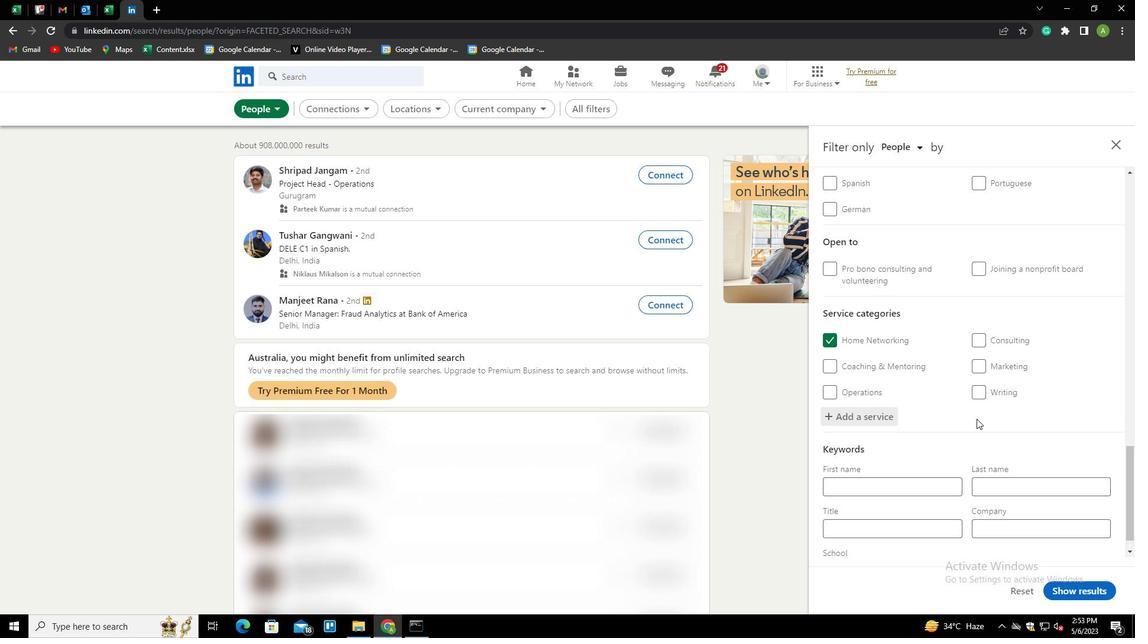 
Action: Mouse scrolled (973, 422) with delta (0, 0)
Screenshot: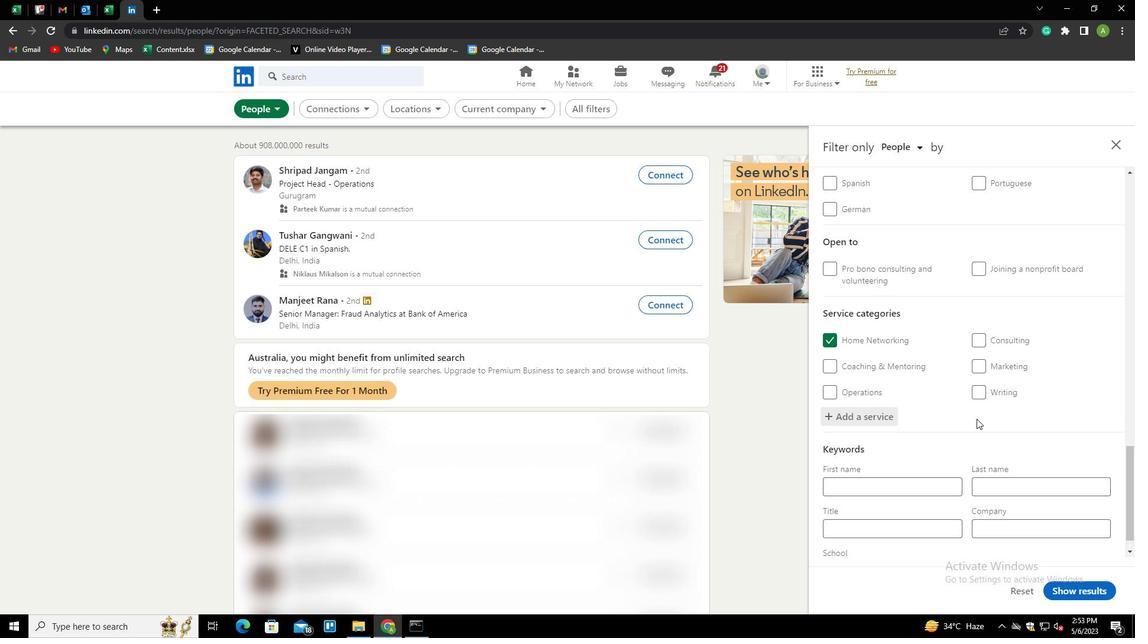 
Action: Mouse scrolled (973, 422) with delta (0, 0)
Screenshot: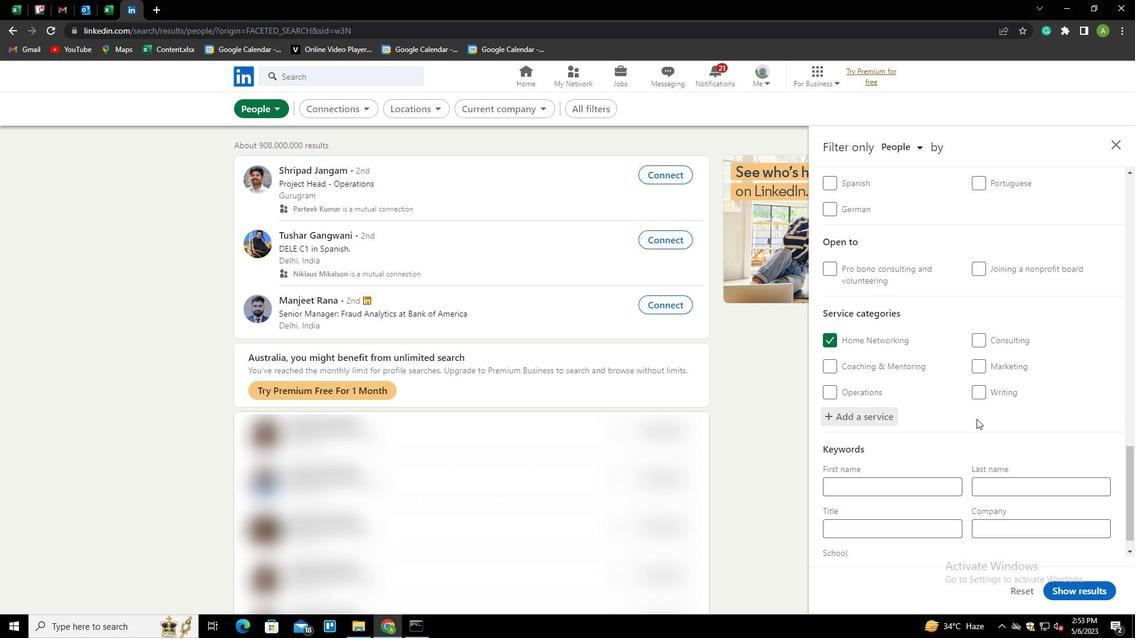 
Action: Mouse moved to (917, 506)
Screenshot: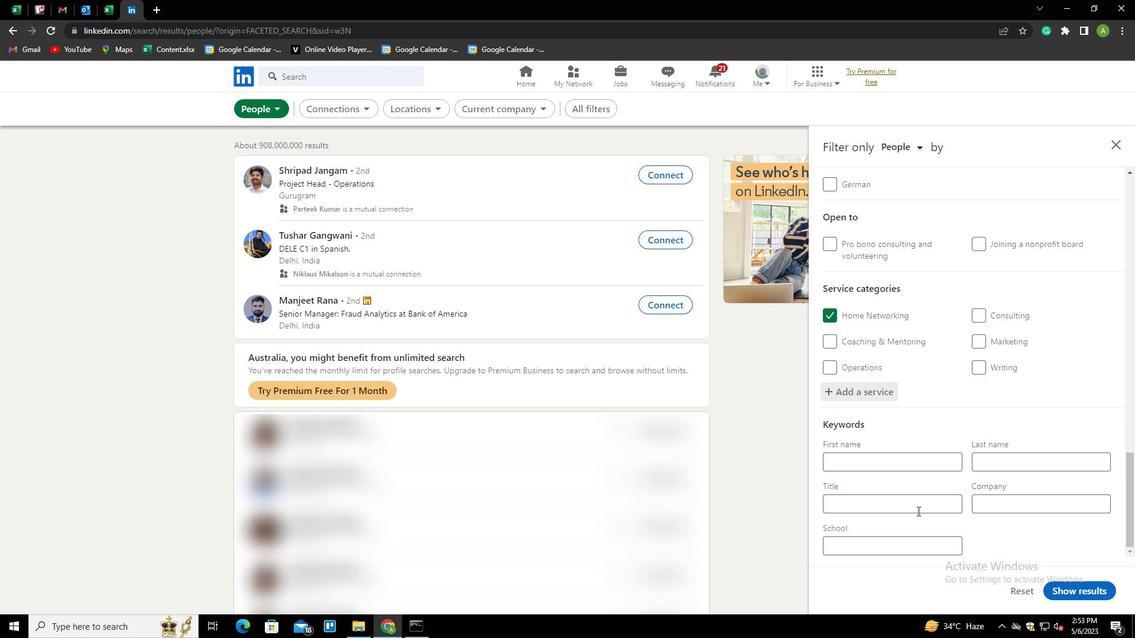 
Action: Mouse pressed left at (917, 506)
Screenshot: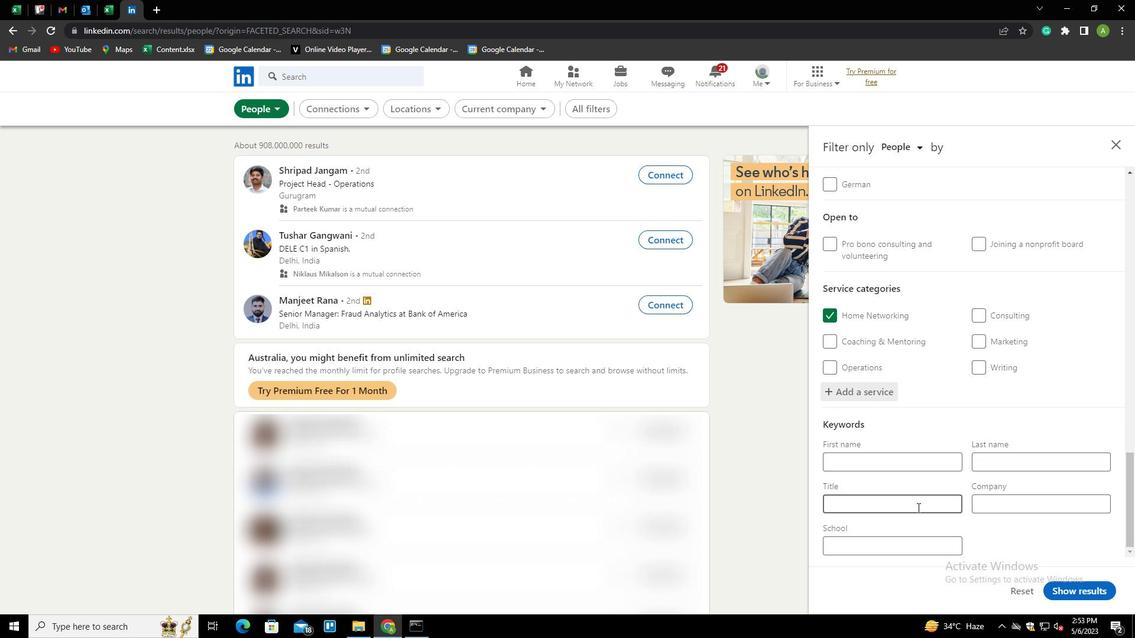 
Action: Key pressed <Key.shift>MANAGING<Key.space><Key.shift><Key.shift><Key.shift><Key.shift><Key.shift><Key.shift><Key.shift><Key.shift><Key.shift><Key.shift>MEN<Key.backspace>MBER
Screenshot: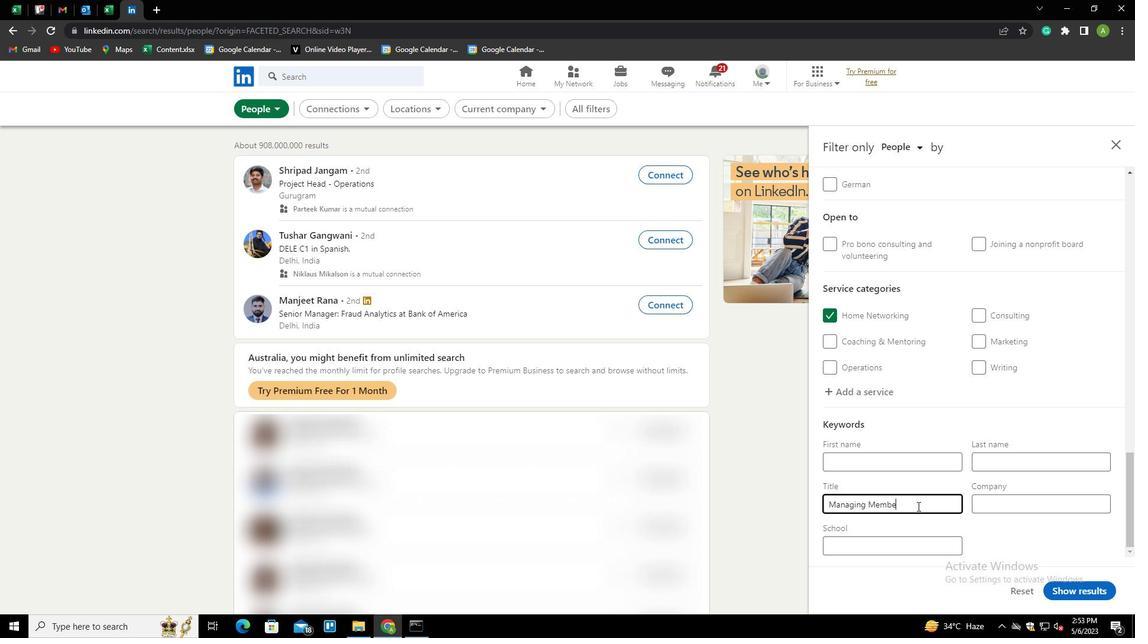 
Action: Mouse moved to (1068, 547)
Screenshot: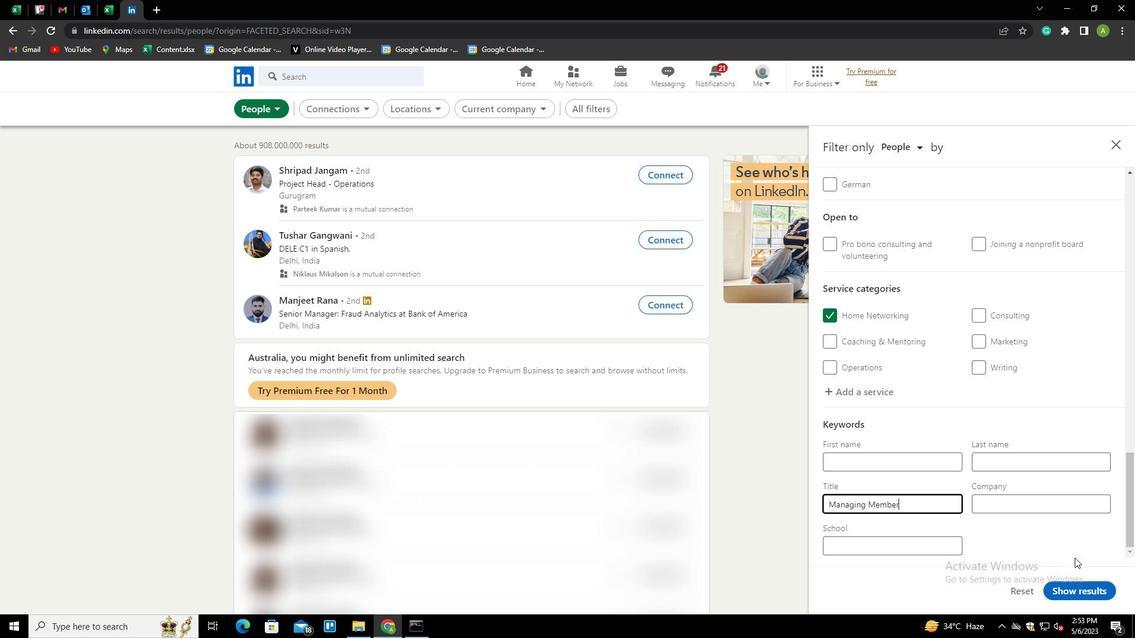 
Action: Mouse pressed left at (1068, 547)
Screenshot: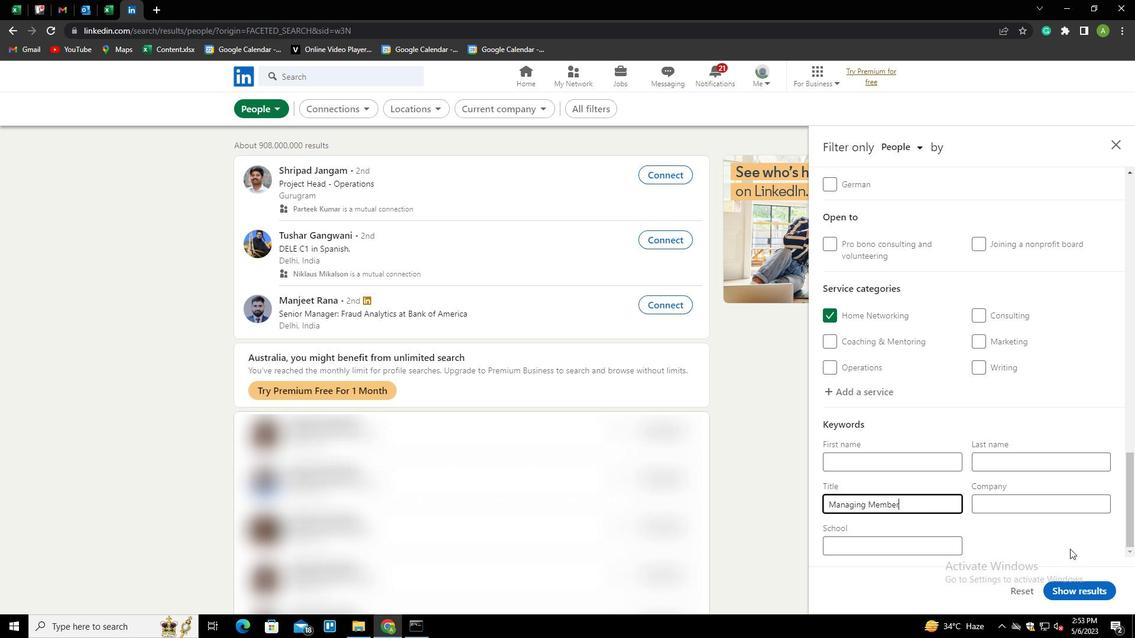 
Action: Mouse moved to (1096, 590)
Screenshot: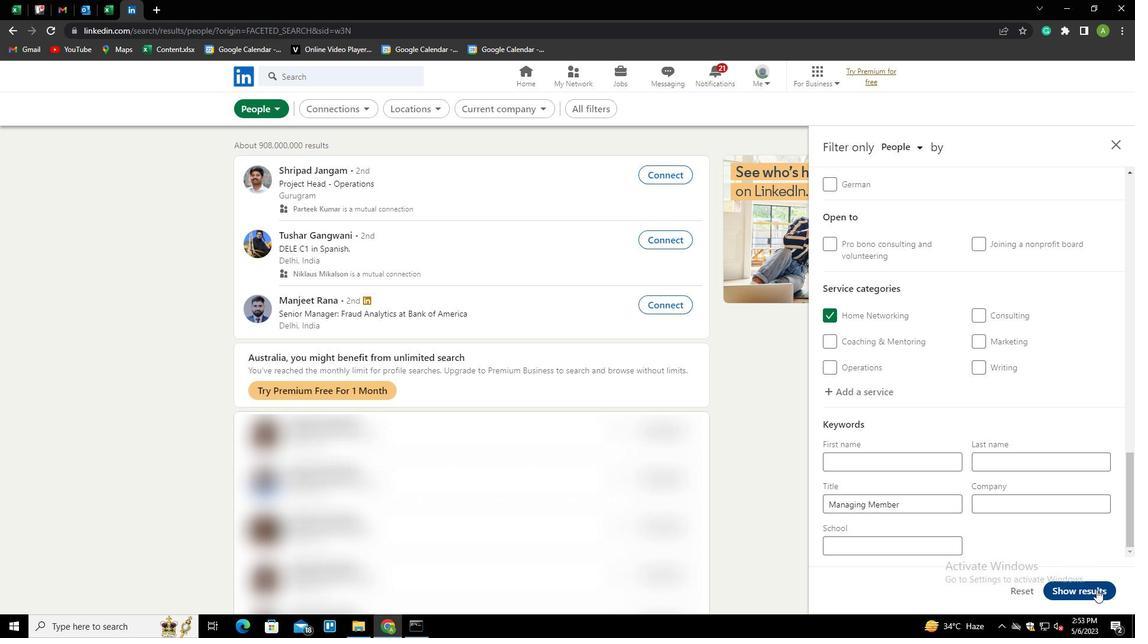 
Action: Mouse pressed left at (1096, 590)
Screenshot: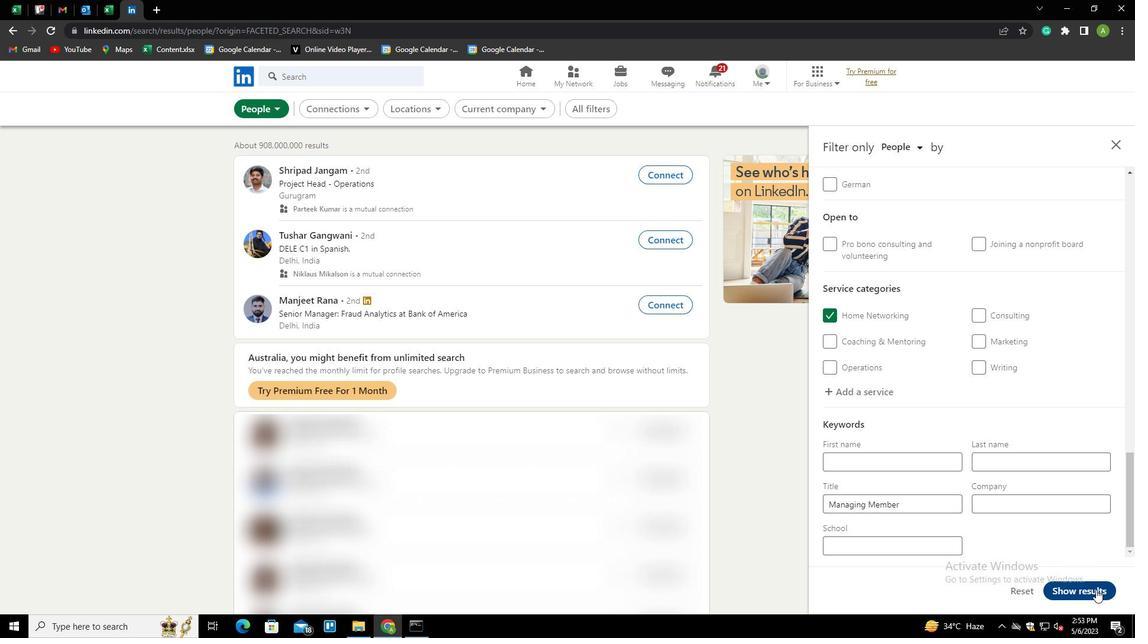
Action: Mouse moved to (1096, 590)
Screenshot: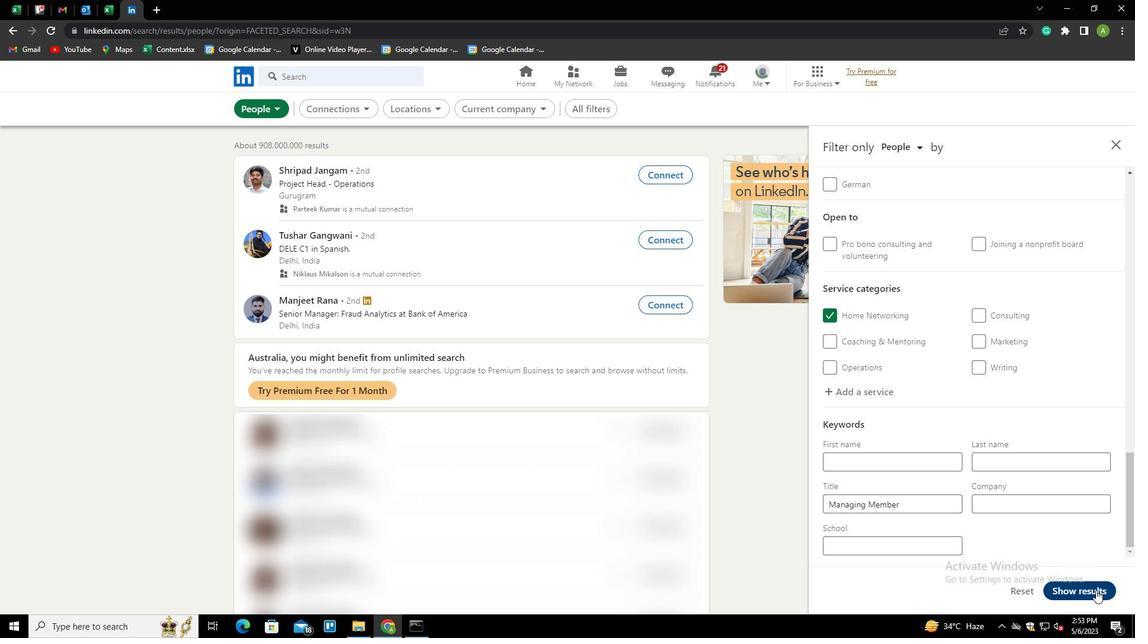 
